 Task: Look for space in Rocky Mount, United States from 10th July, 2023 to 15th July, 2023 for 7 adults in price range Rs.10000 to Rs.15000. Place can be entire place or shared room with 4 bedrooms having 7 beds and 4 bathrooms. Property type can be house, flat, guest house. Amenities needed are: wifi, TV, free parkinig on premises, gym, breakfast. Booking option can be shelf check-in. Required host language is English.
Action: Mouse moved to (595, 140)
Screenshot: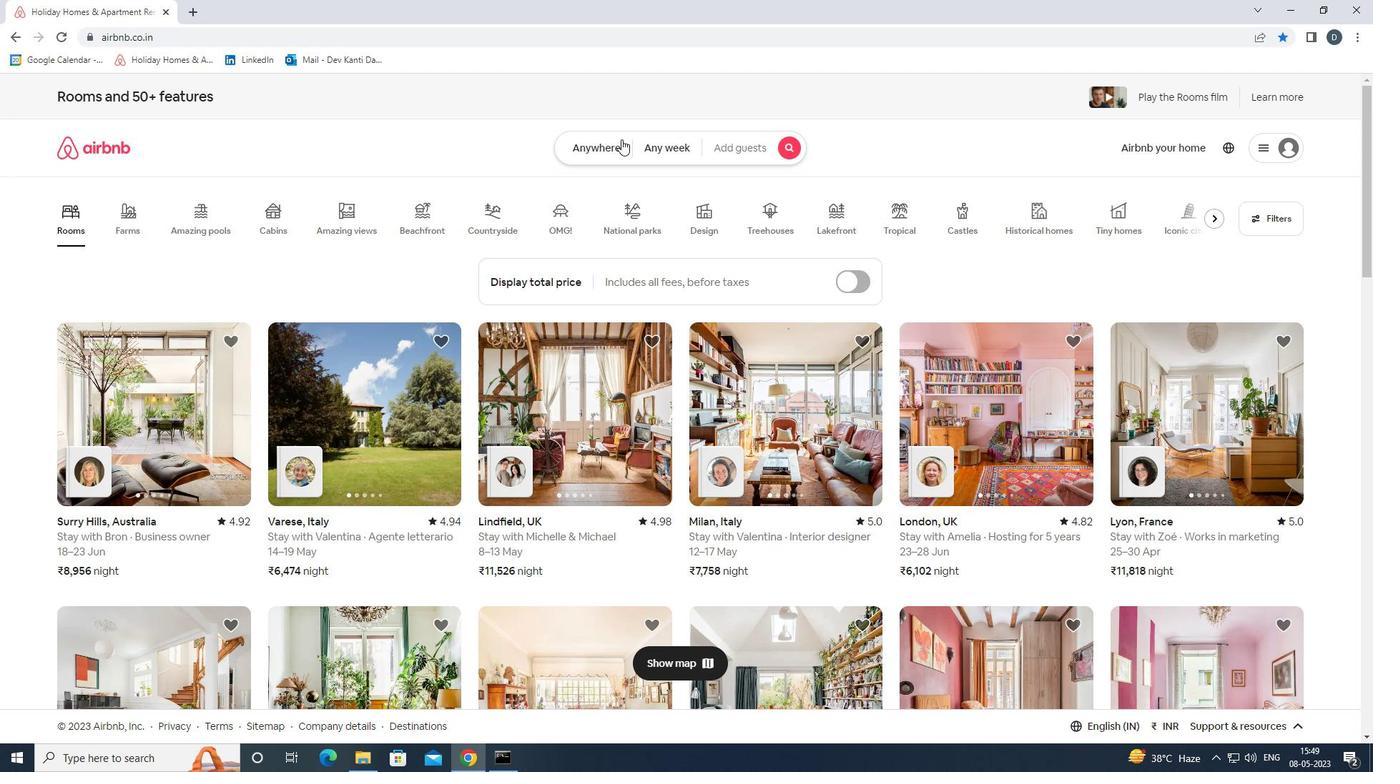 
Action: Mouse pressed left at (595, 140)
Screenshot: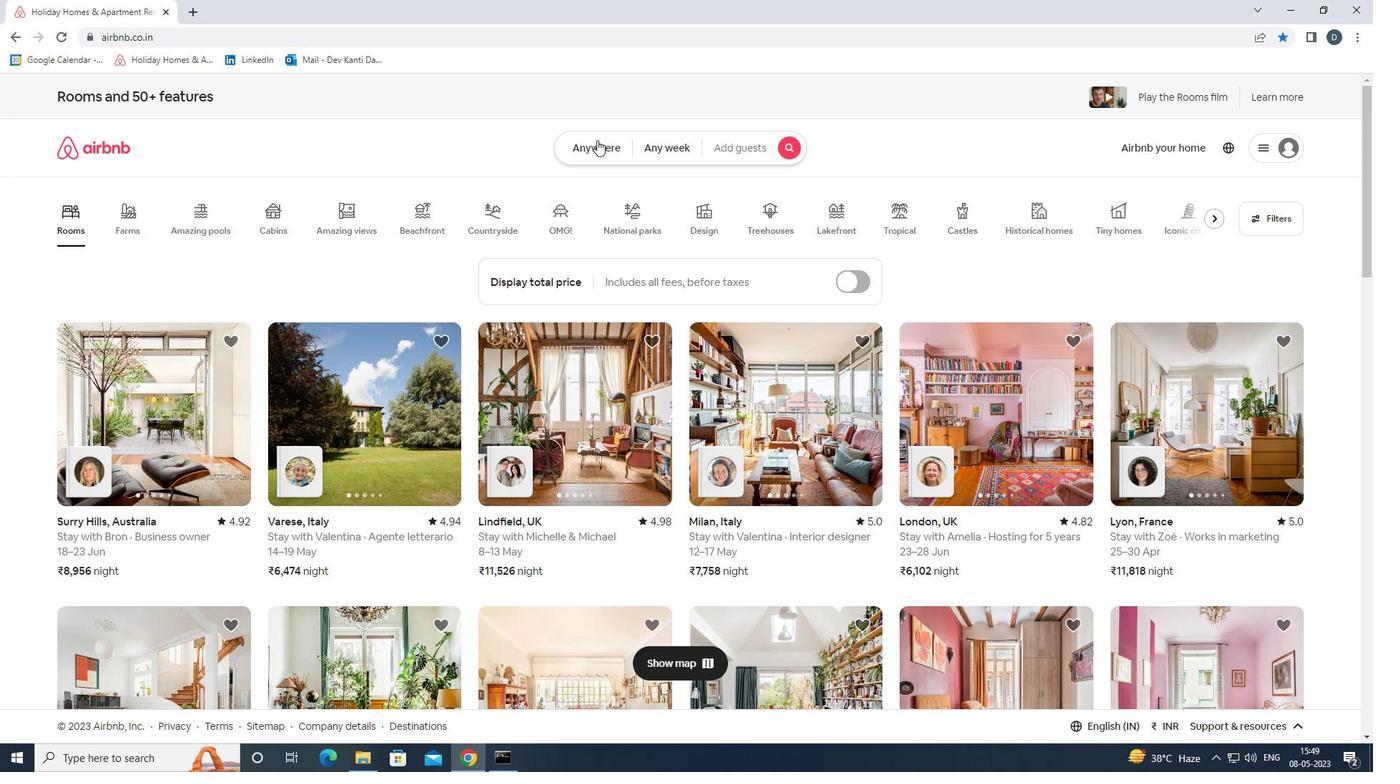 
Action: Mouse moved to (465, 204)
Screenshot: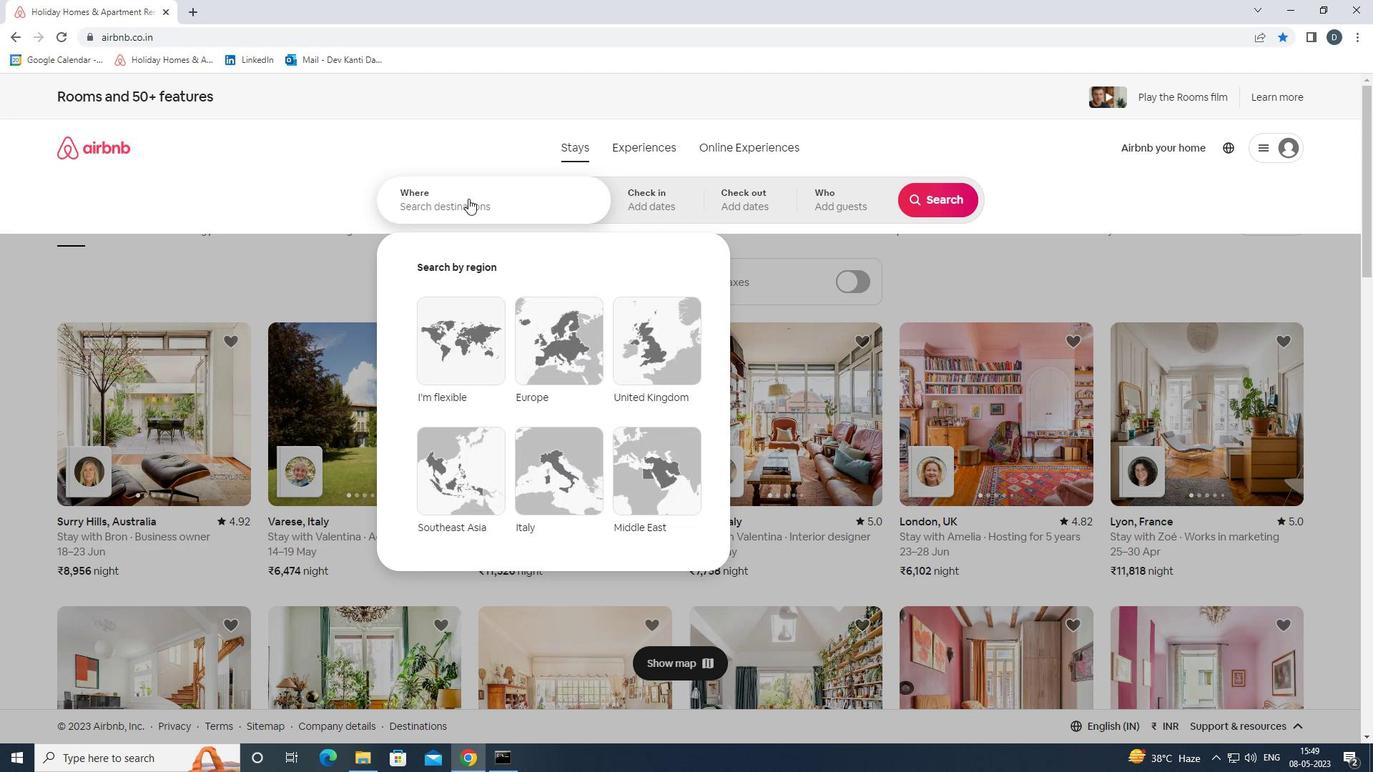 
Action: Mouse pressed left at (465, 204)
Screenshot: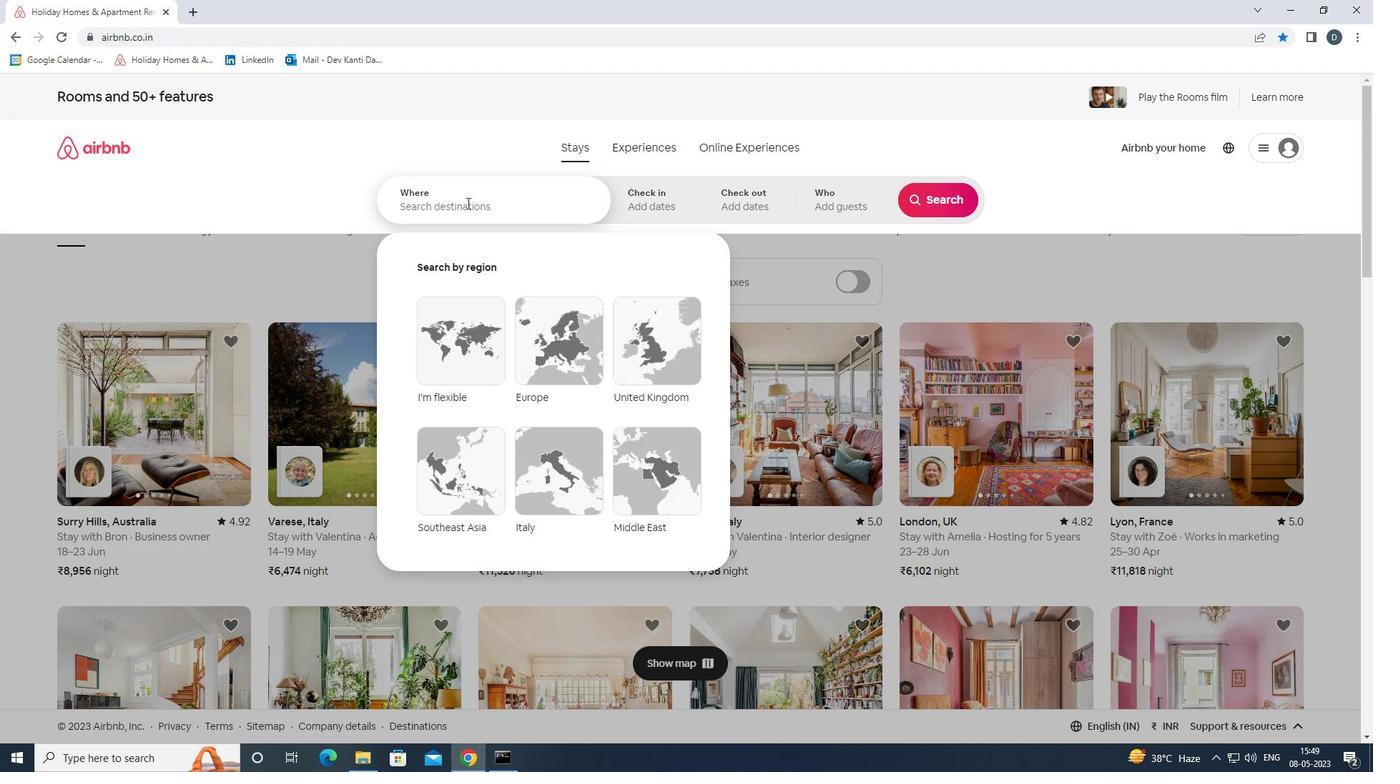 
Action: Mouse moved to (464, 204)
Screenshot: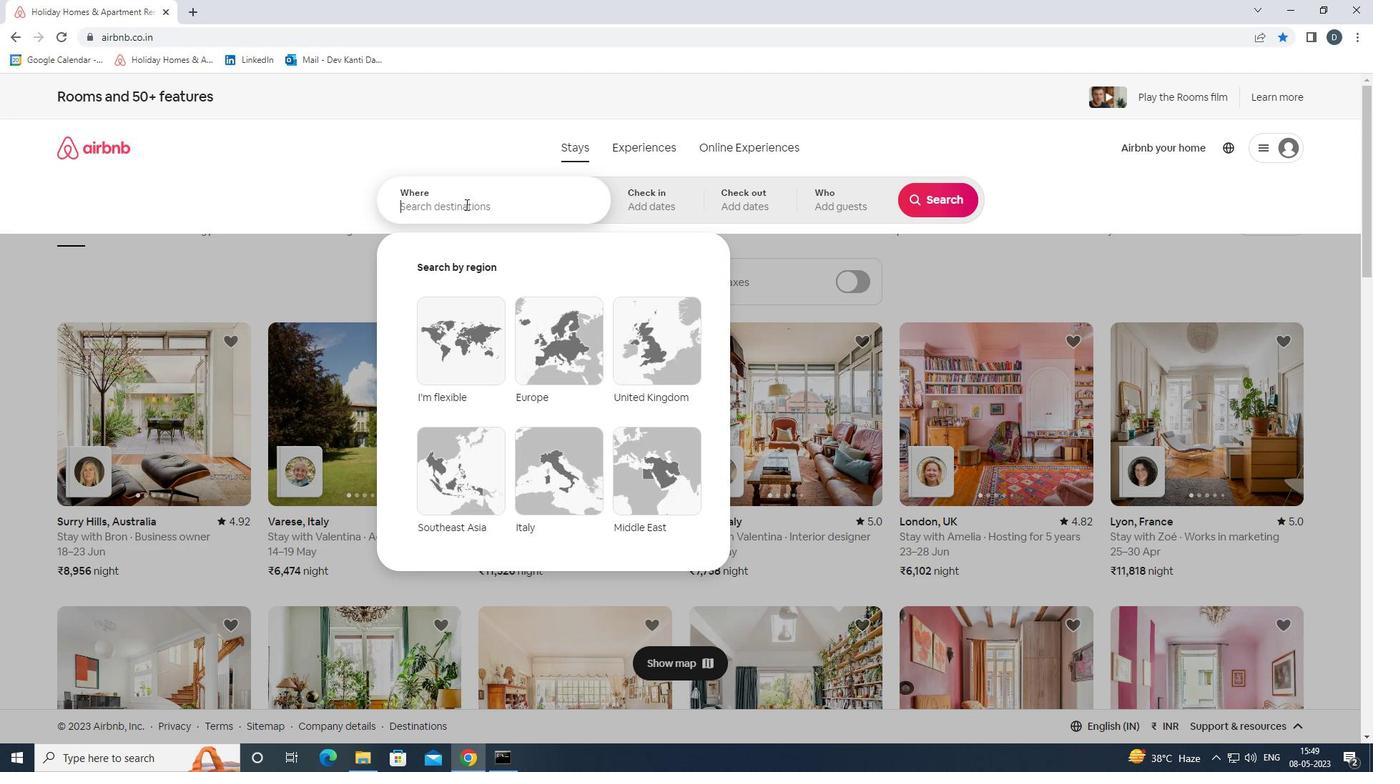 
Action: Key pressed <Key.shift>
Screenshot: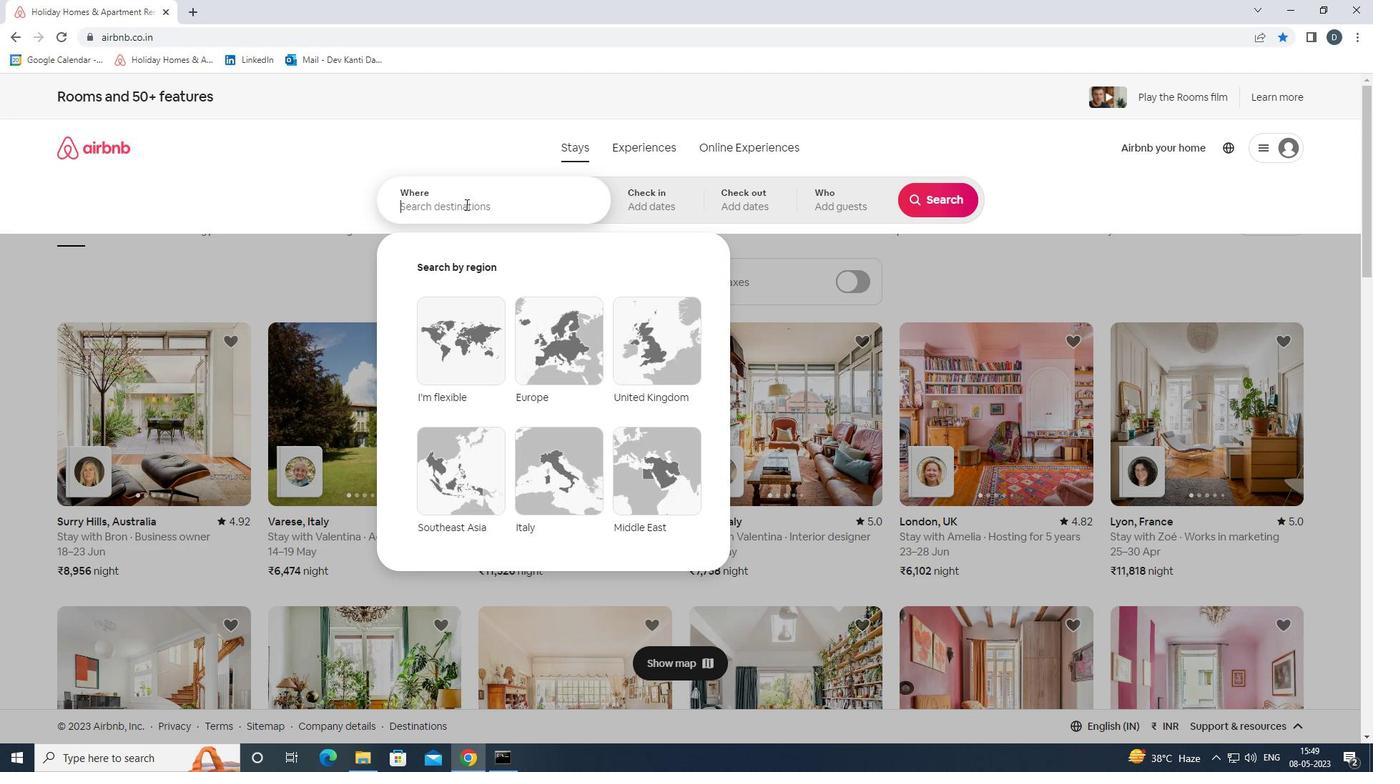 
Action: Mouse moved to (449, 205)
Screenshot: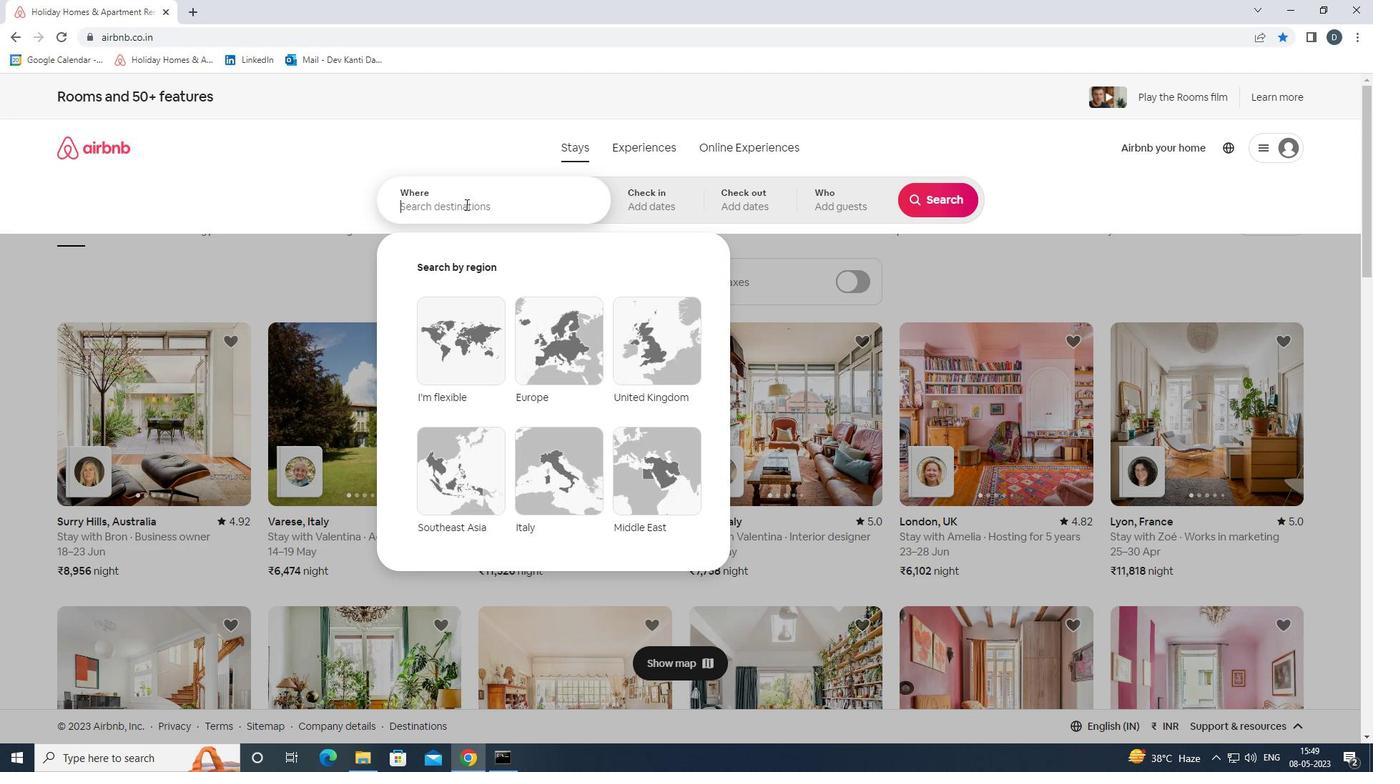 
Action: Key pressed <Key.shift><Key.shift><Key.shift><Key.shift>ROCKY<Key.space><Key.shift><Key.shift><Key.shift><Key.shift><Key.shift><Key.shift><Key.shift><Key.shift><Key.shift><Key.shift><Key.shift><Key.shift><Key.shift><Key.shift><Key.shift><Key.shift><Key.shift><Key.shift><Key.shift>MOUNT,<Key.shift>UNITED<Key.space><Key.shift>STATES<Key.enter>
Screenshot: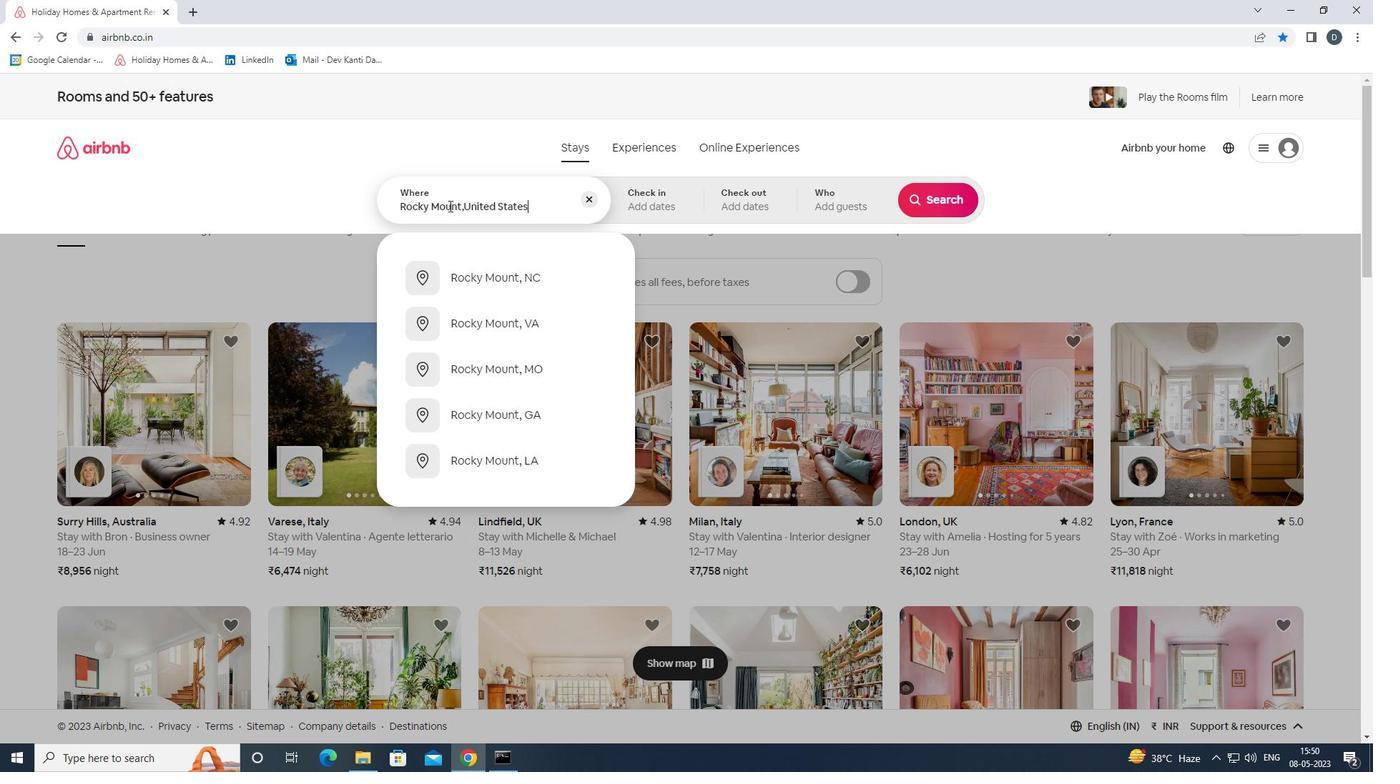 
Action: Mouse moved to (941, 316)
Screenshot: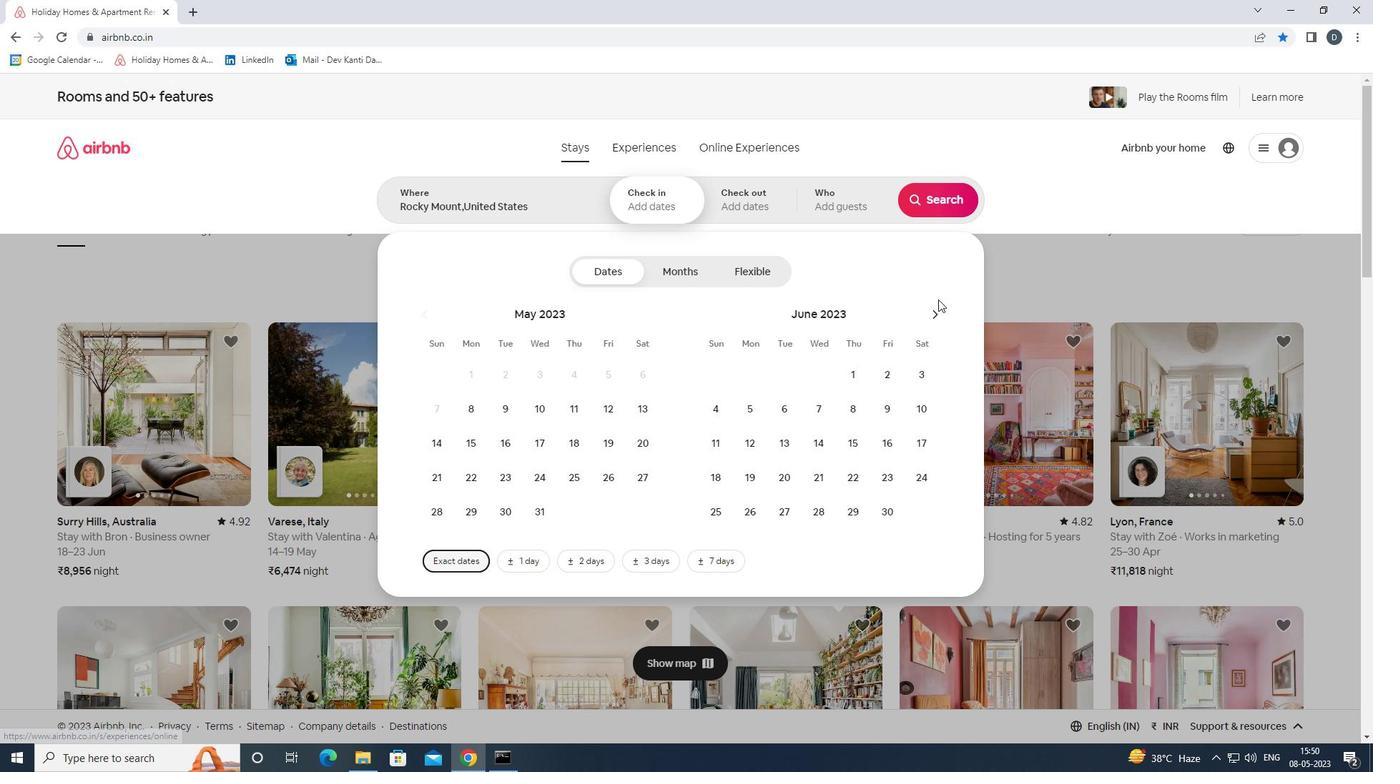 
Action: Mouse pressed left at (941, 316)
Screenshot: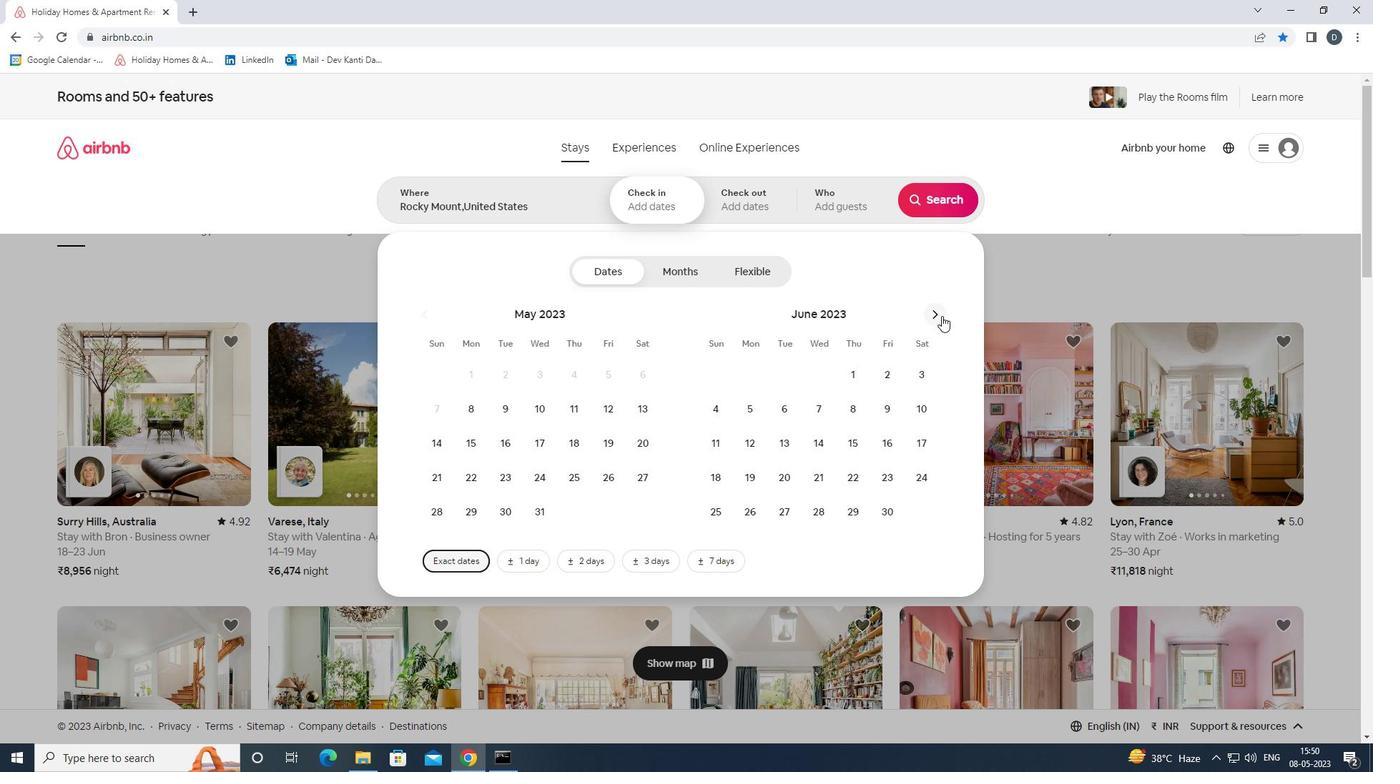 
Action: Mouse moved to (753, 446)
Screenshot: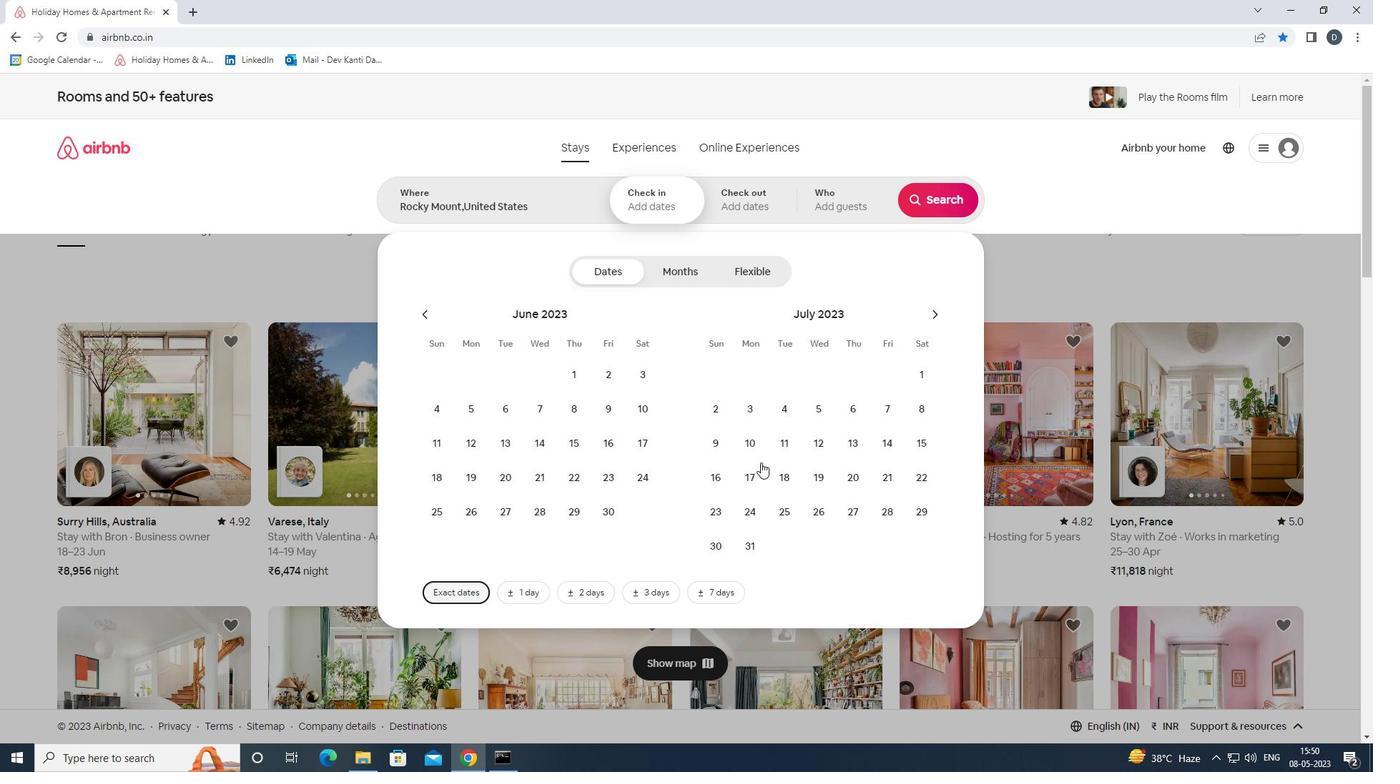 
Action: Mouse pressed left at (753, 446)
Screenshot: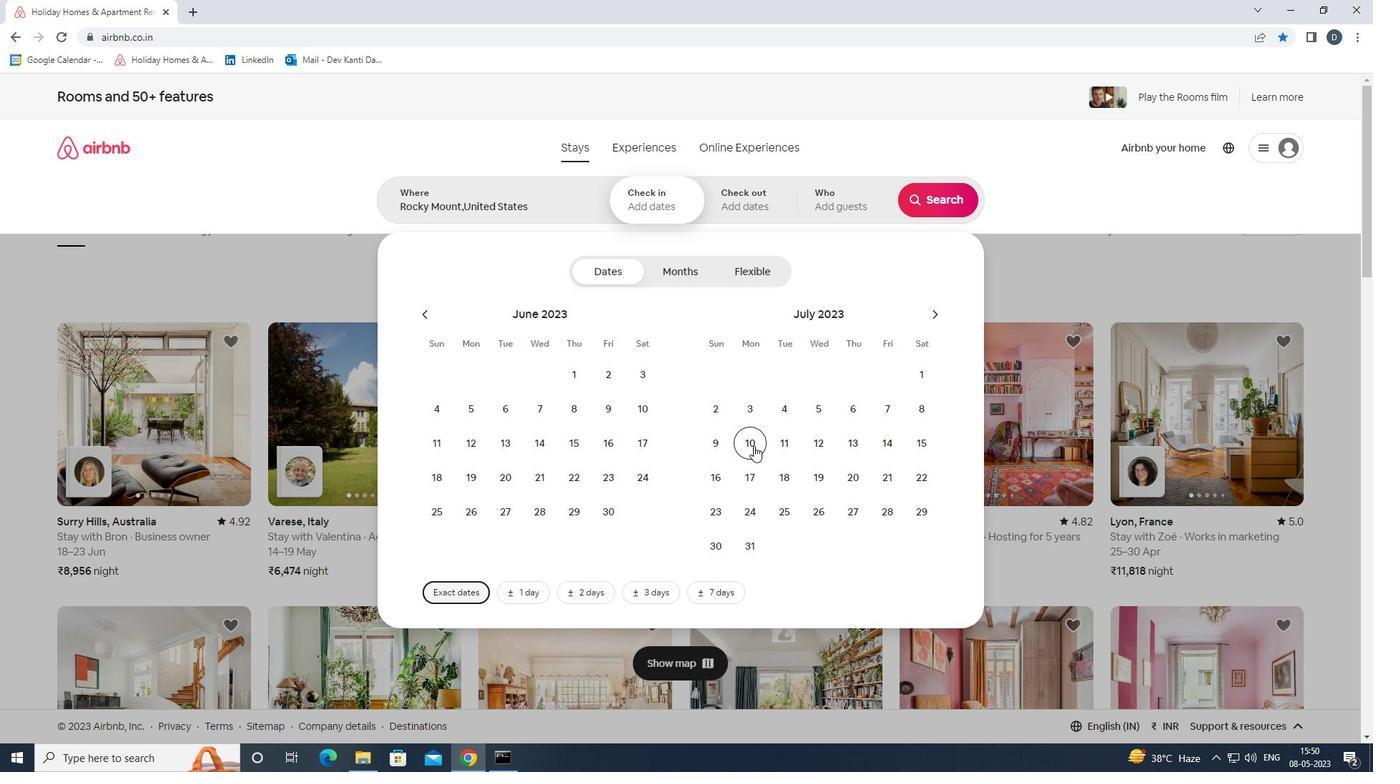 
Action: Mouse moved to (916, 451)
Screenshot: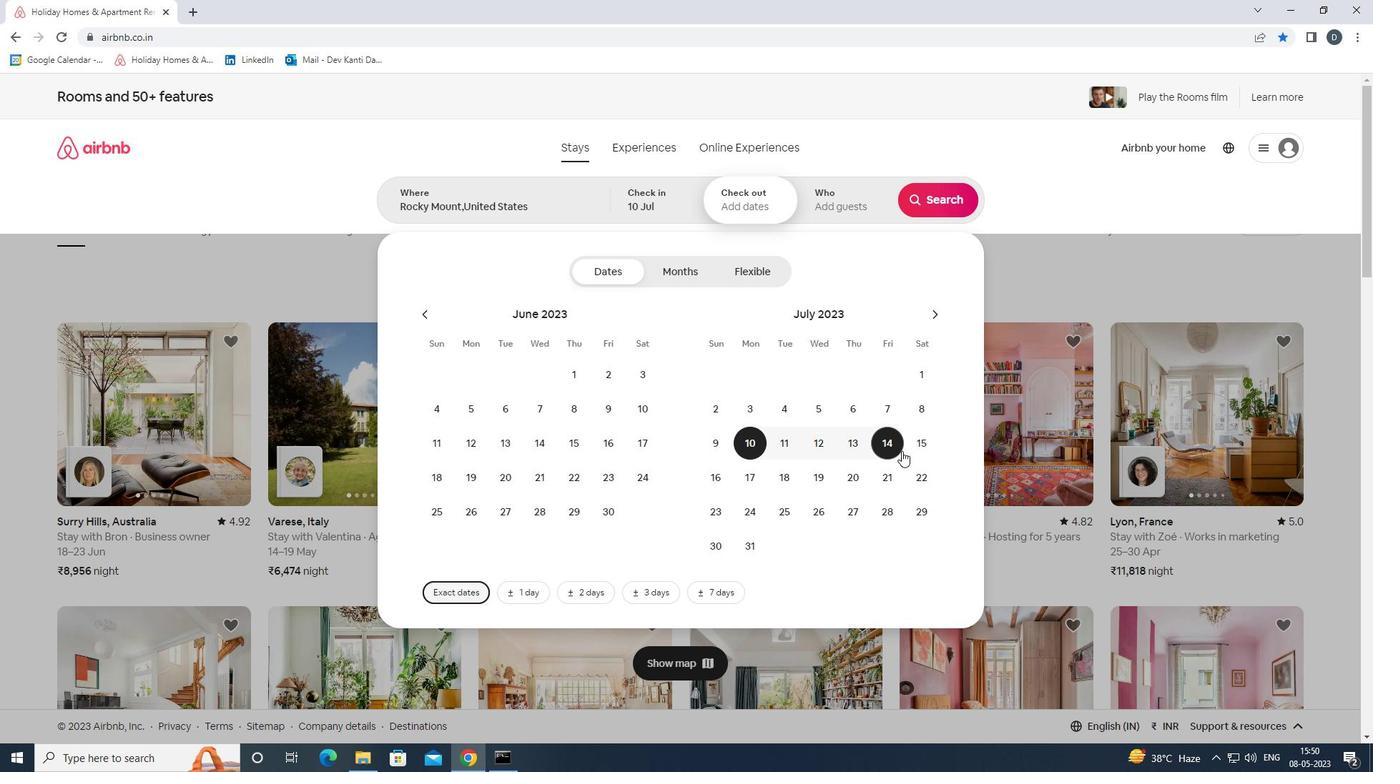 
Action: Mouse pressed left at (916, 451)
Screenshot: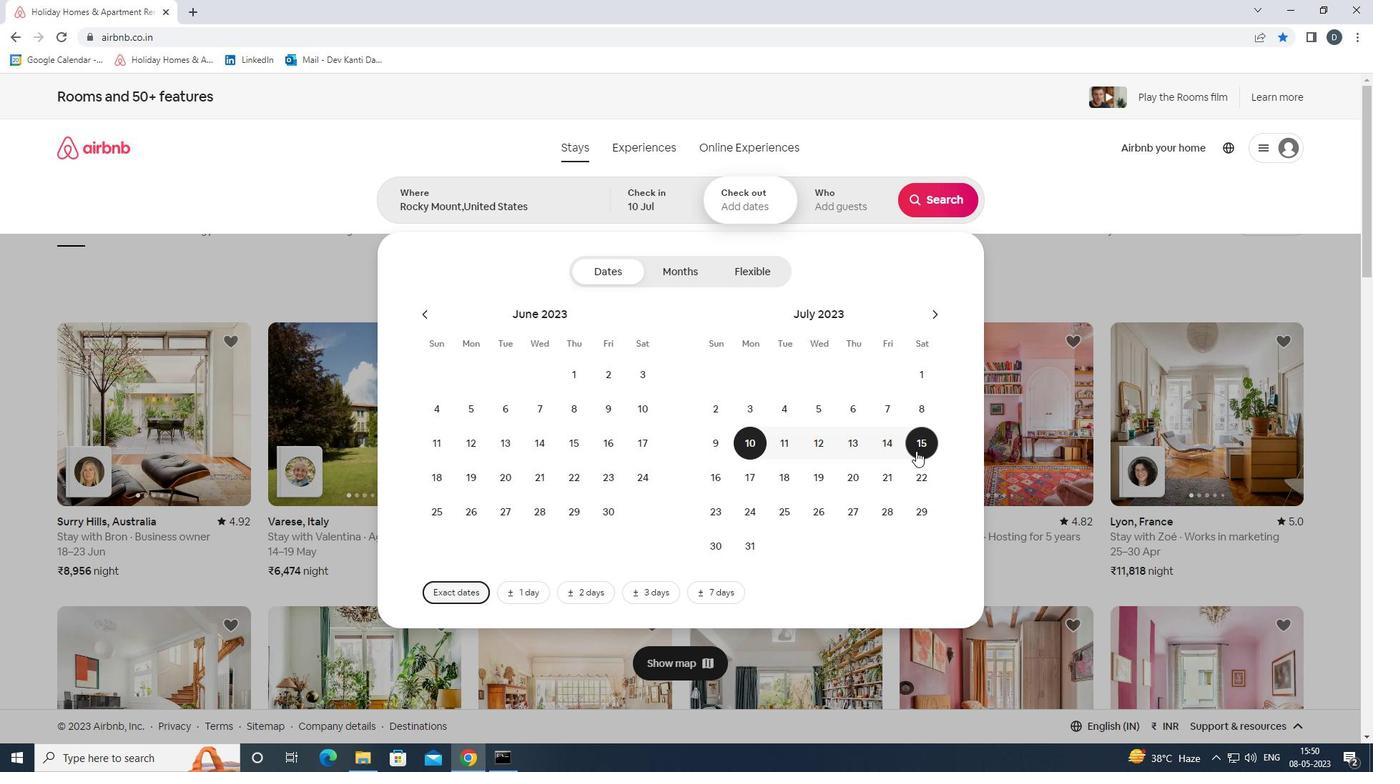 
Action: Mouse moved to (865, 220)
Screenshot: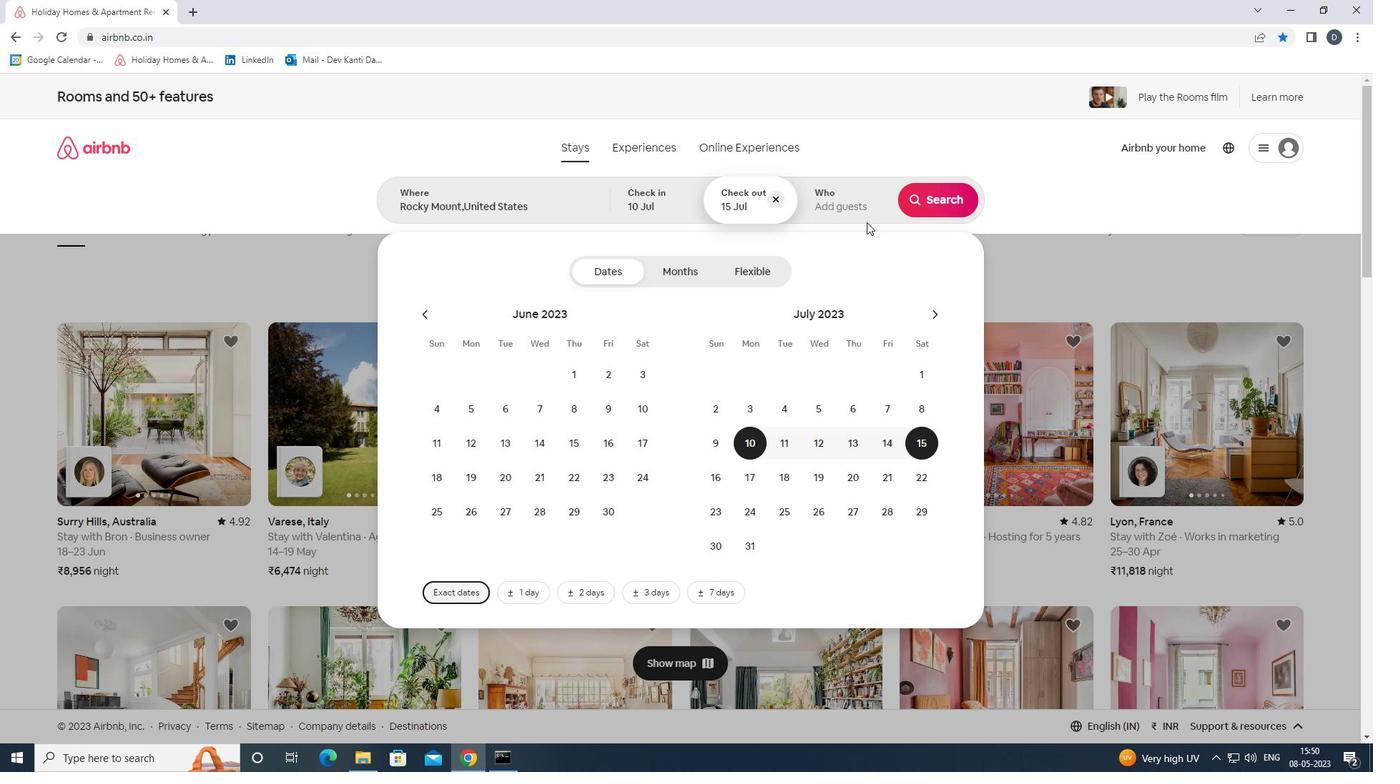 
Action: Mouse pressed left at (865, 220)
Screenshot: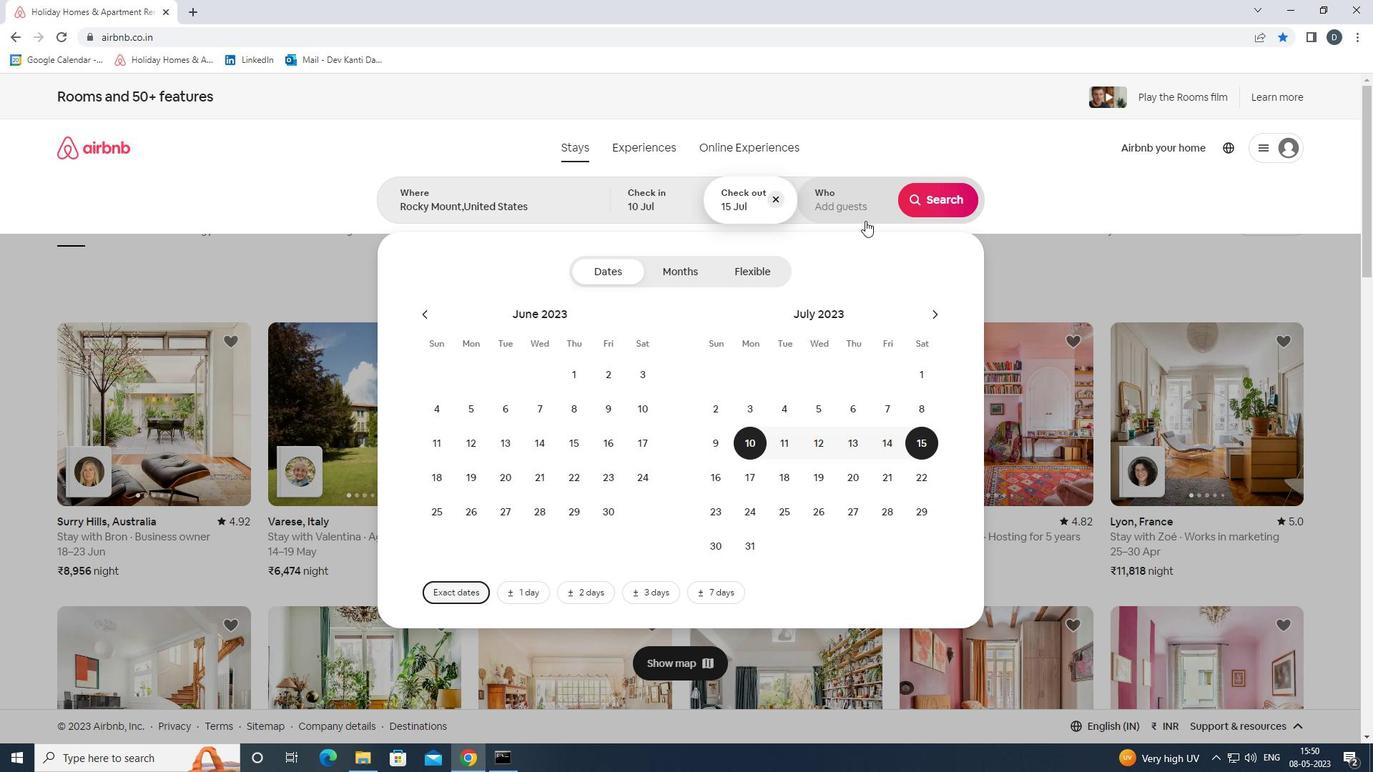 
Action: Mouse moved to (938, 276)
Screenshot: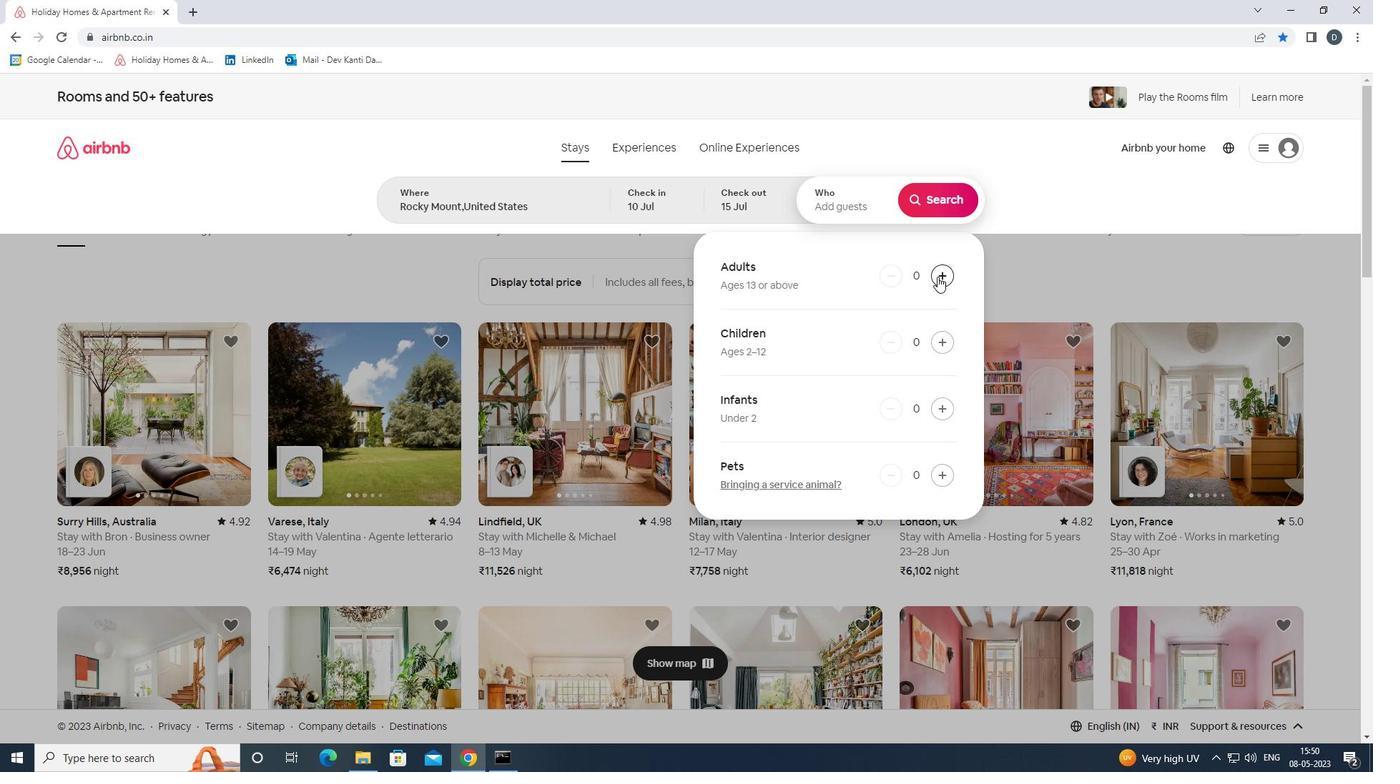 
Action: Mouse pressed left at (938, 276)
Screenshot: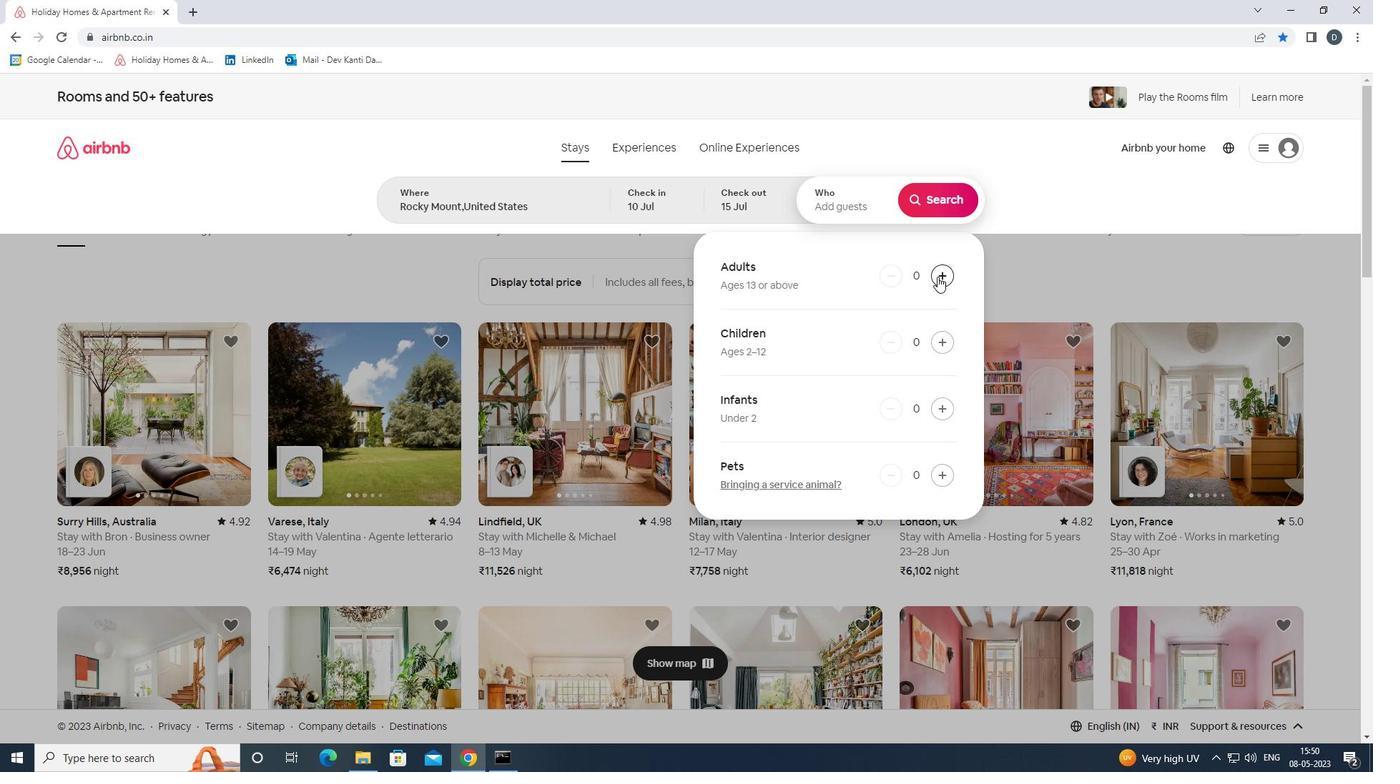 
Action: Mouse moved to (936, 276)
Screenshot: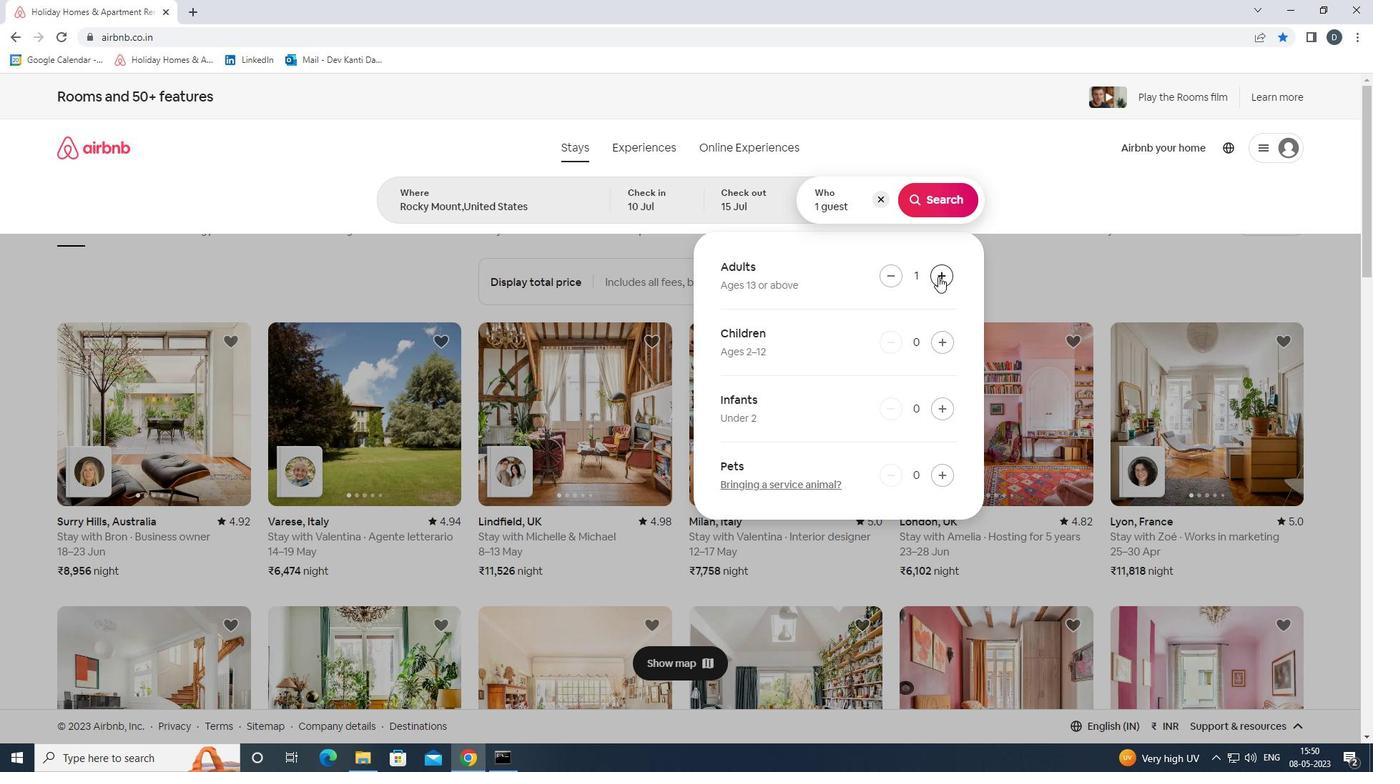 
Action: Mouse pressed left at (936, 276)
Screenshot: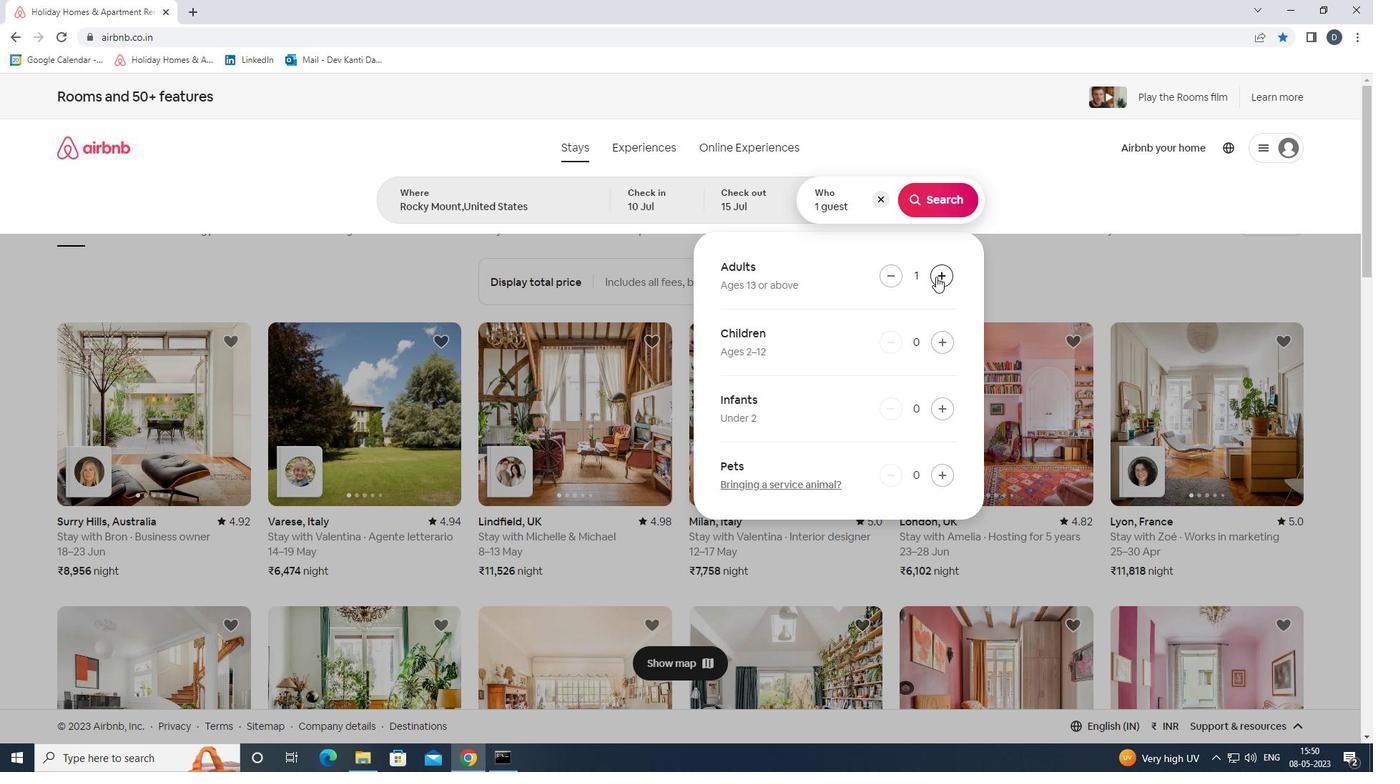 
Action: Mouse pressed left at (936, 276)
Screenshot: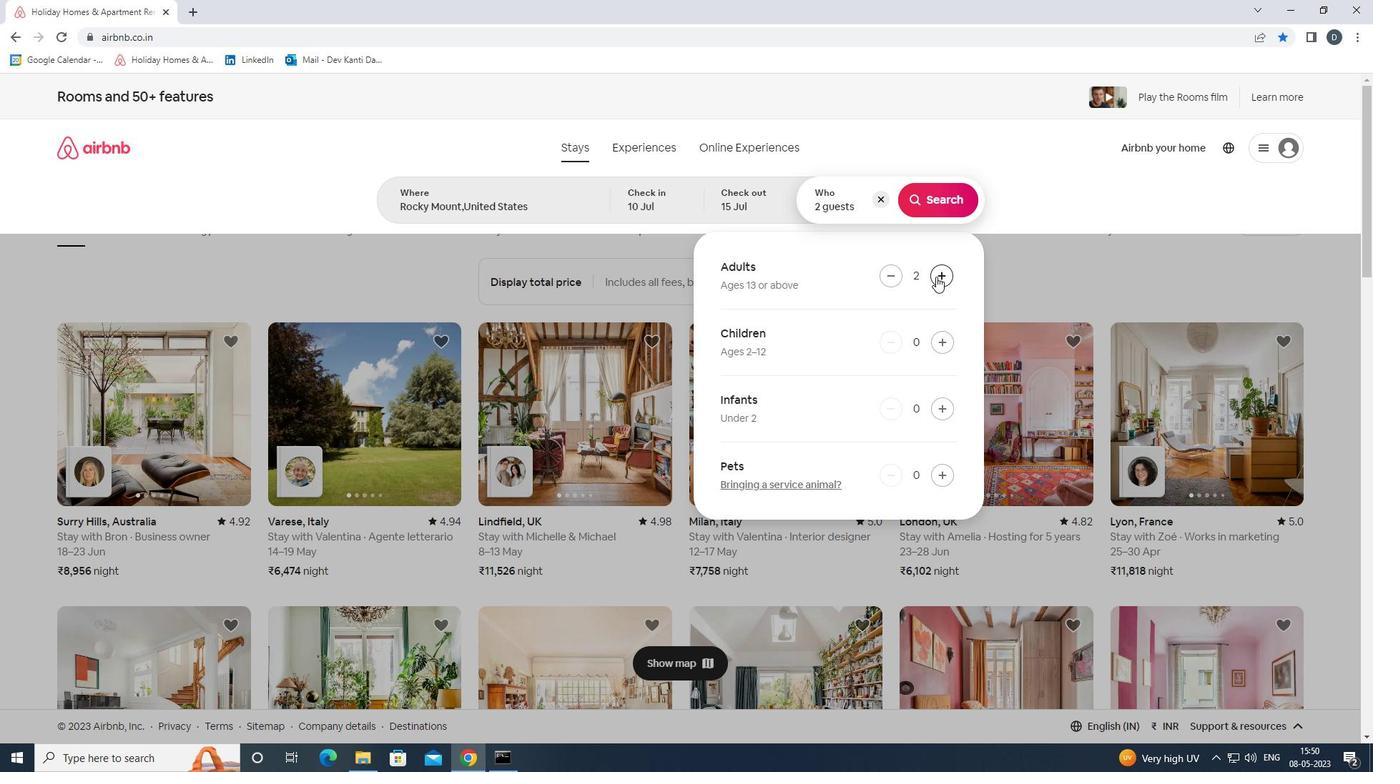
Action: Mouse moved to (939, 278)
Screenshot: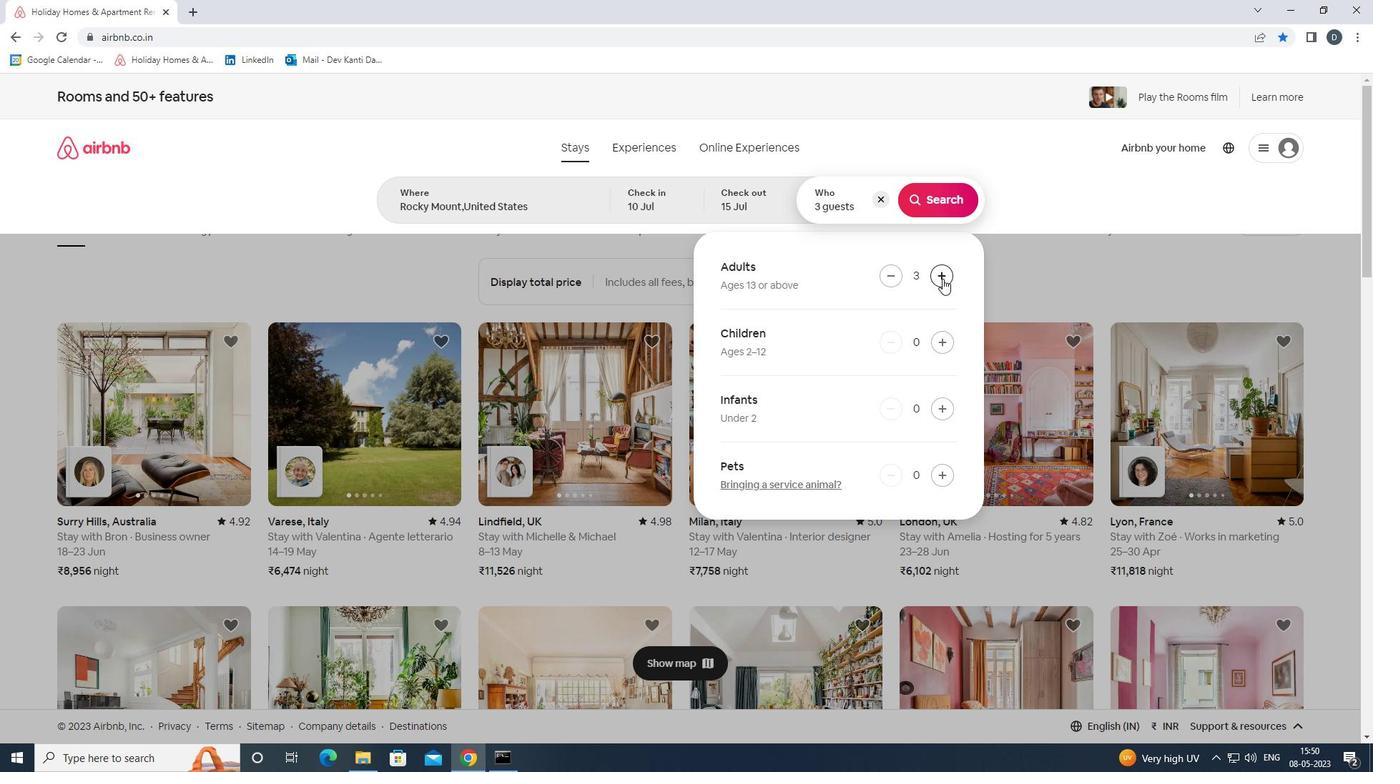 
Action: Mouse pressed left at (939, 278)
Screenshot: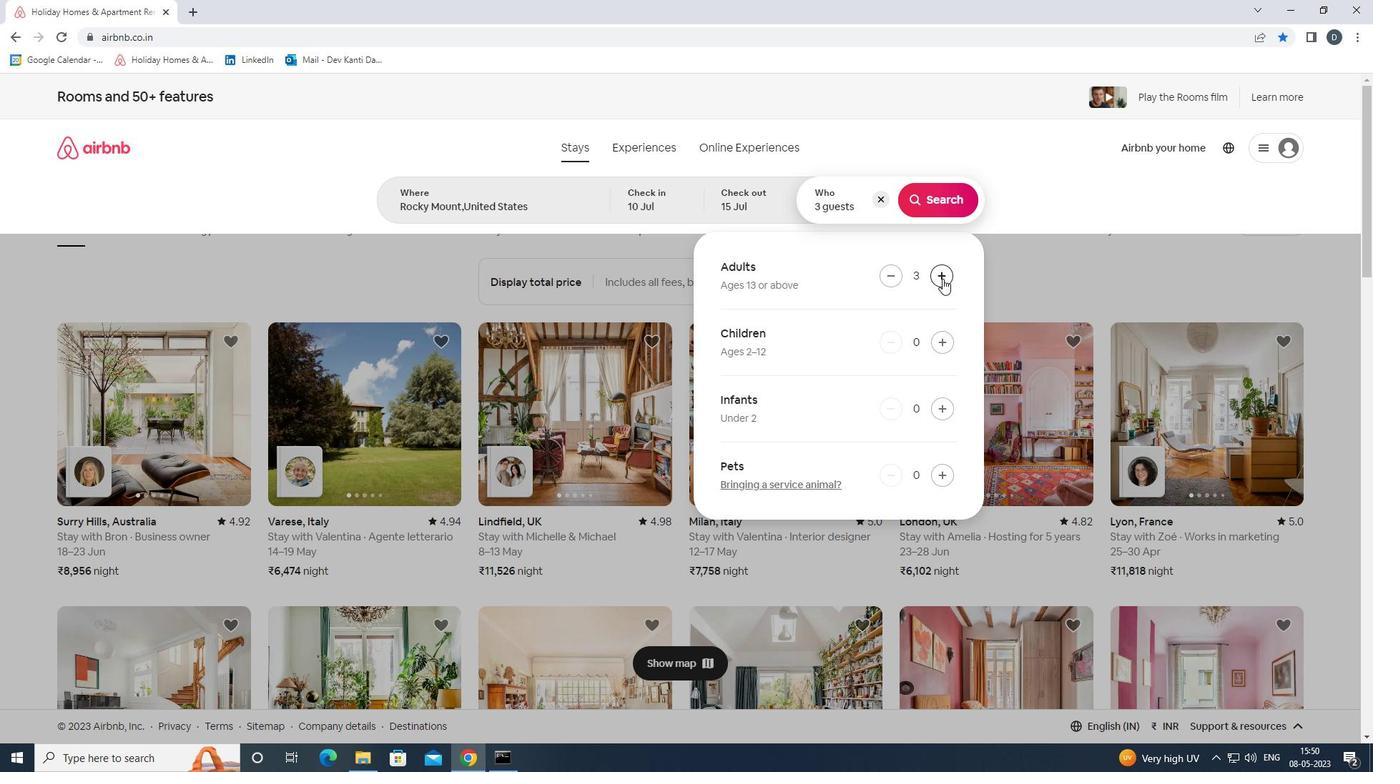 
Action: Mouse moved to (951, 276)
Screenshot: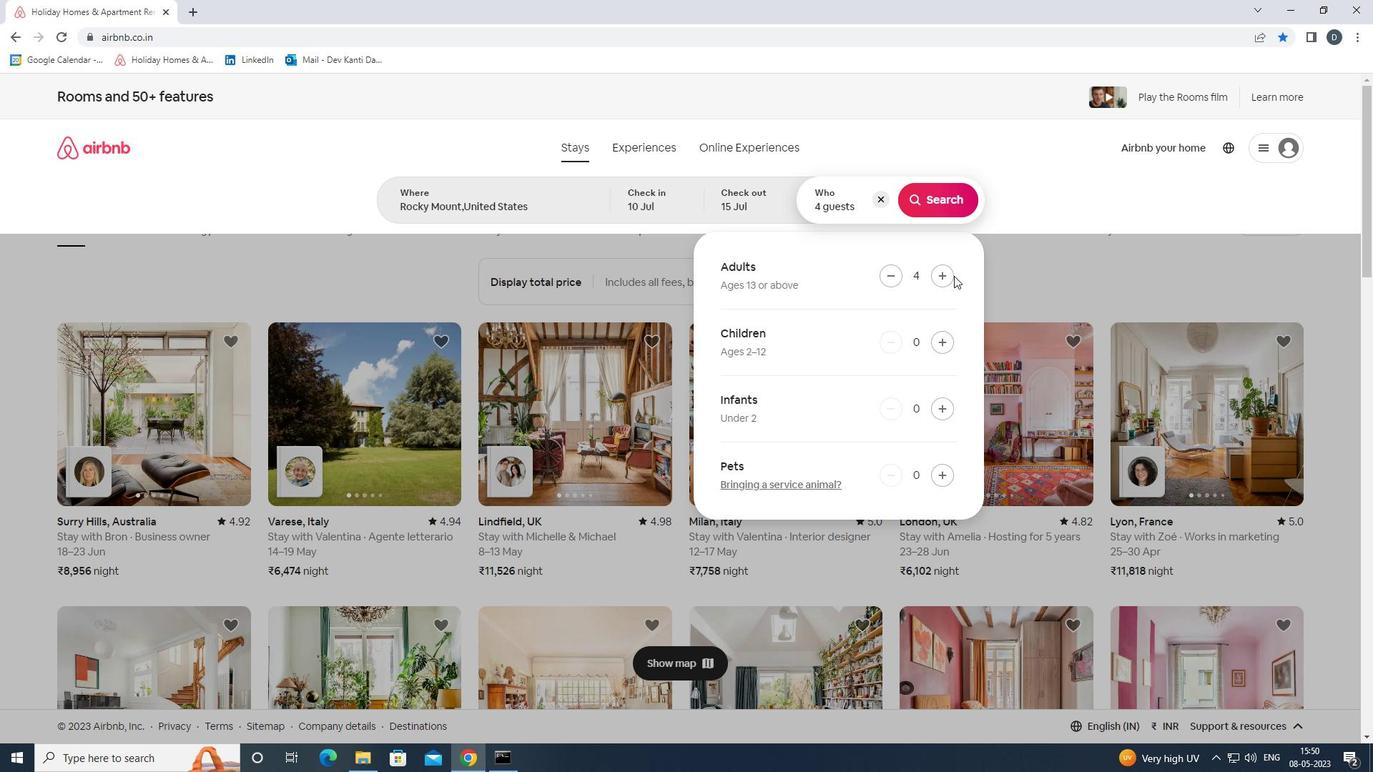 
Action: Mouse pressed left at (951, 276)
Screenshot: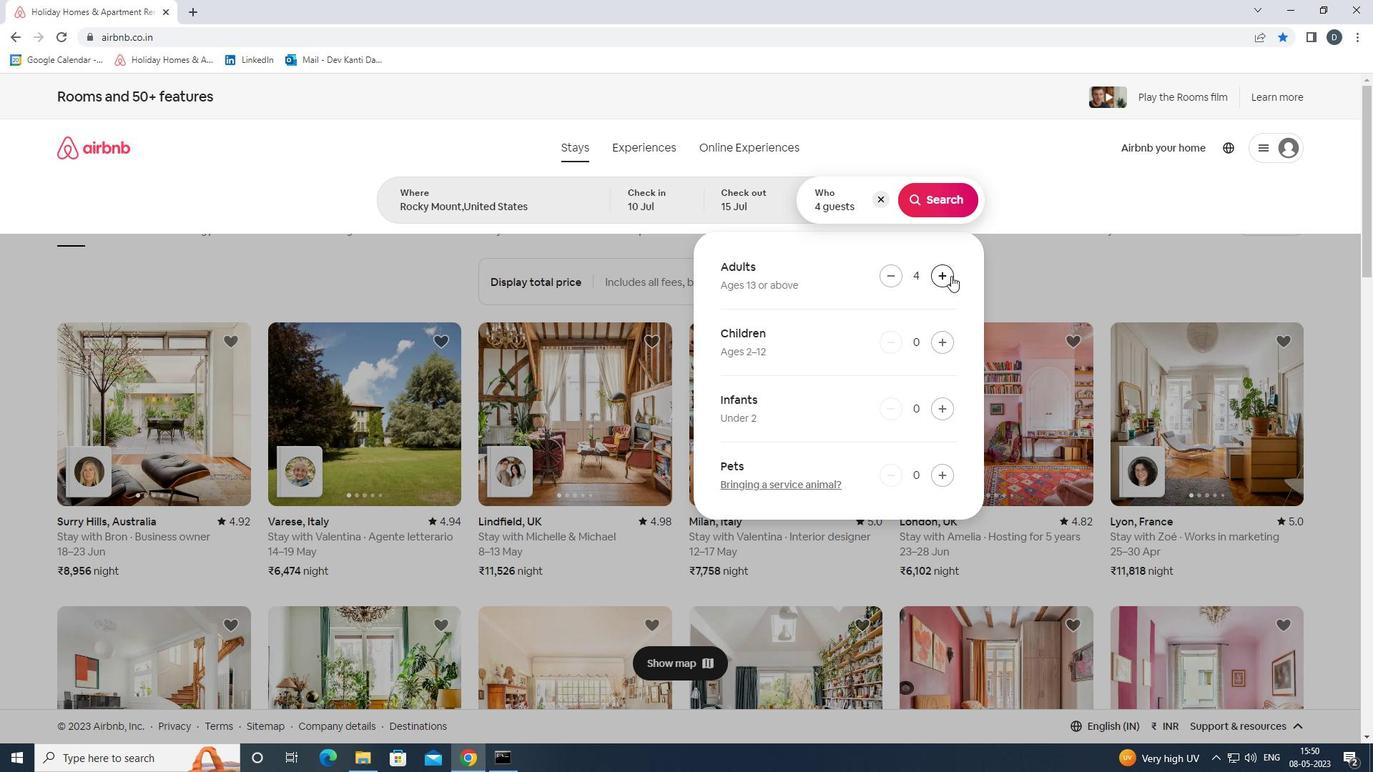 
Action: Mouse moved to (948, 269)
Screenshot: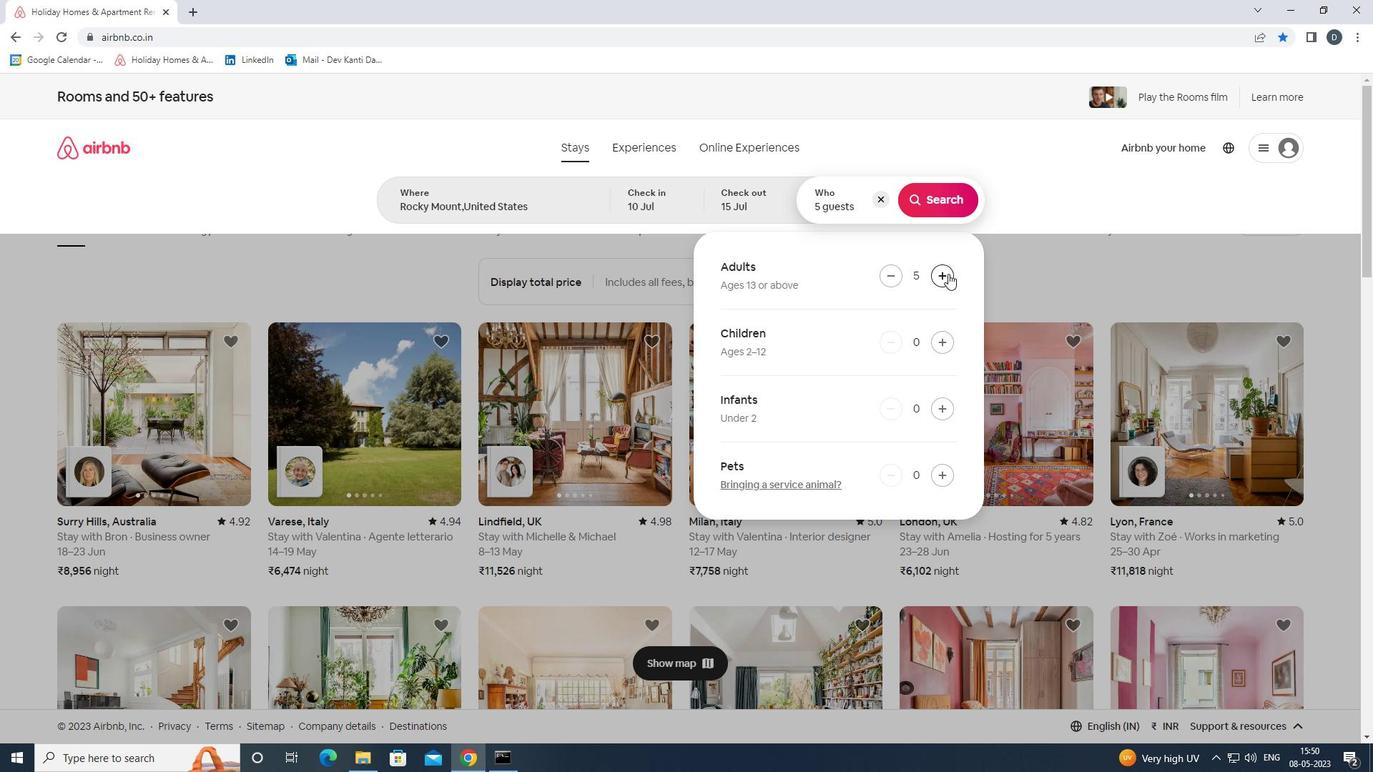 
Action: Mouse pressed left at (948, 269)
Screenshot: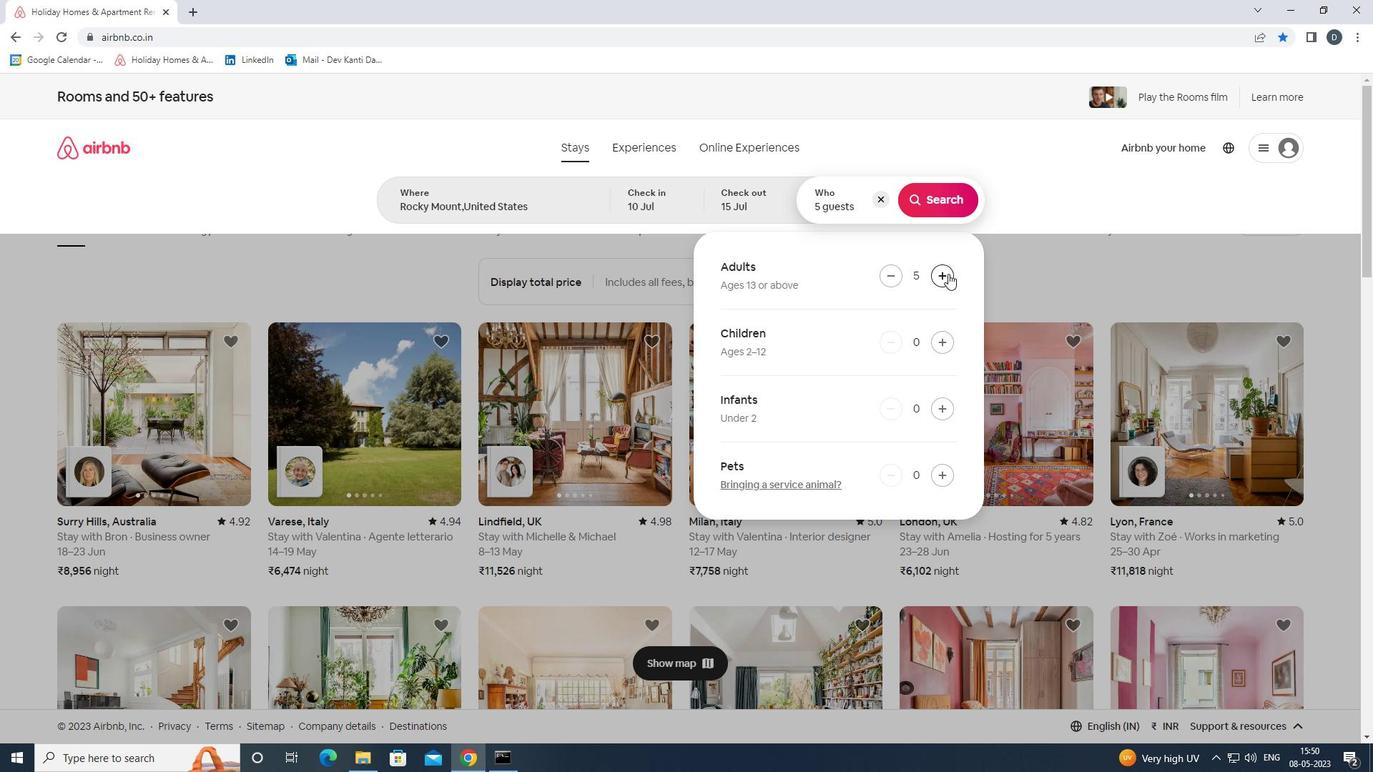 
Action: Mouse moved to (941, 267)
Screenshot: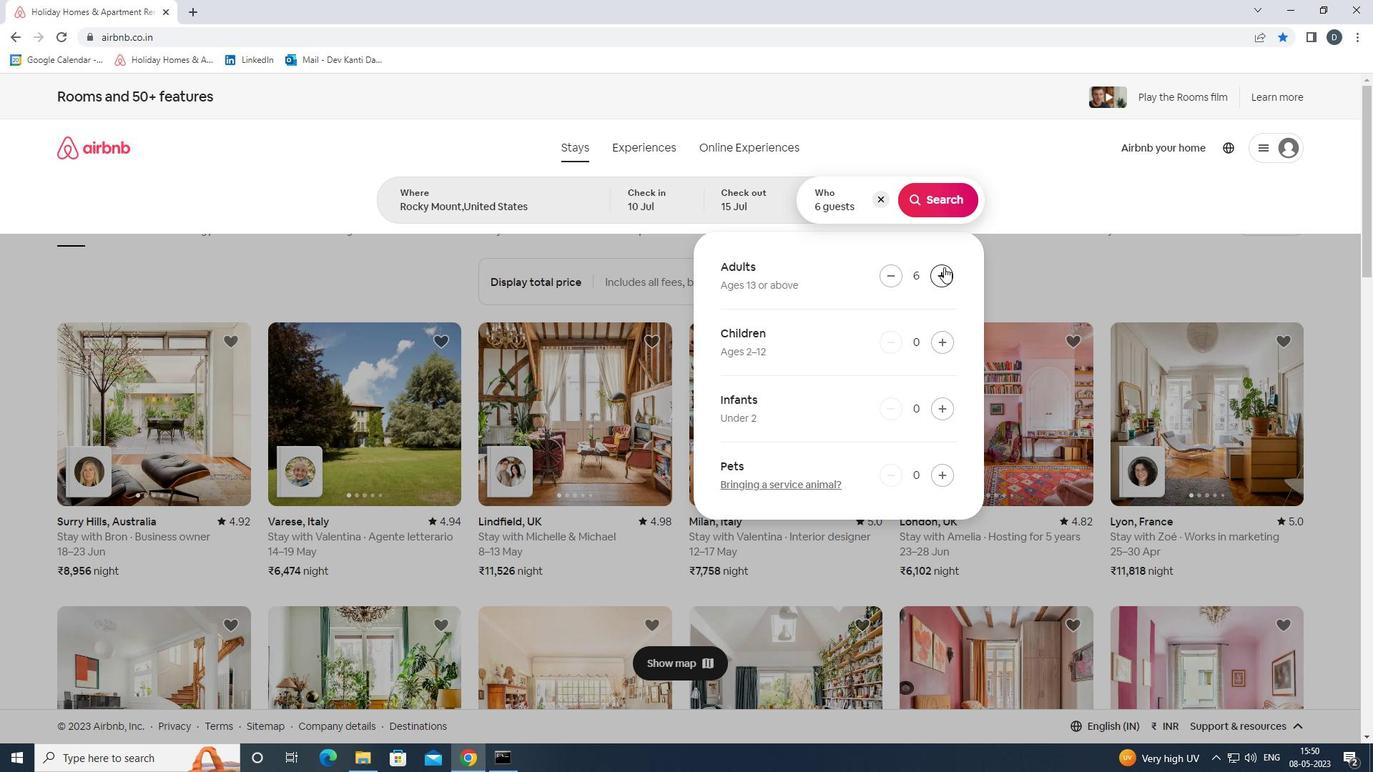 
Action: Mouse pressed left at (941, 267)
Screenshot: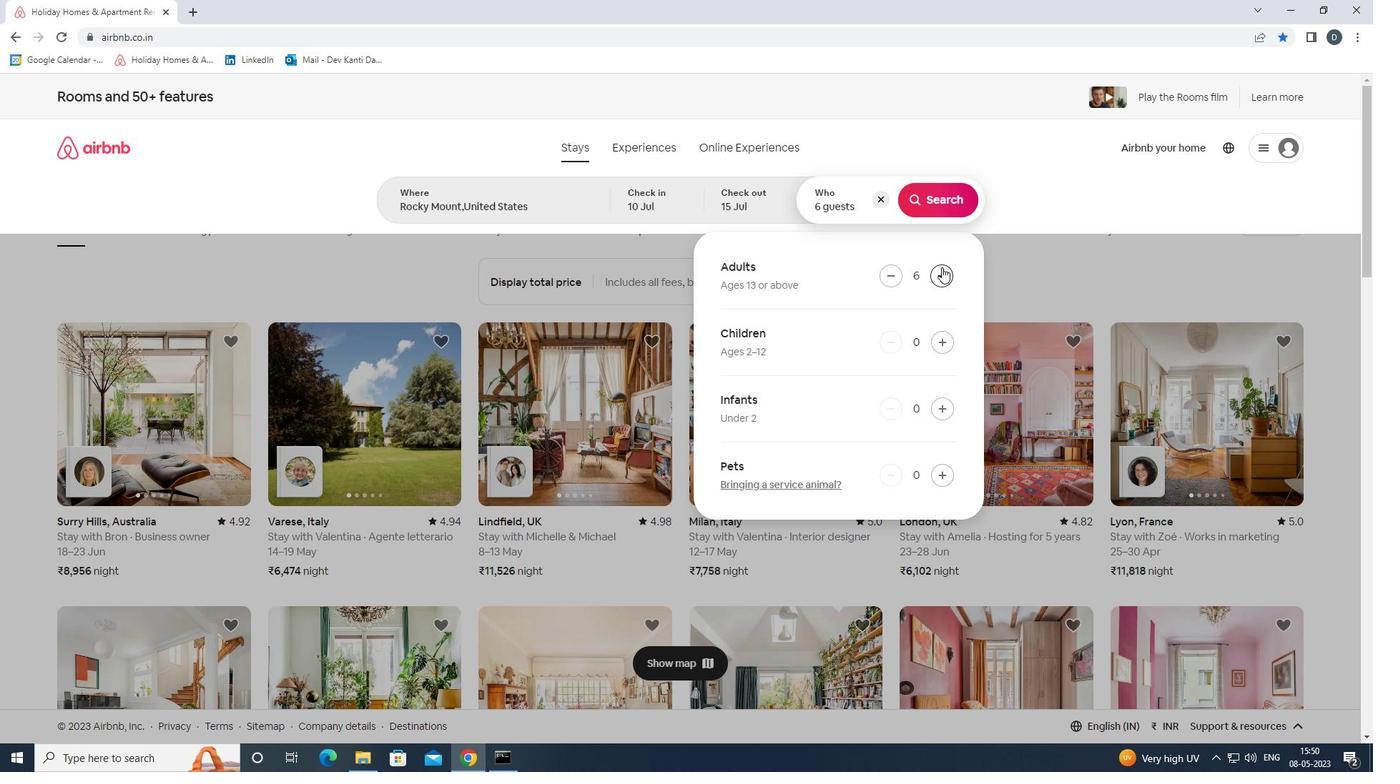 
Action: Mouse moved to (945, 210)
Screenshot: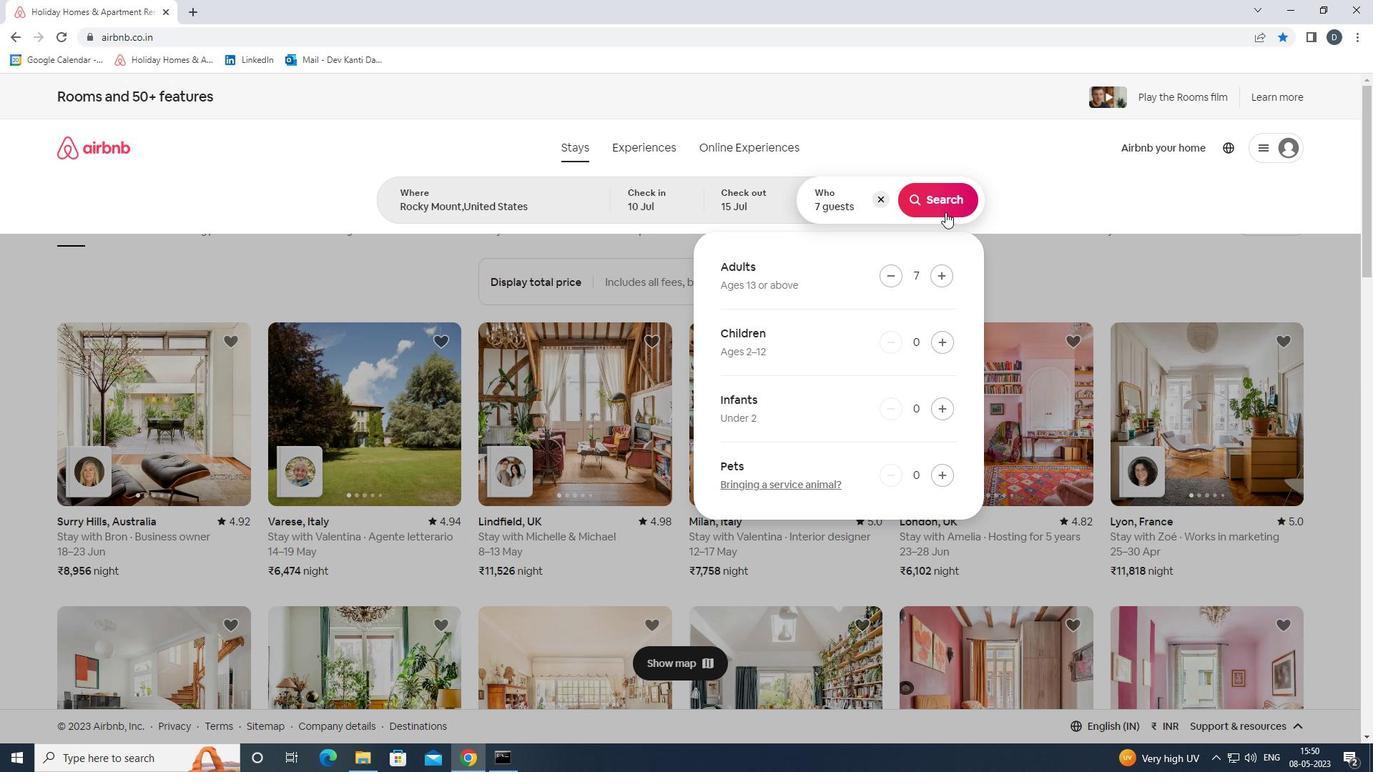 
Action: Mouse pressed left at (945, 210)
Screenshot: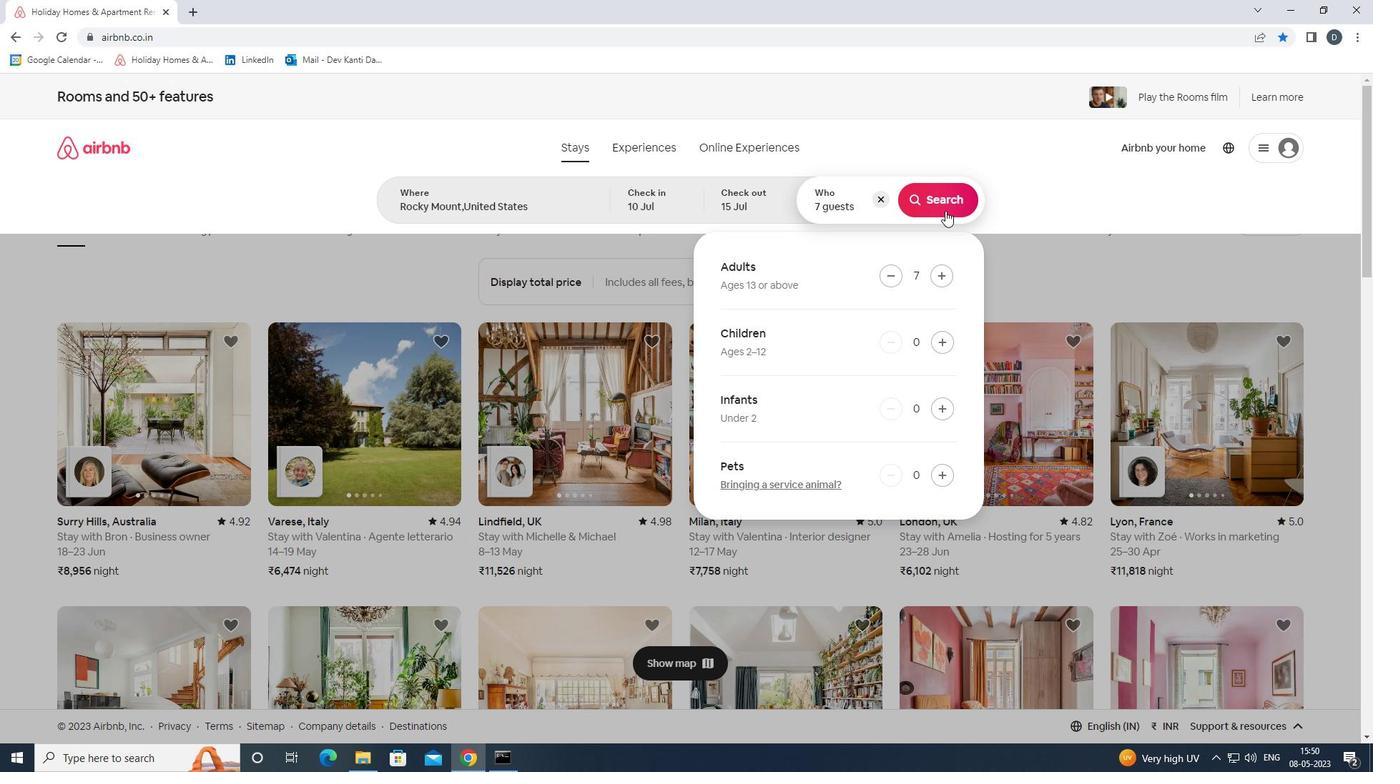
Action: Mouse moved to (1294, 165)
Screenshot: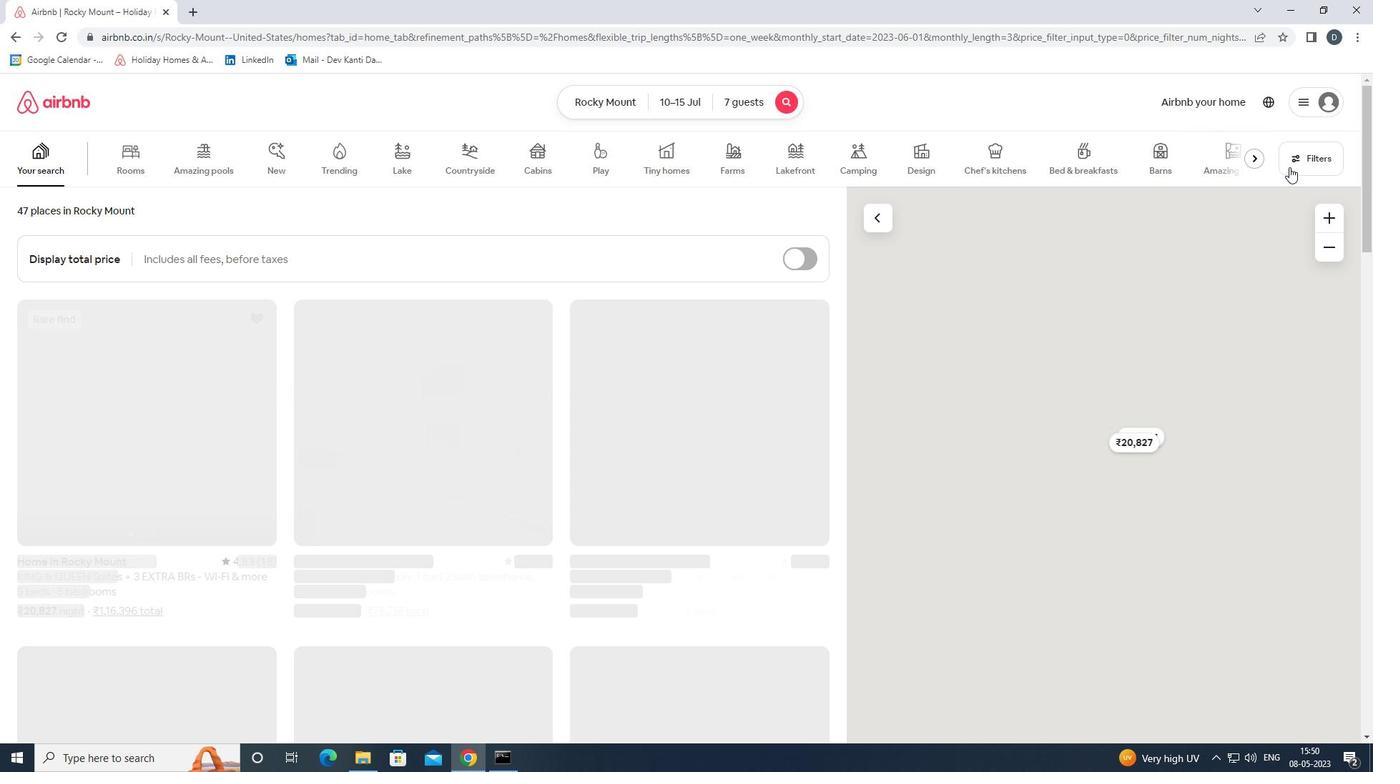 
Action: Mouse pressed left at (1294, 165)
Screenshot: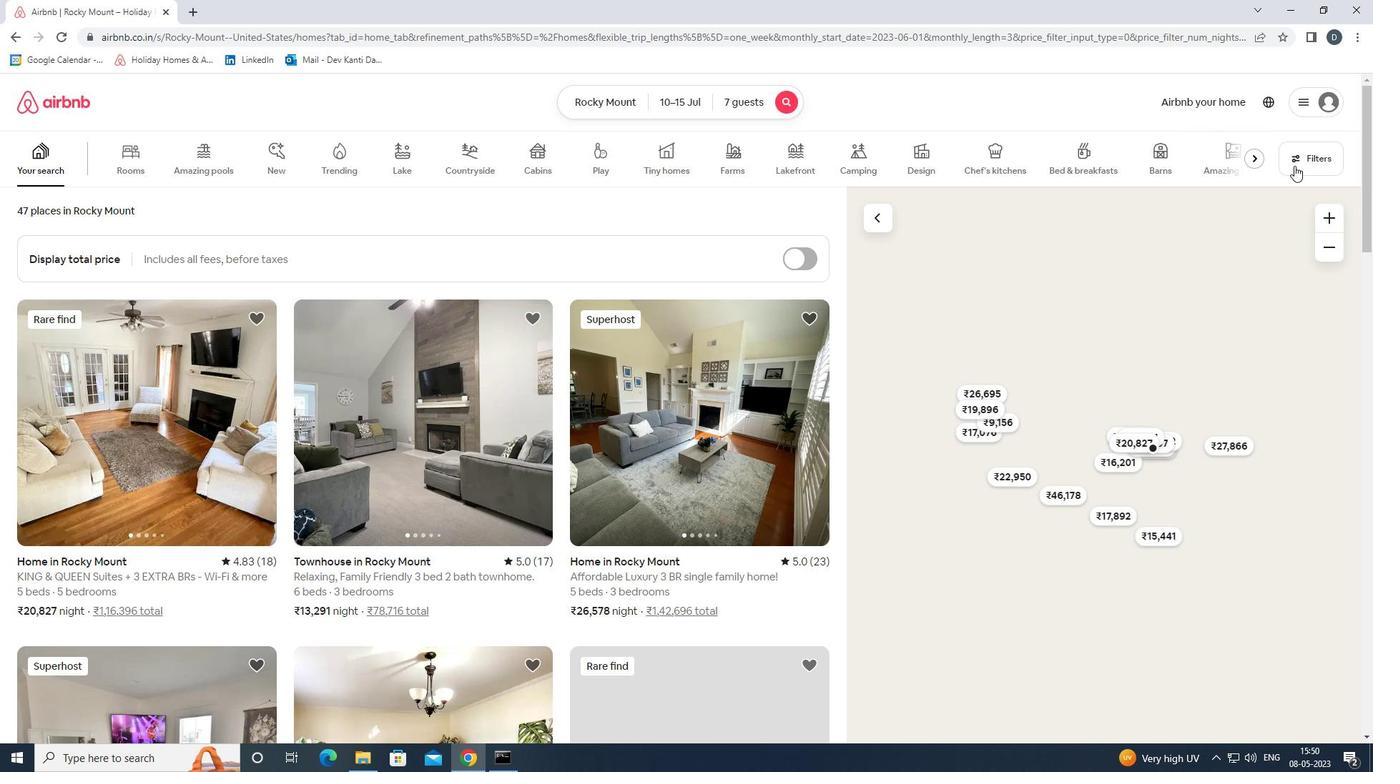 
Action: Mouse moved to (631, 516)
Screenshot: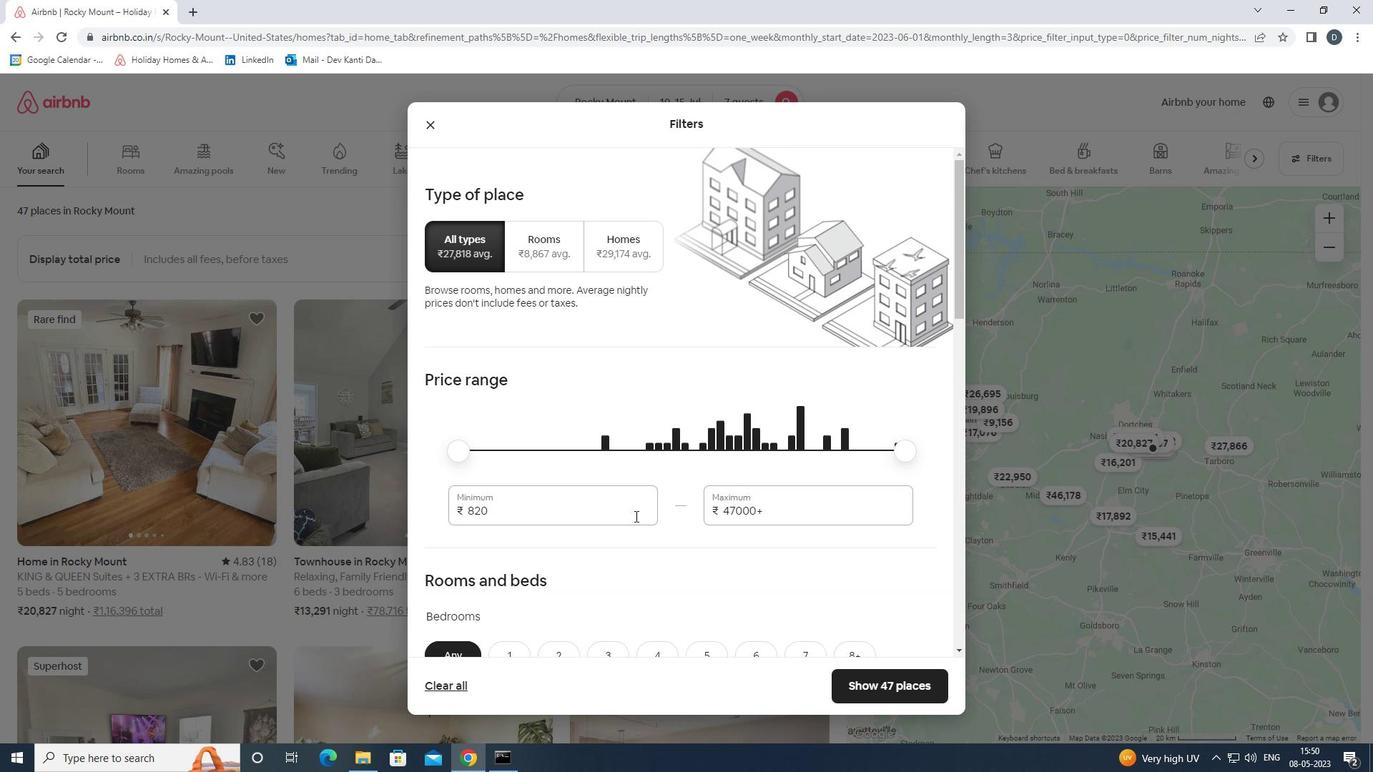 
Action: Mouse pressed left at (631, 516)
Screenshot: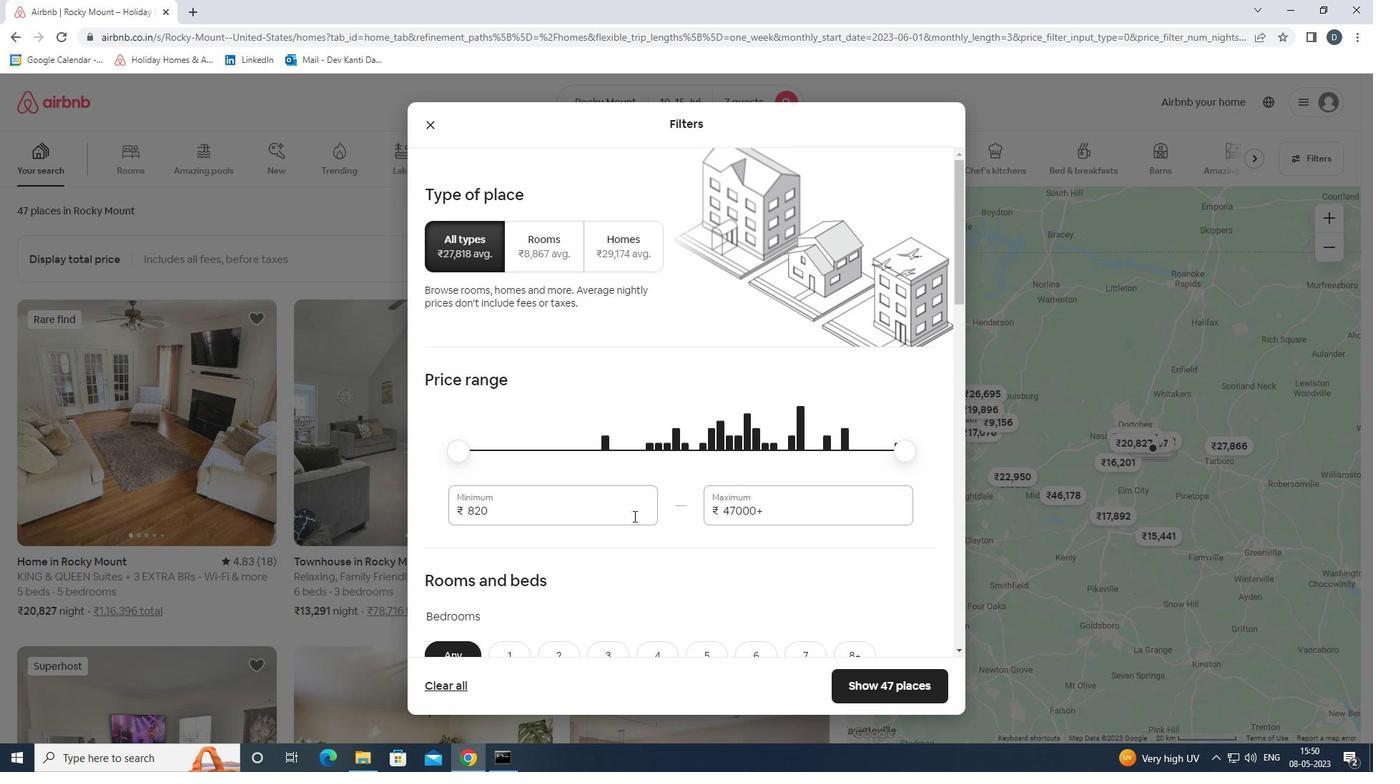 
Action: Mouse pressed left at (631, 516)
Screenshot: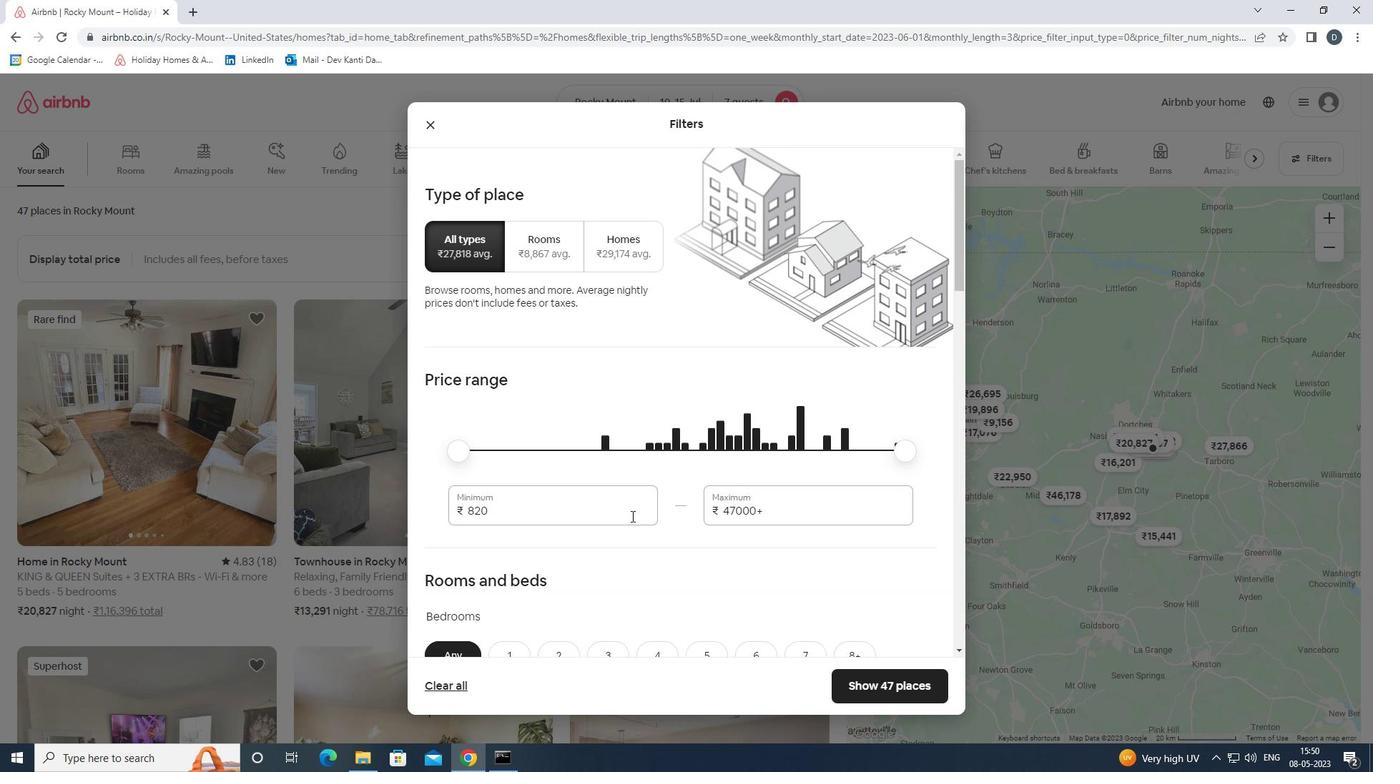 
Action: Mouse moved to (632, 485)
Screenshot: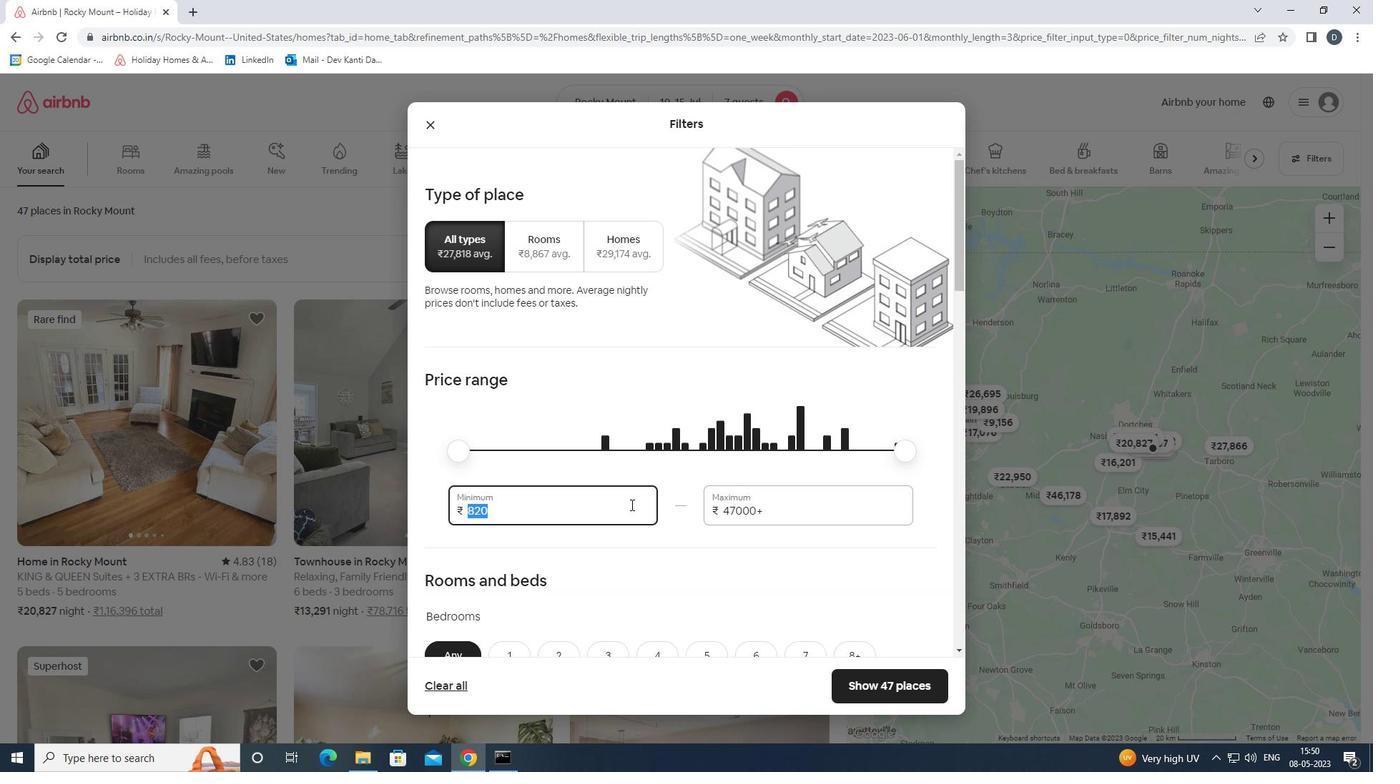 
Action: Key pressed 10000<Key.tab>15000
Screenshot: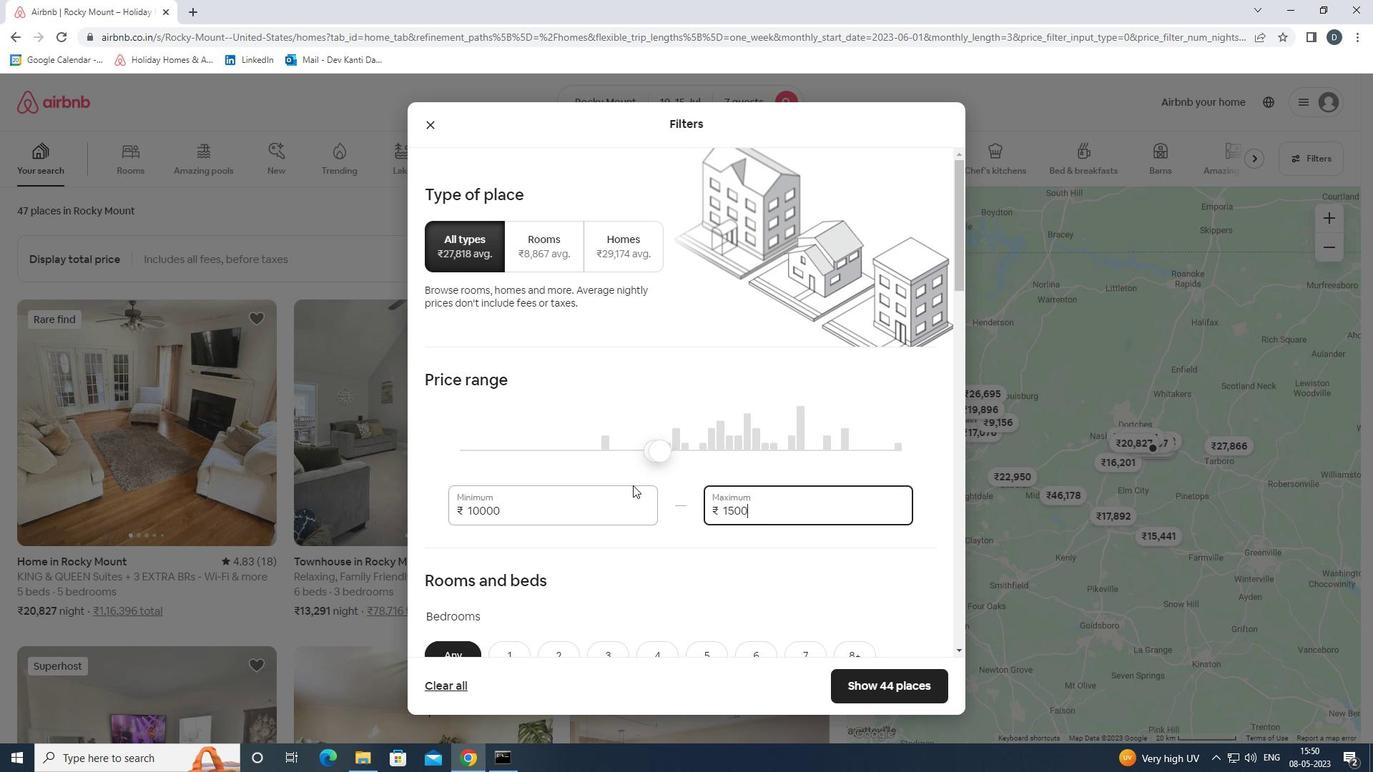 
Action: Mouse scrolled (632, 484) with delta (0, 0)
Screenshot: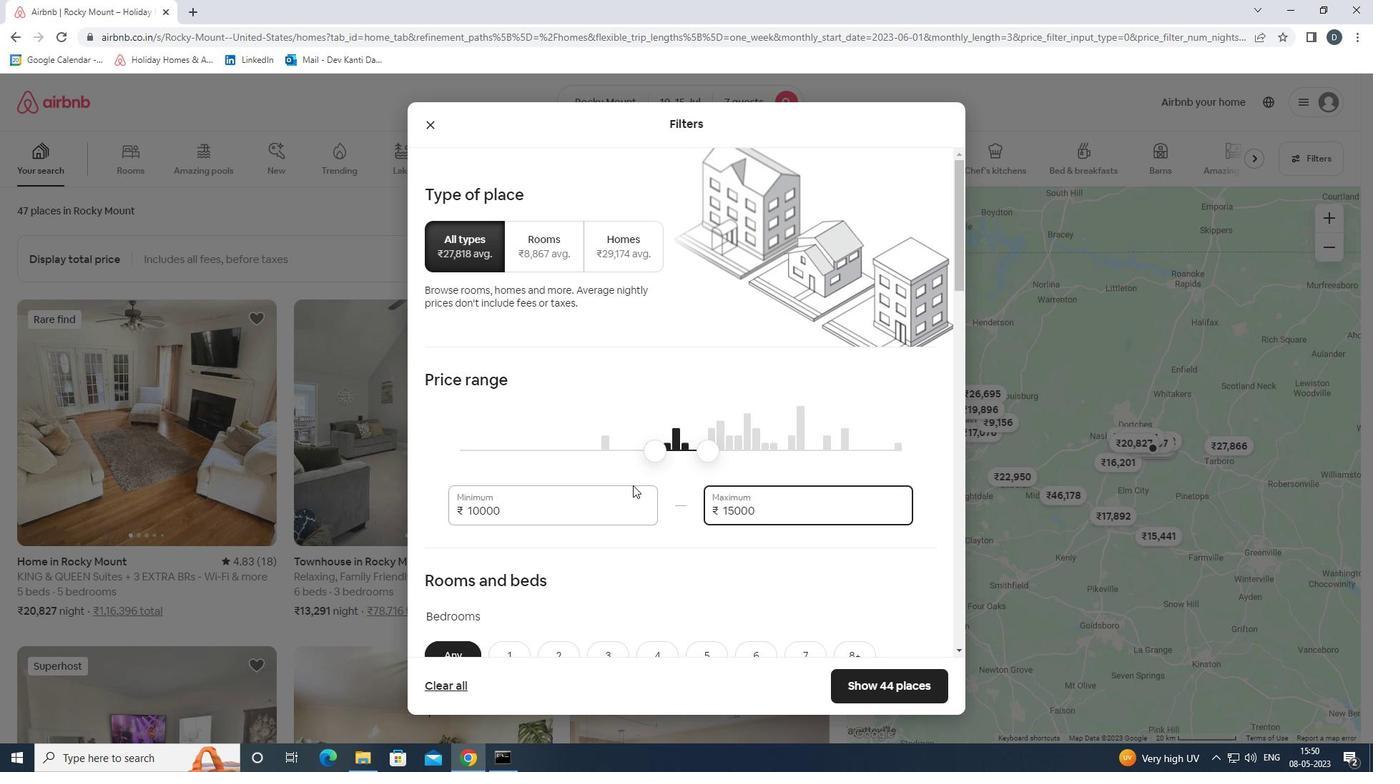 
Action: Mouse scrolled (632, 484) with delta (0, 0)
Screenshot: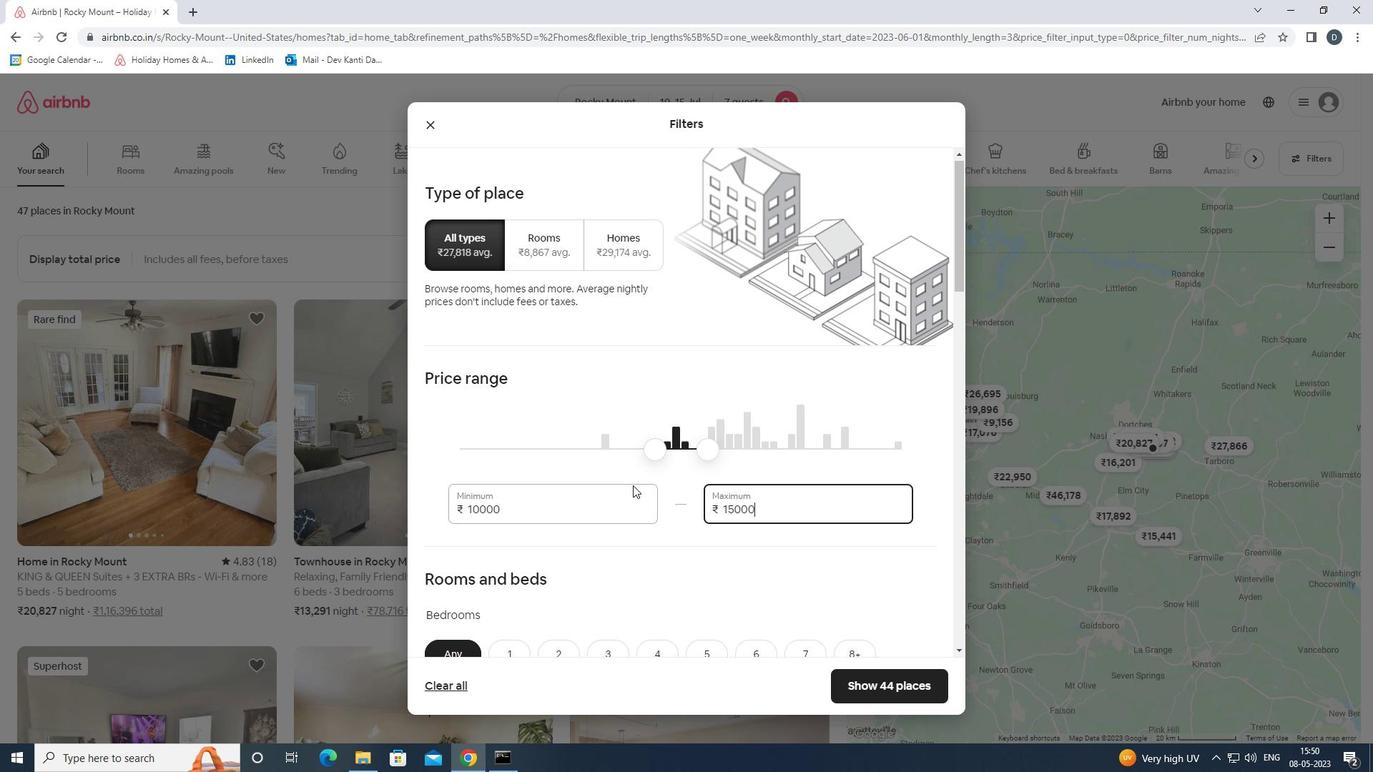 
Action: Mouse moved to (635, 485)
Screenshot: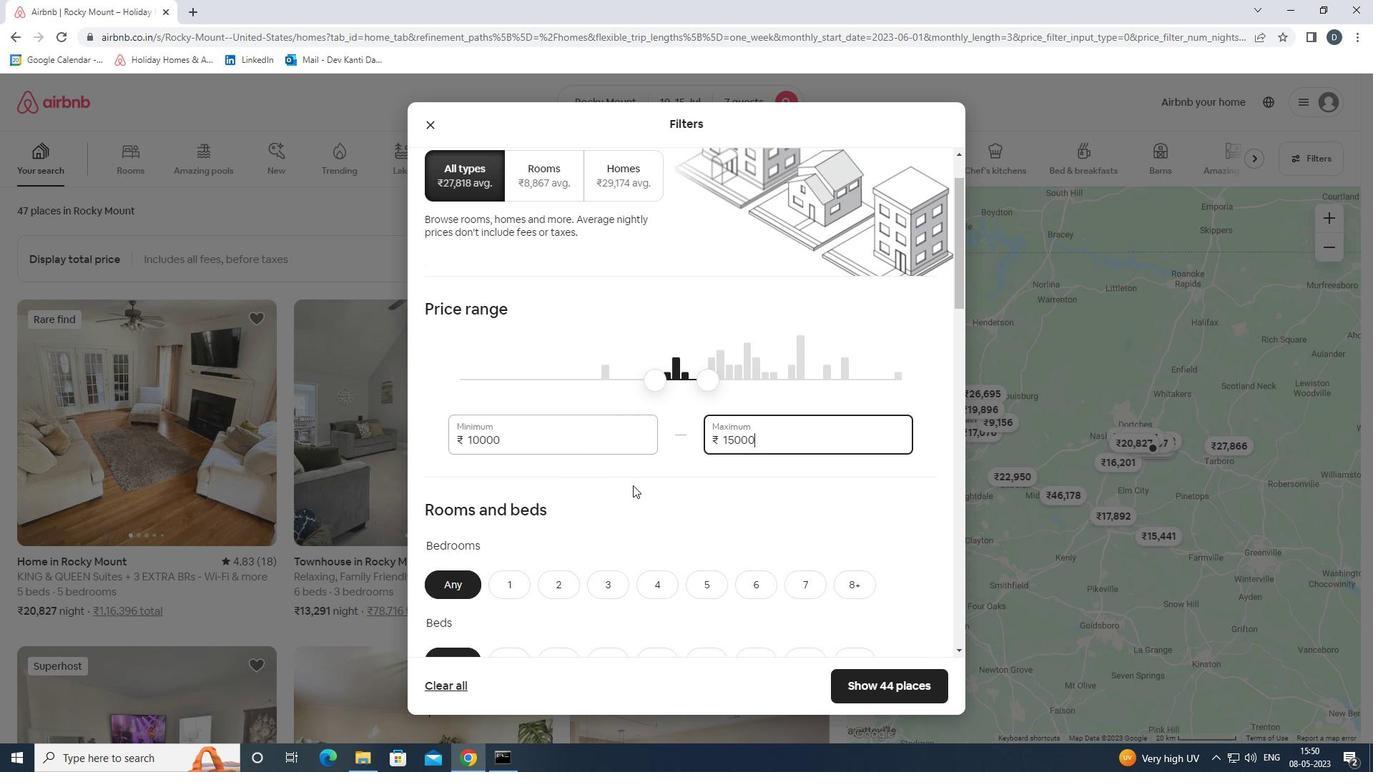 
Action: Mouse scrolled (635, 484) with delta (0, 0)
Screenshot: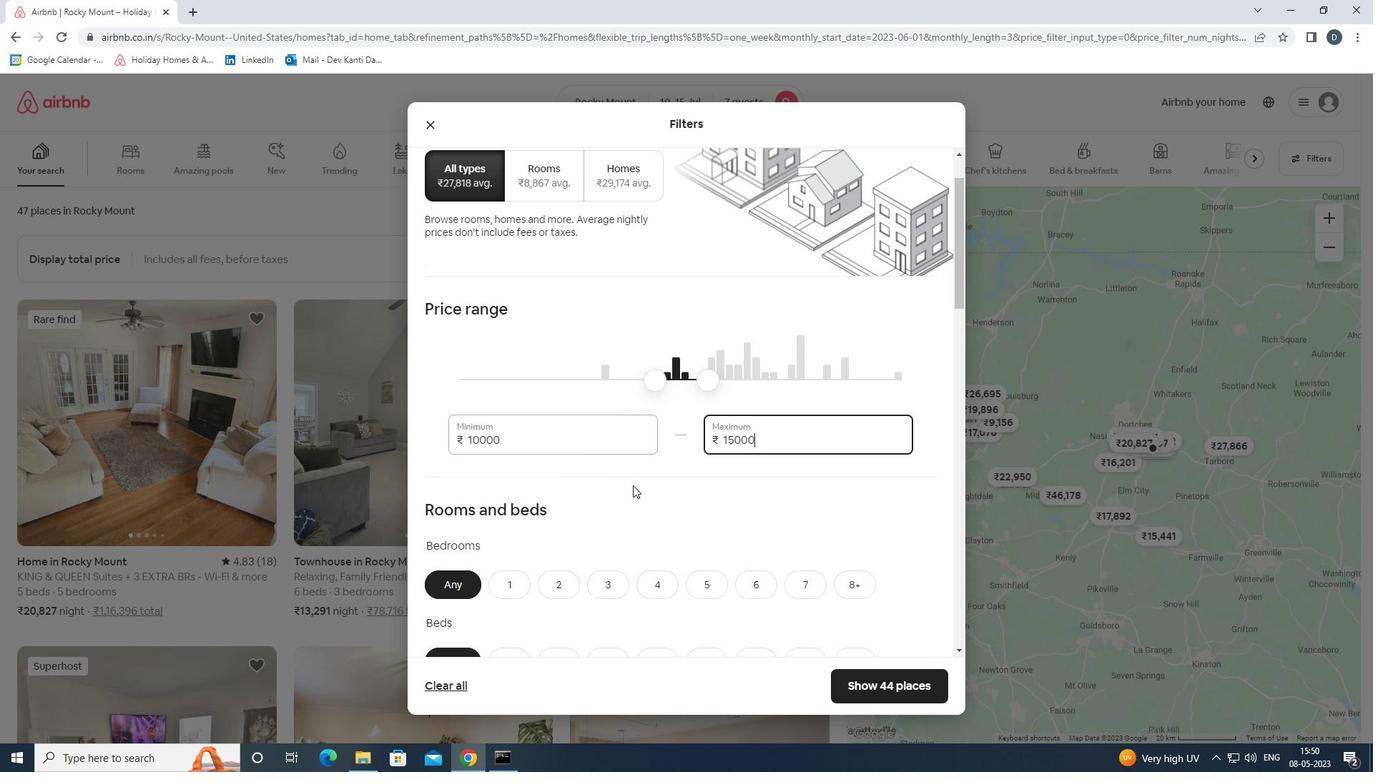 
Action: Mouse moved to (635, 486)
Screenshot: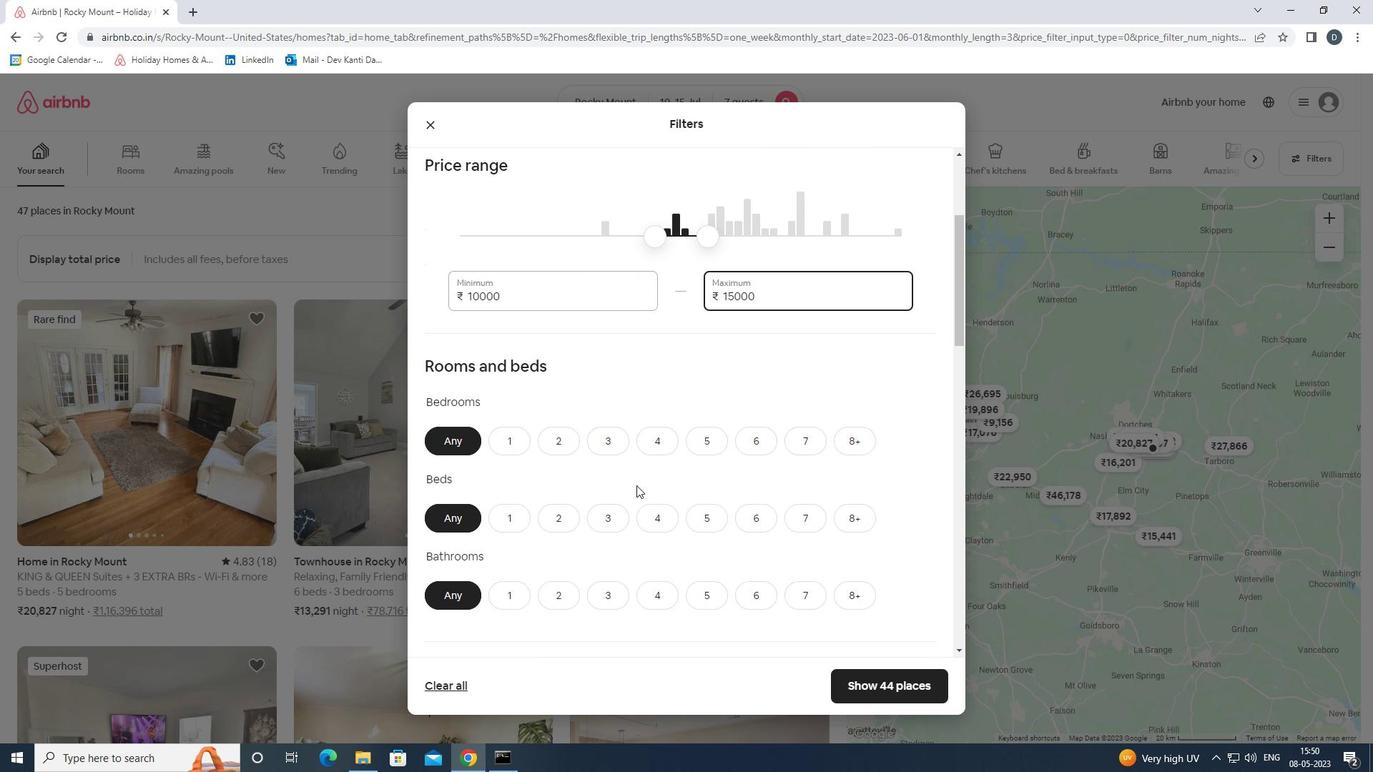 
Action: Mouse scrolled (635, 485) with delta (0, 0)
Screenshot: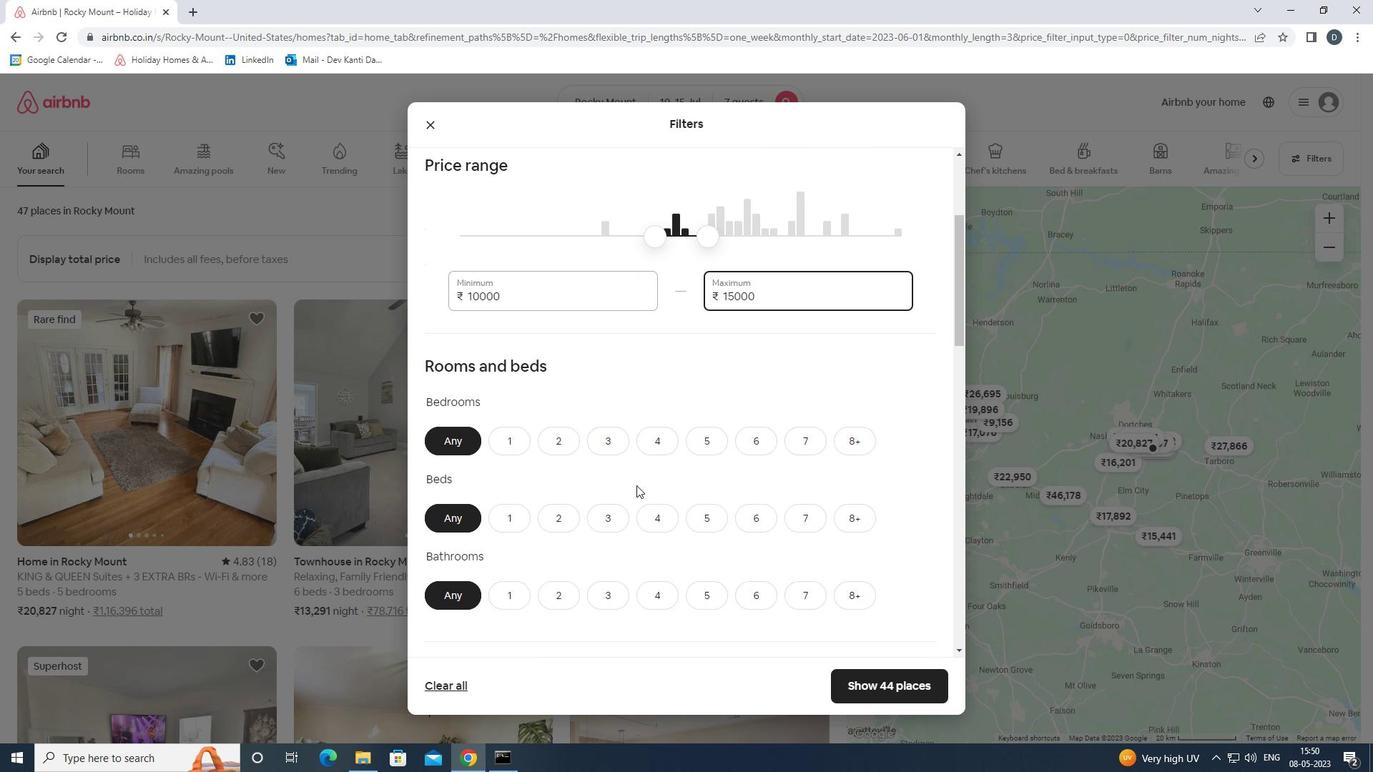 
Action: Mouse moved to (665, 372)
Screenshot: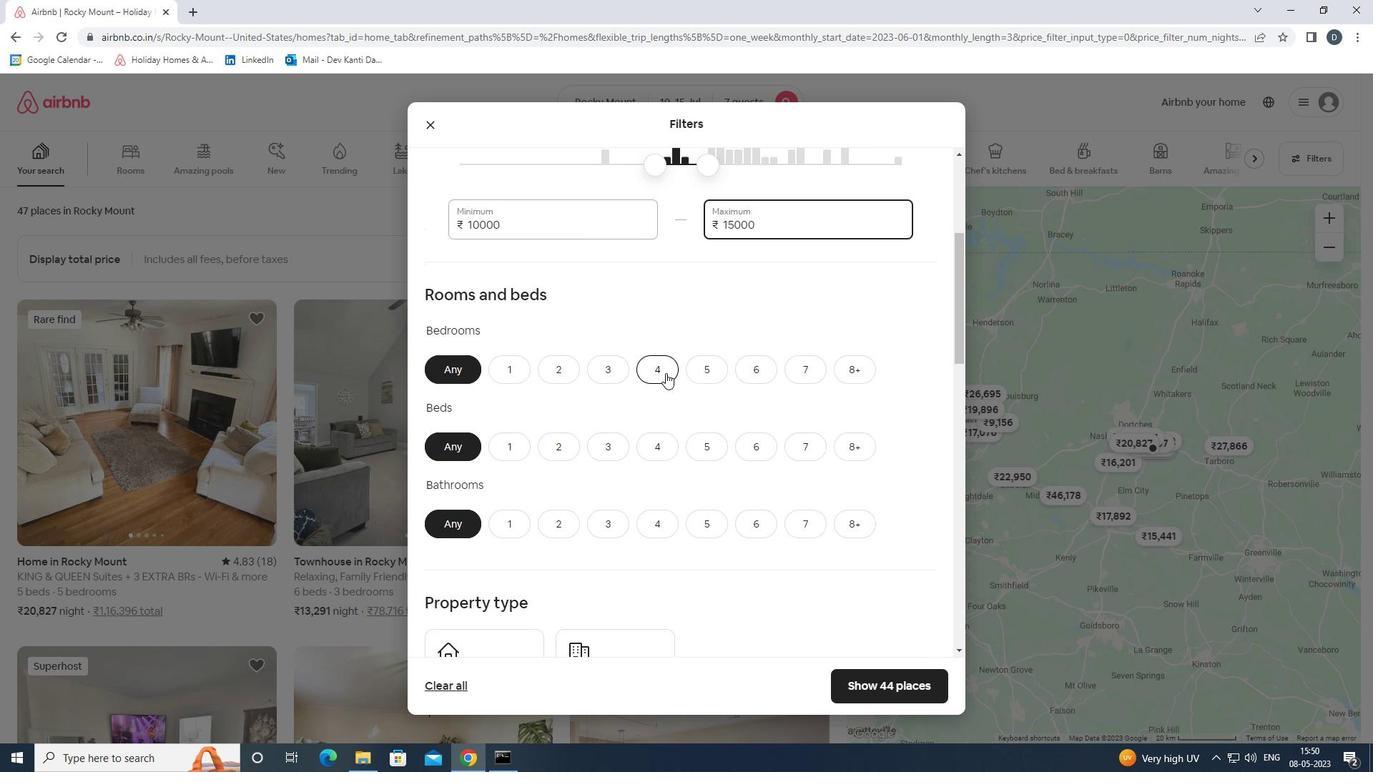 
Action: Mouse pressed left at (665, 372)
Screenshot: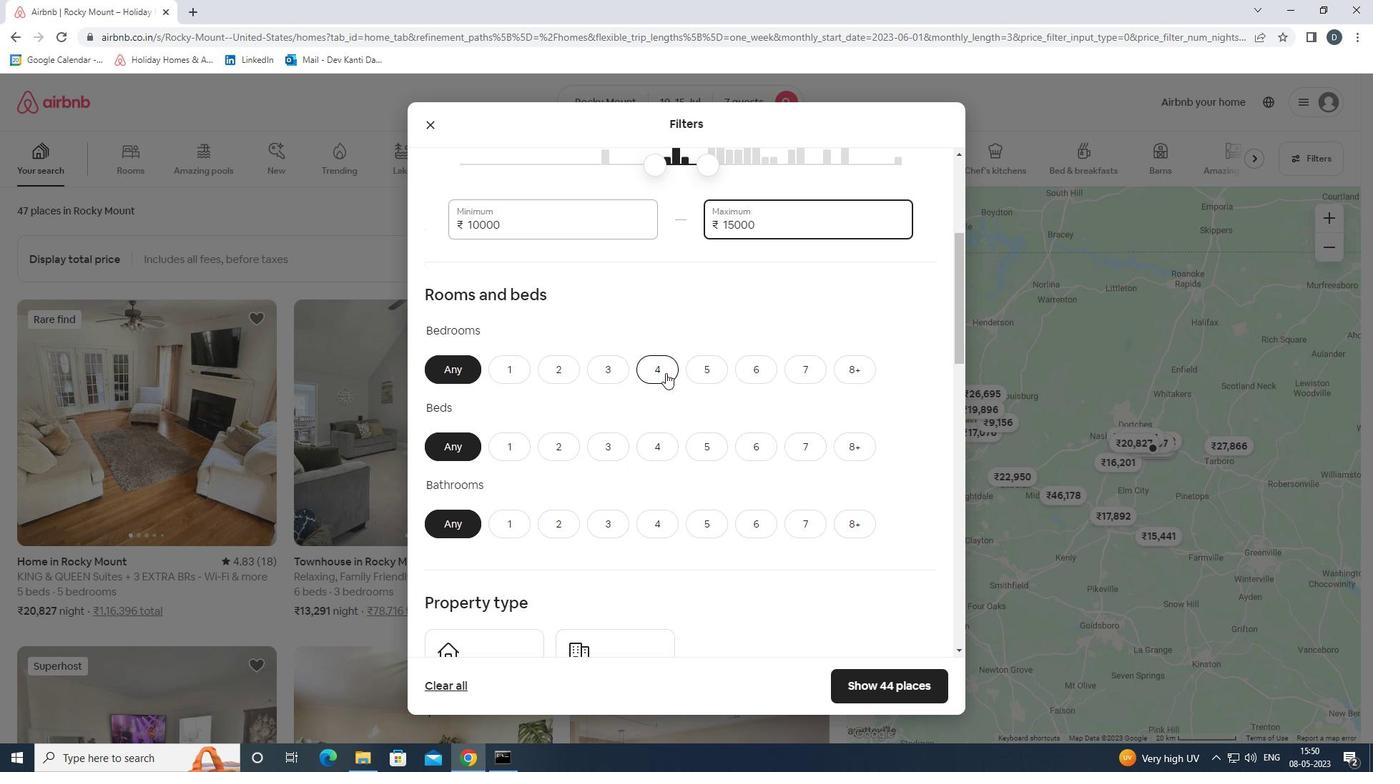 
Action: Mouse moved to (824, 450)
Screenshot: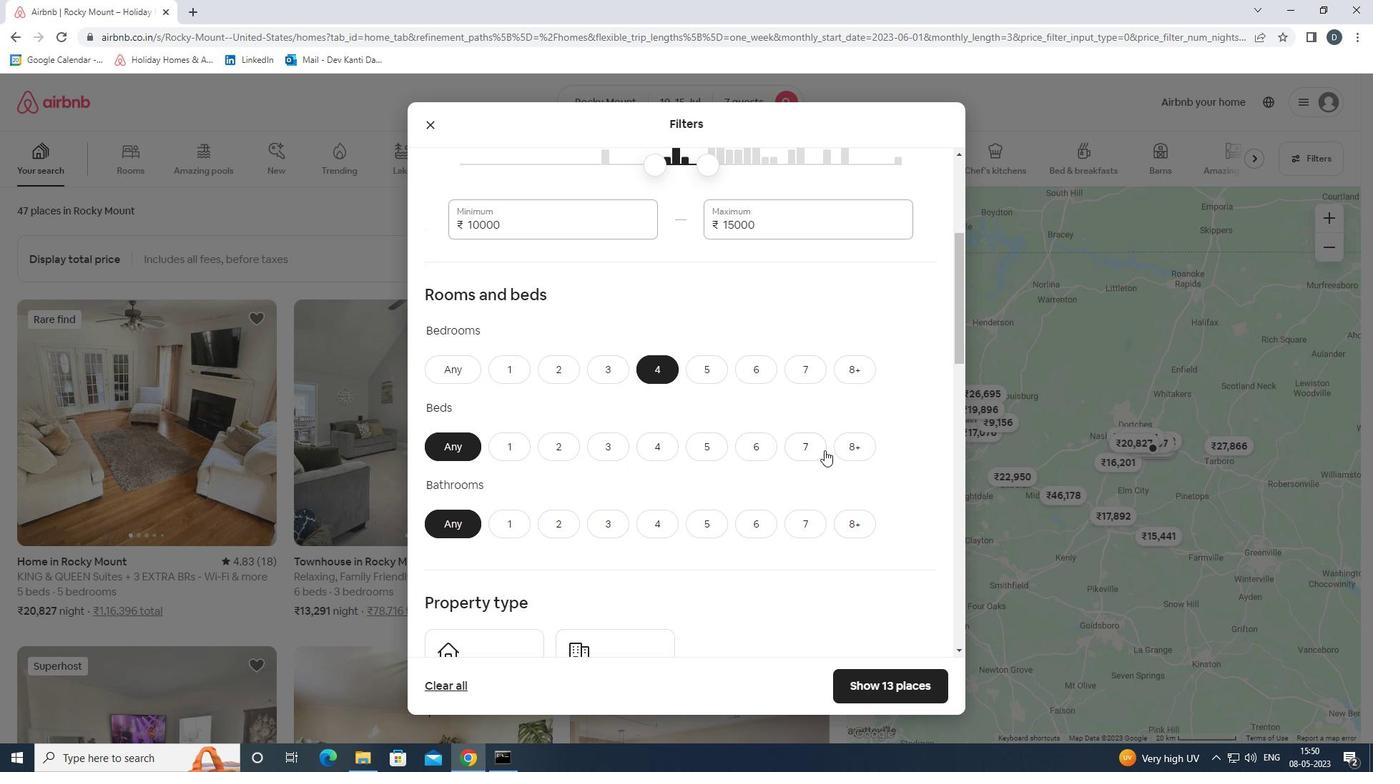 
Action: Mouse pressed left at (824, 450)
Screenshot: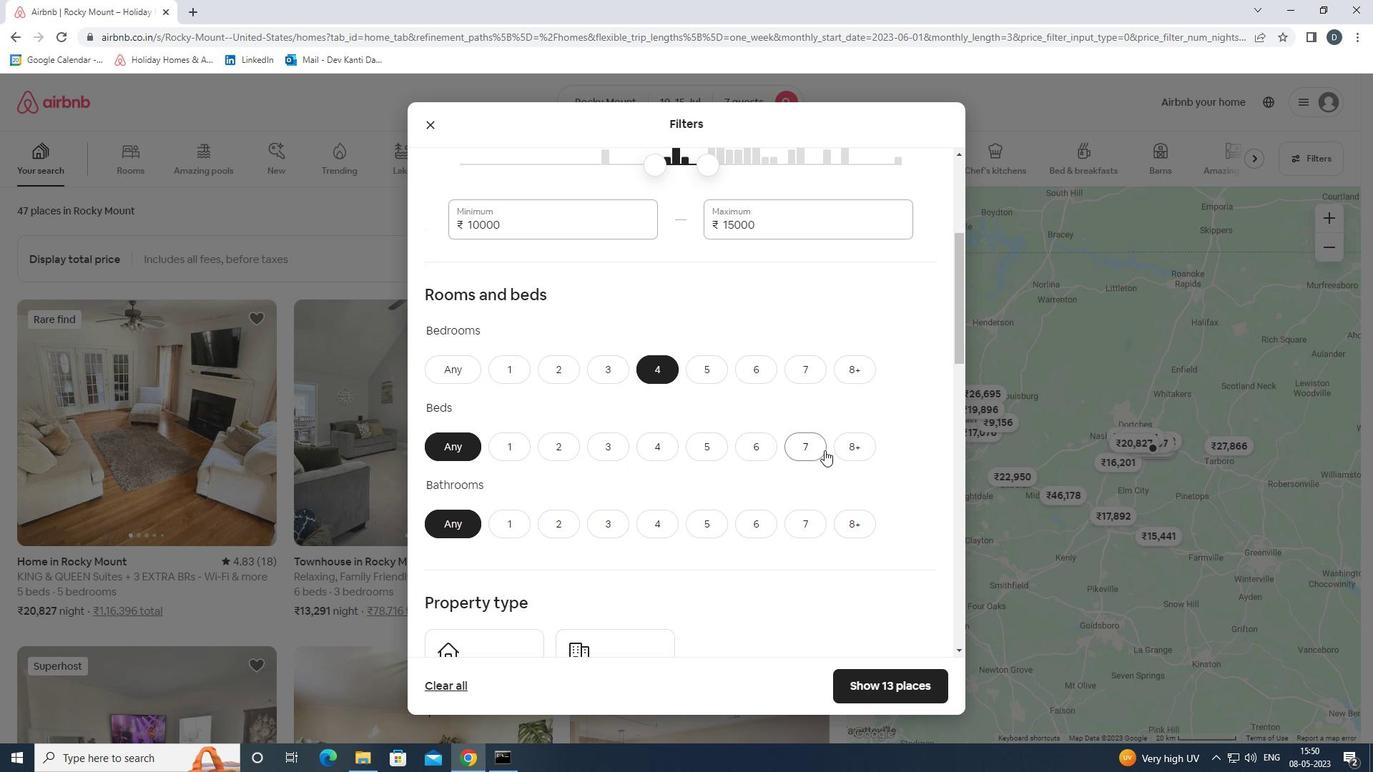 
Action: Mouse moved to (659, 515)
Screenshot: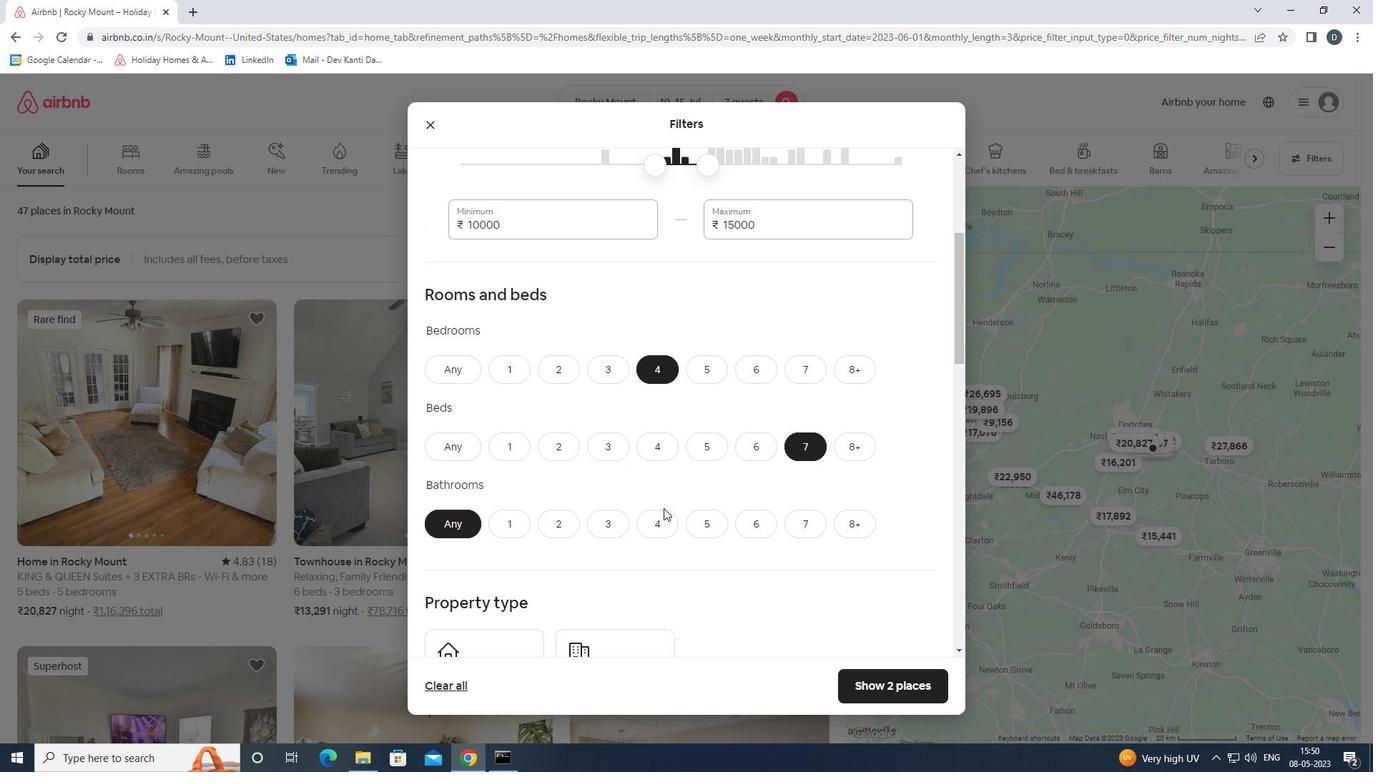 
Action: Mouse pressed left at (659, 515)
Screenshot: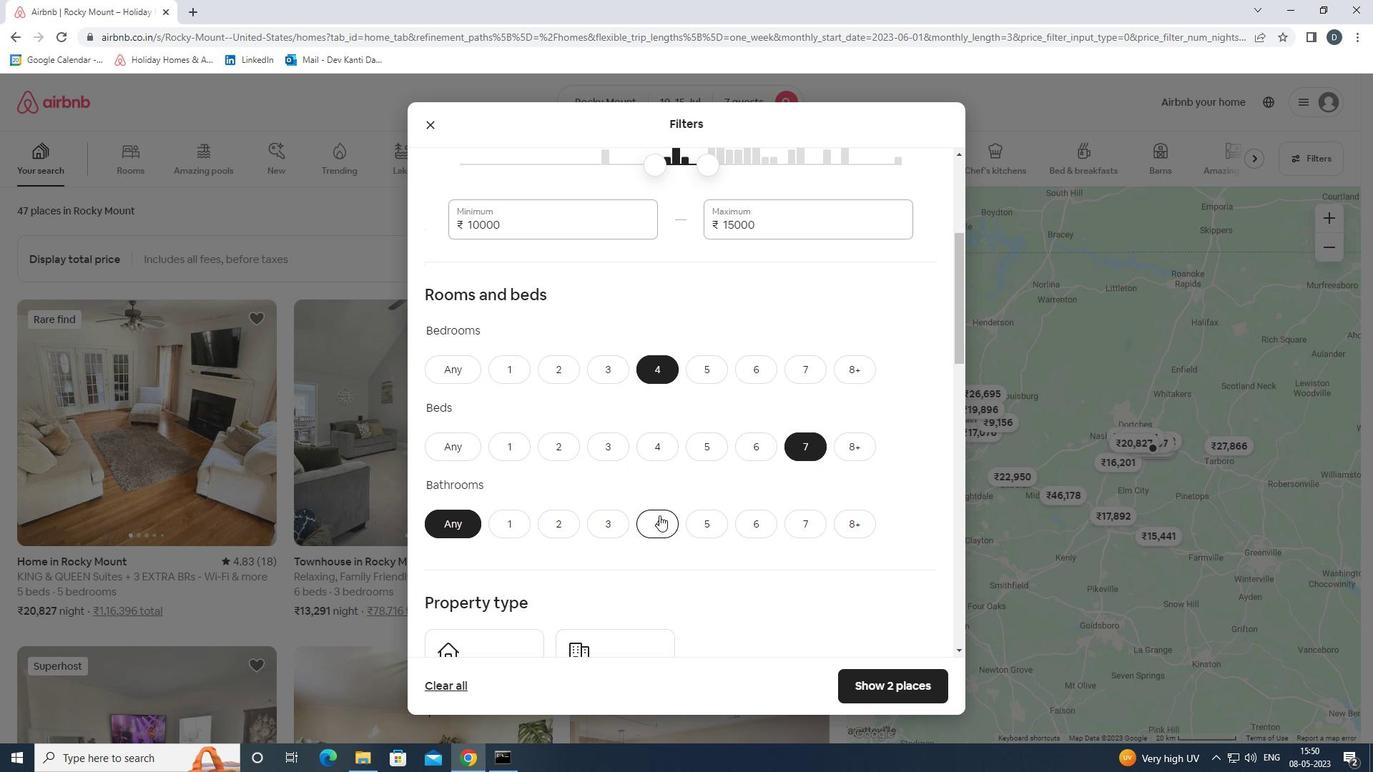 
Action: Mouse moved to (657, 516)
Screenshot: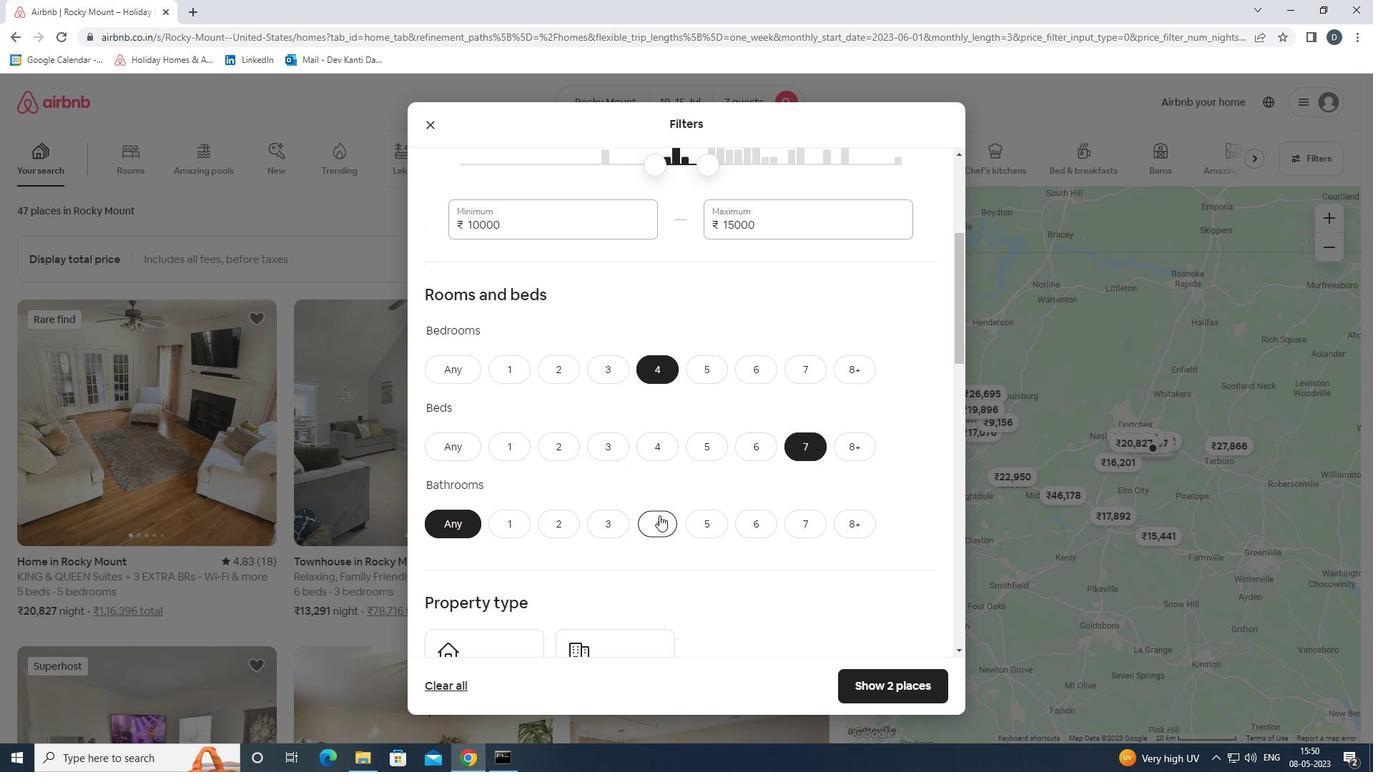 
Action: Mouse scrolled (657, 515) with delta (0, 0)
Screenshot: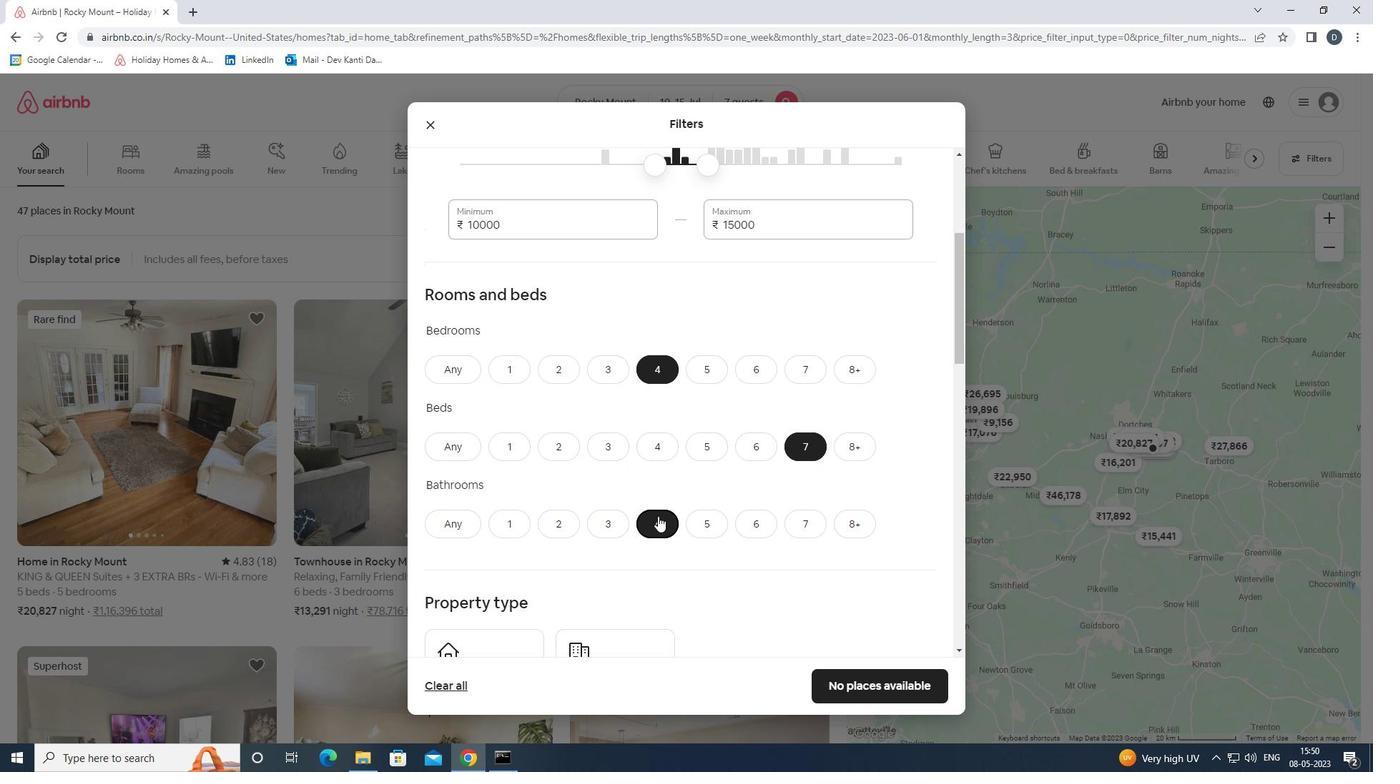 
Action: Mouse scrolled (657, 515) with delta (0, 0)
Screenshot: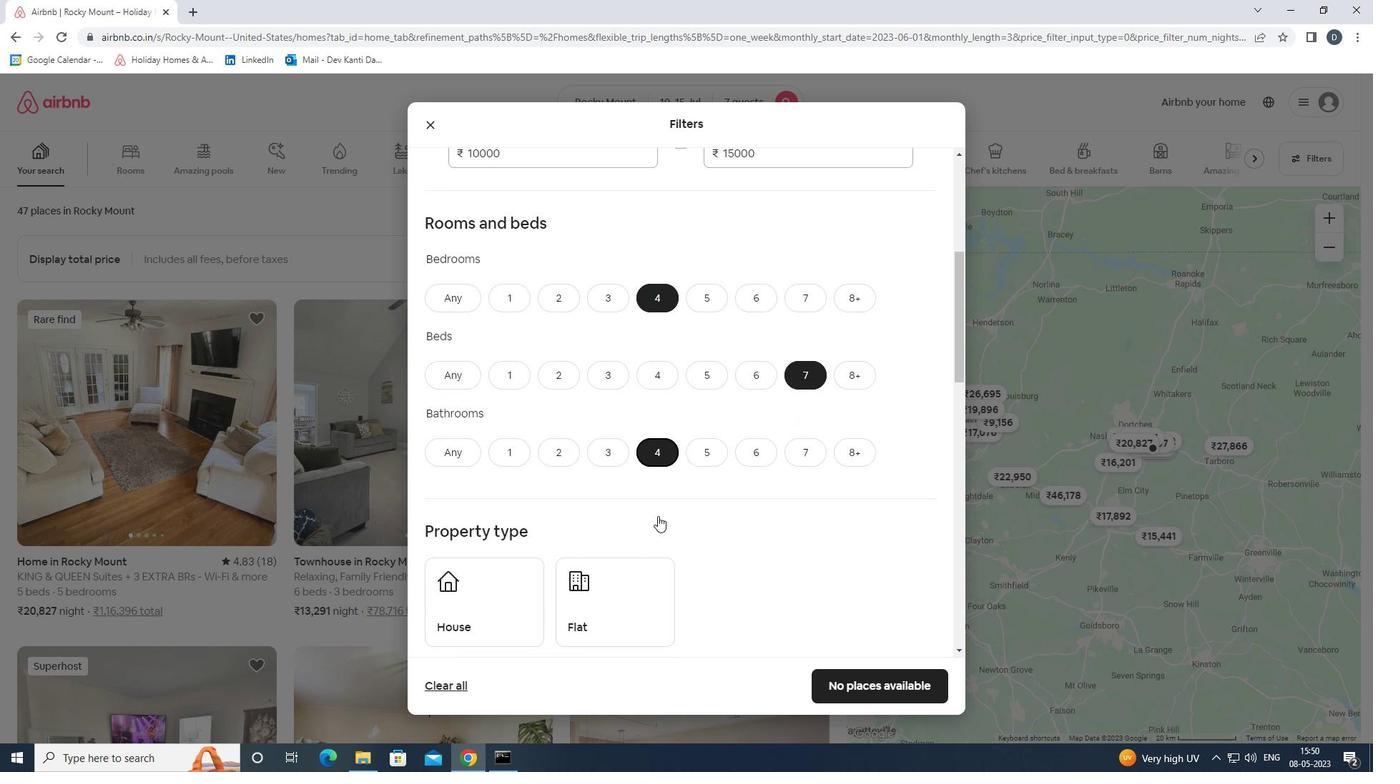 
Action: Mouse moved to (508, 522)
Screenshot: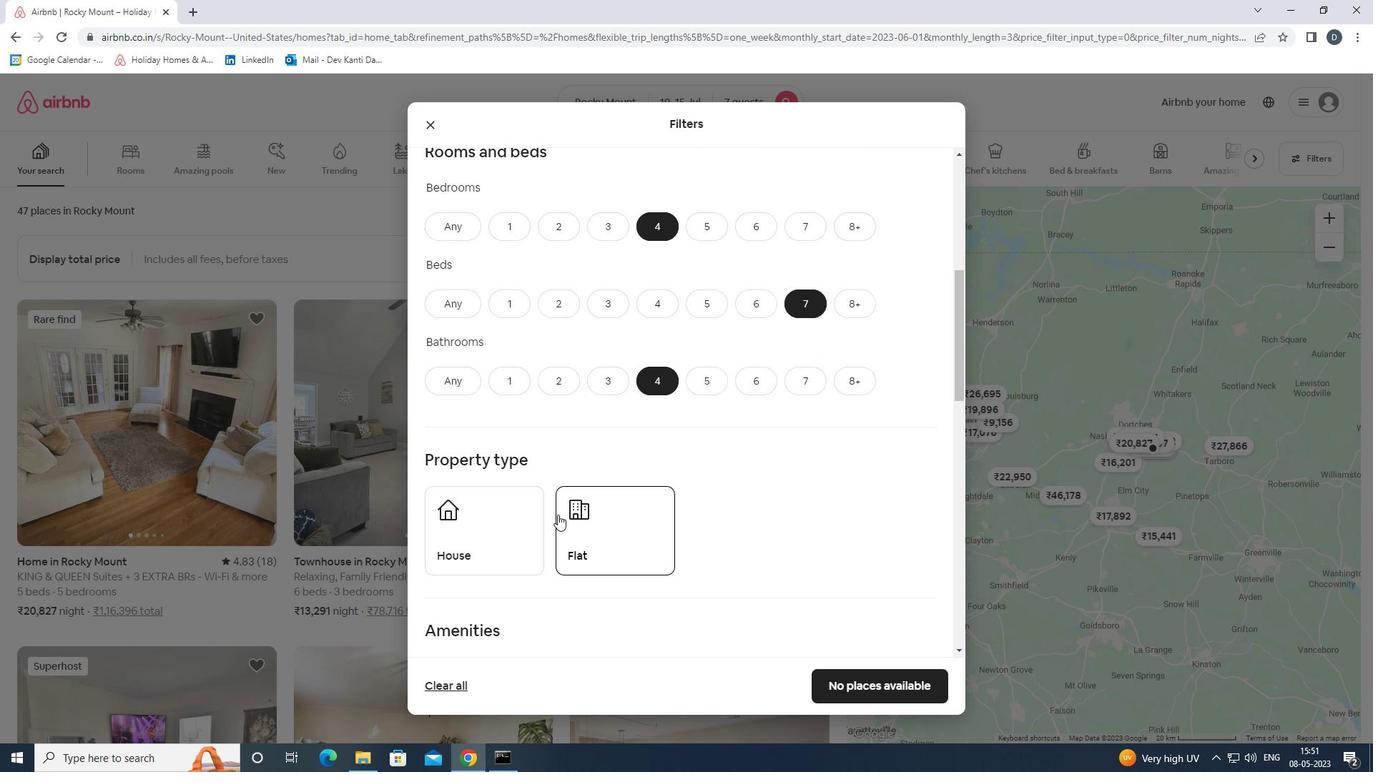 
Action: Mouse pressed left at (508, 522)
Screenshot: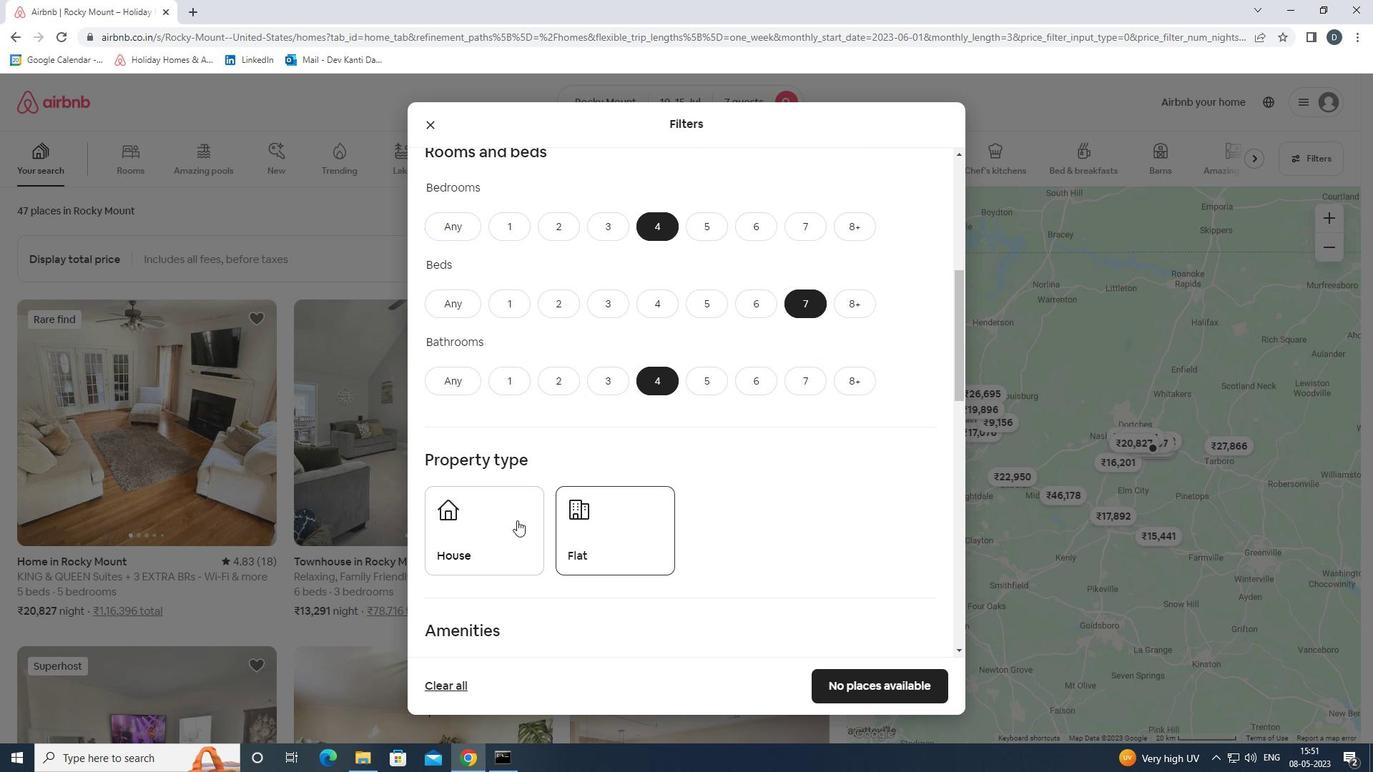 
Action: Mouse moved to (596, 519)
Screenshot: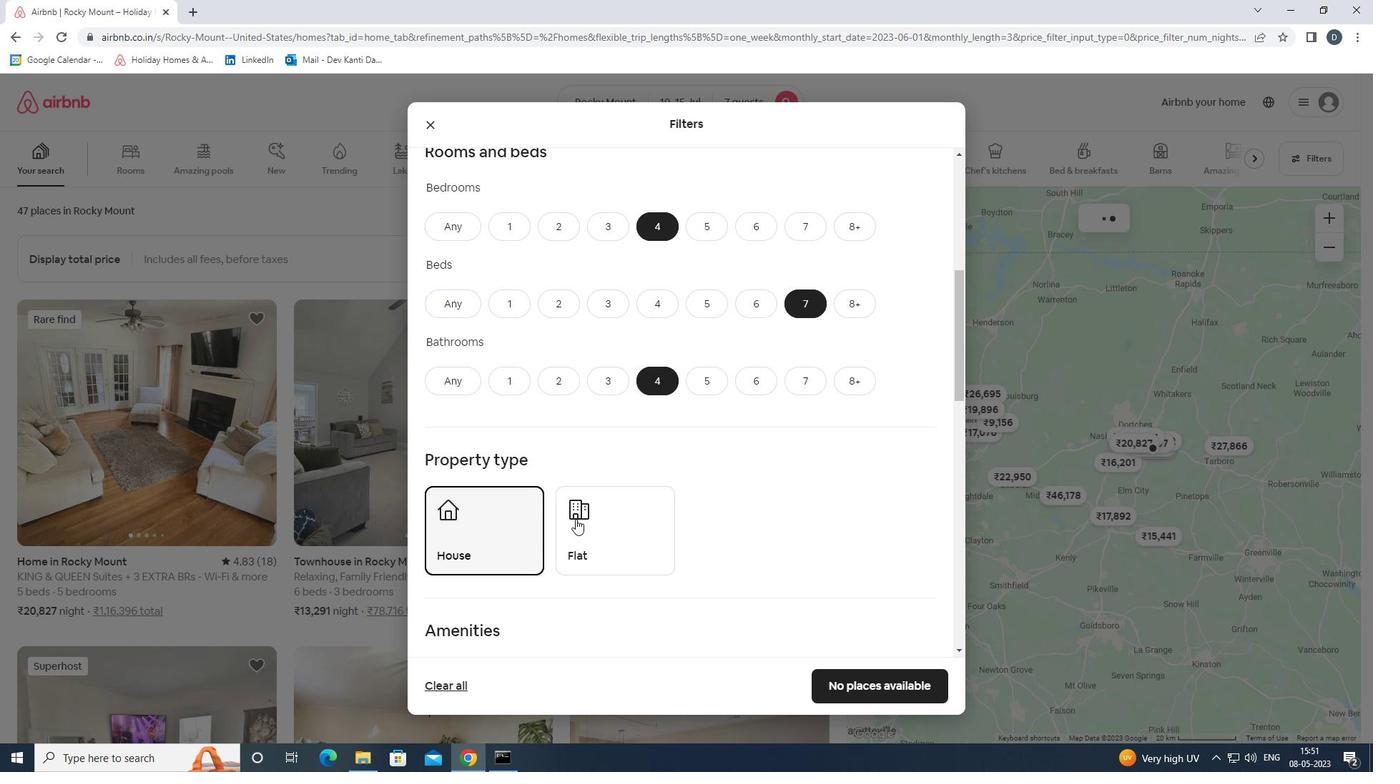 
Action: Mouse pressed left at (596, 519)
Screenshot: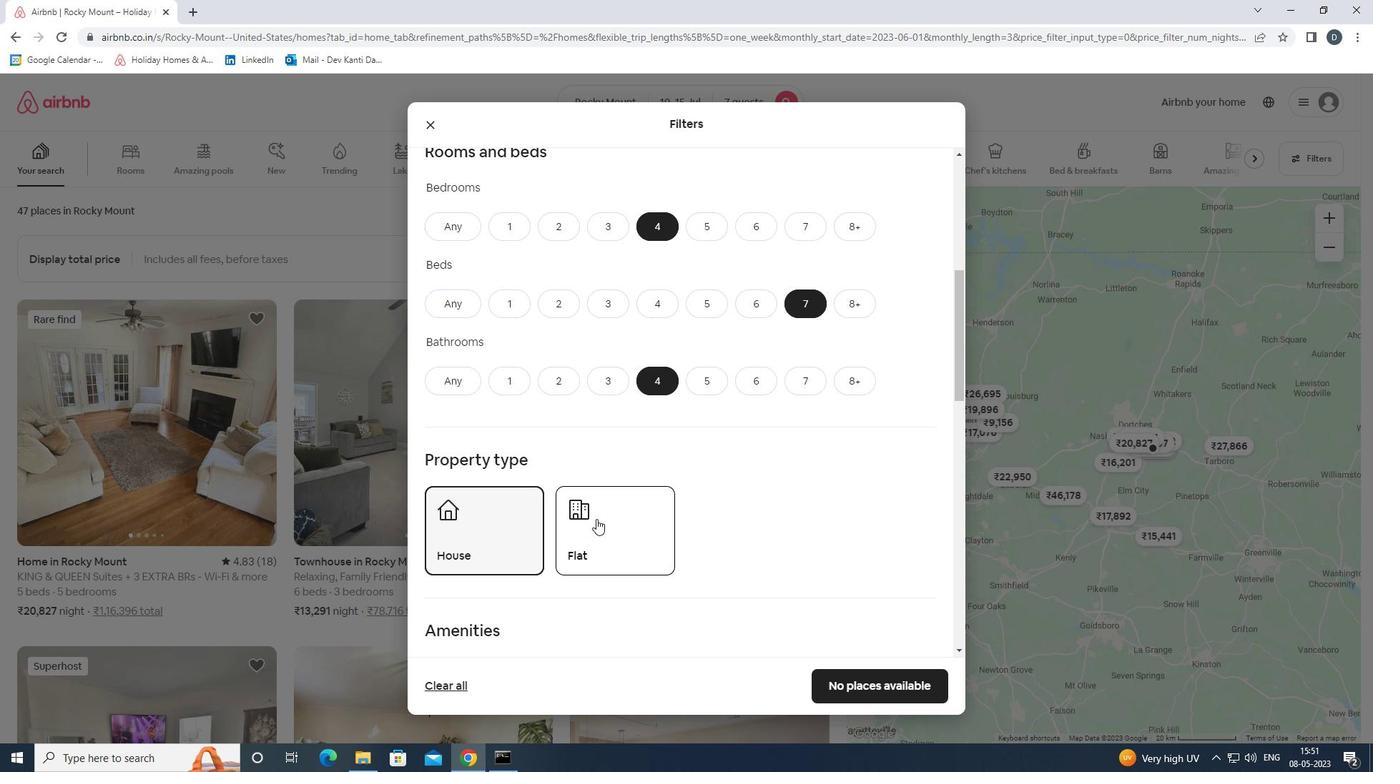 
Action: Mouse scrolled (596, 518) with delta (0, 0)
Screenshot: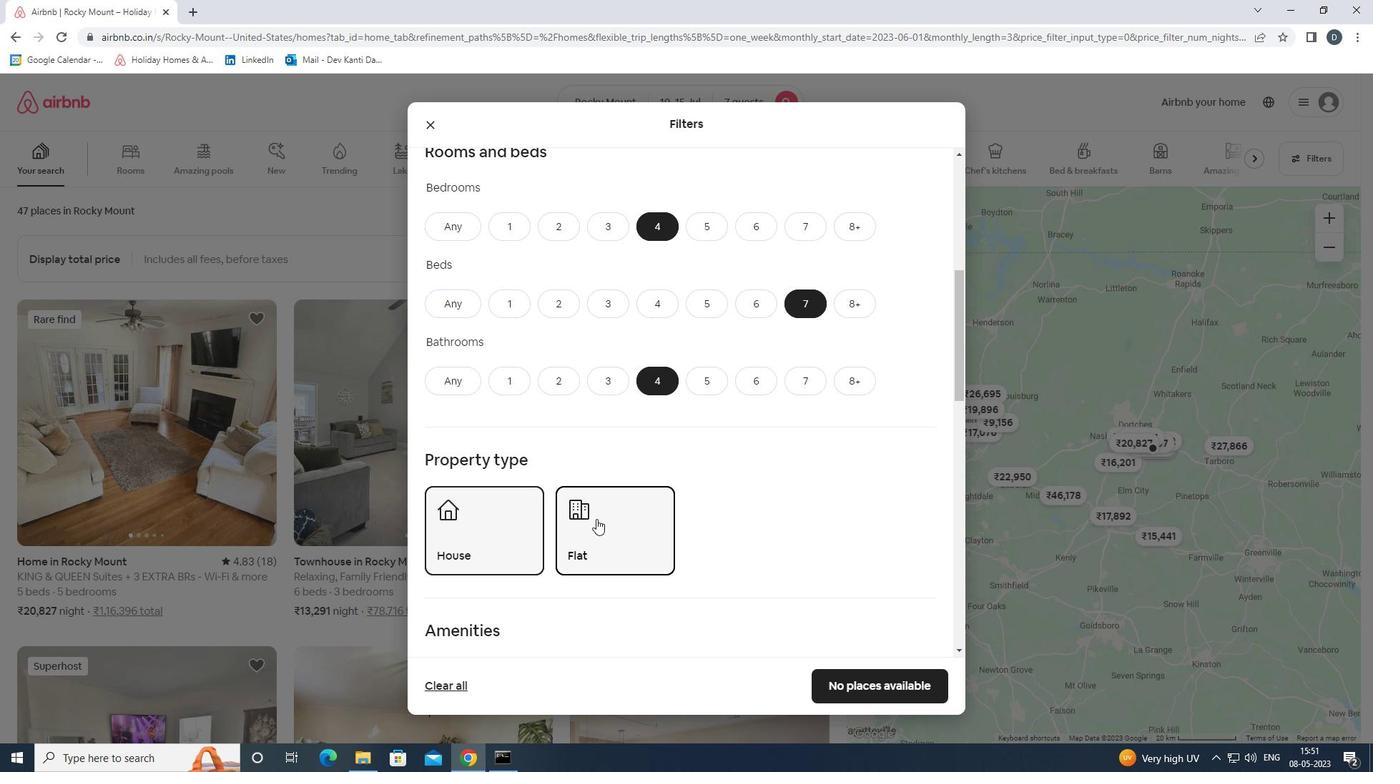 
Action: Mouse scrolled (596, 518) with delta (0, 0)
Screenshot: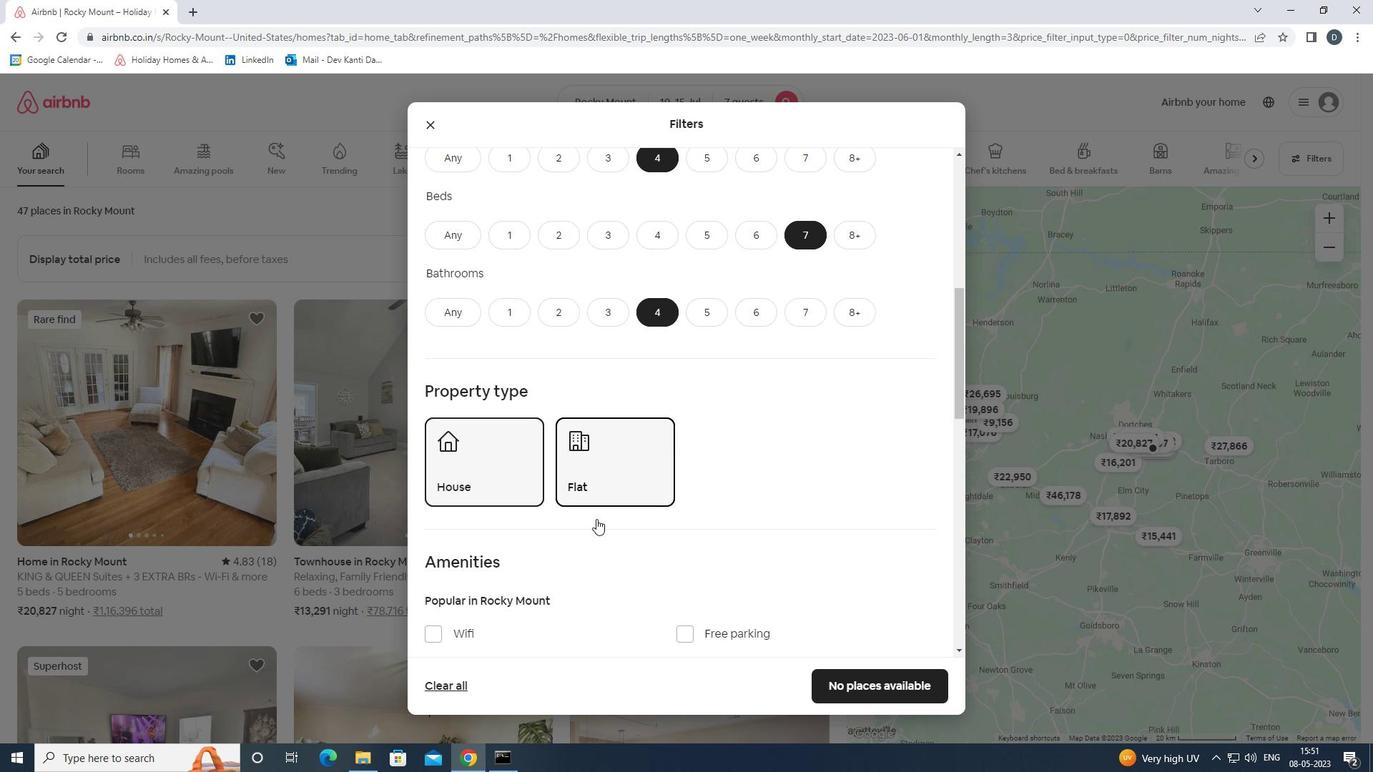 
Action: Mouse scrolled (596, 518) with delta (0, 0)
Screenshot: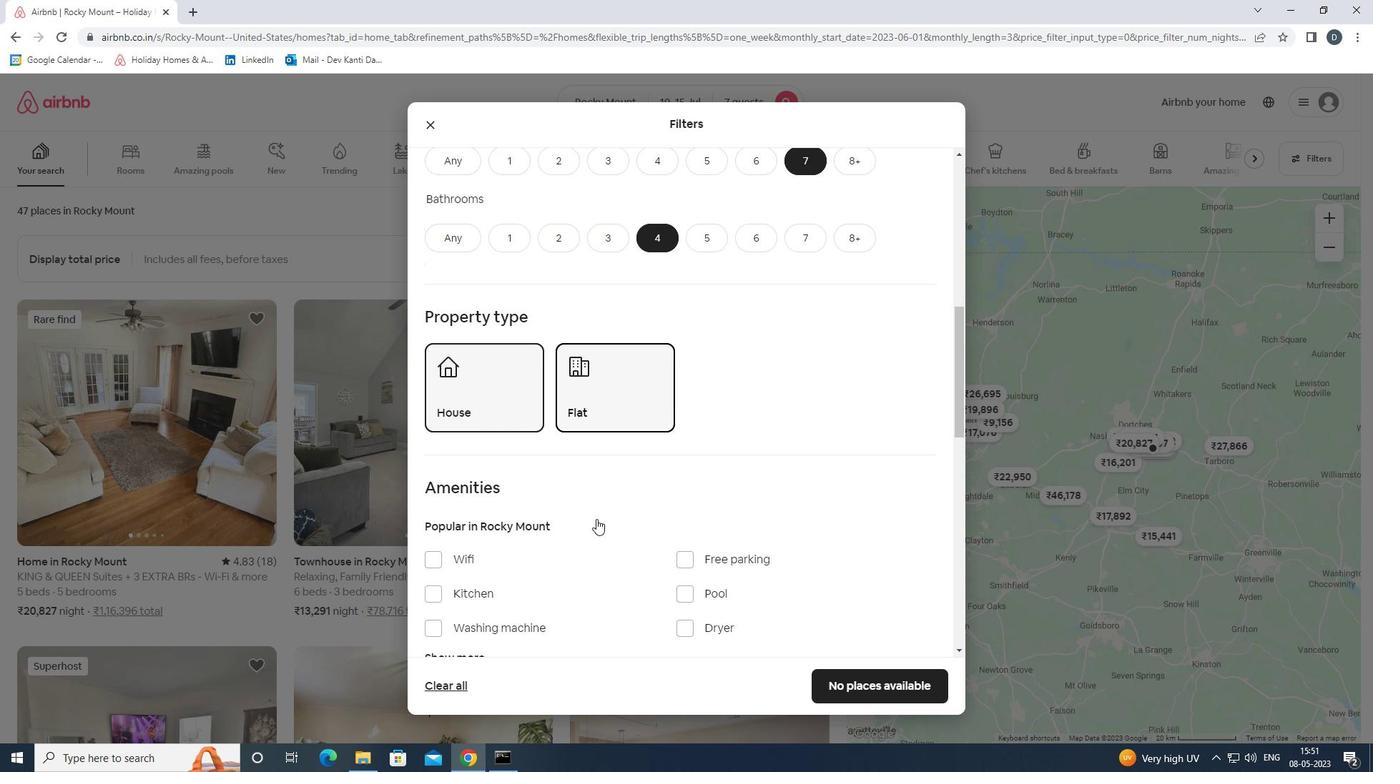 
Action: Mouse scrolled (596, 518) with delta (0, 0)
Screenshot: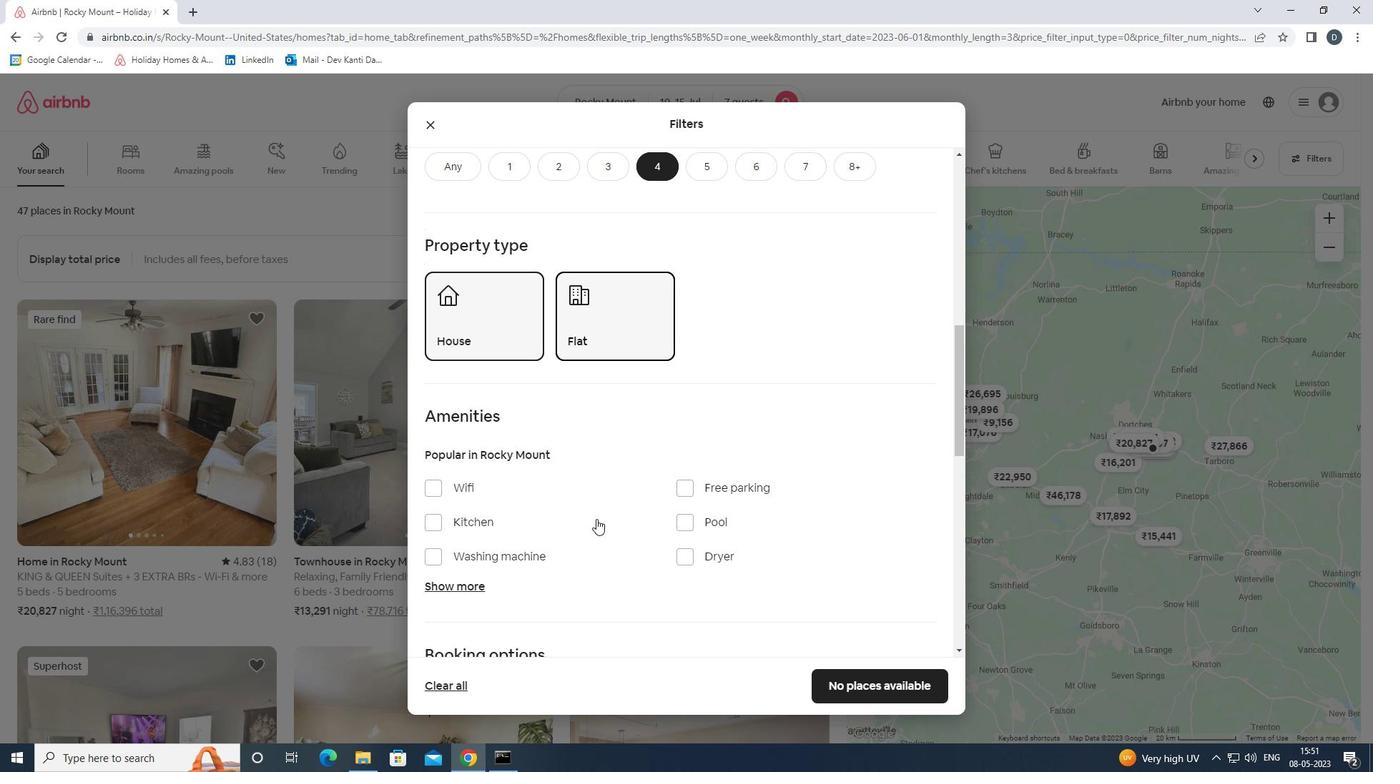 
Action: Mouse moved to (462, 409)
Screenshot: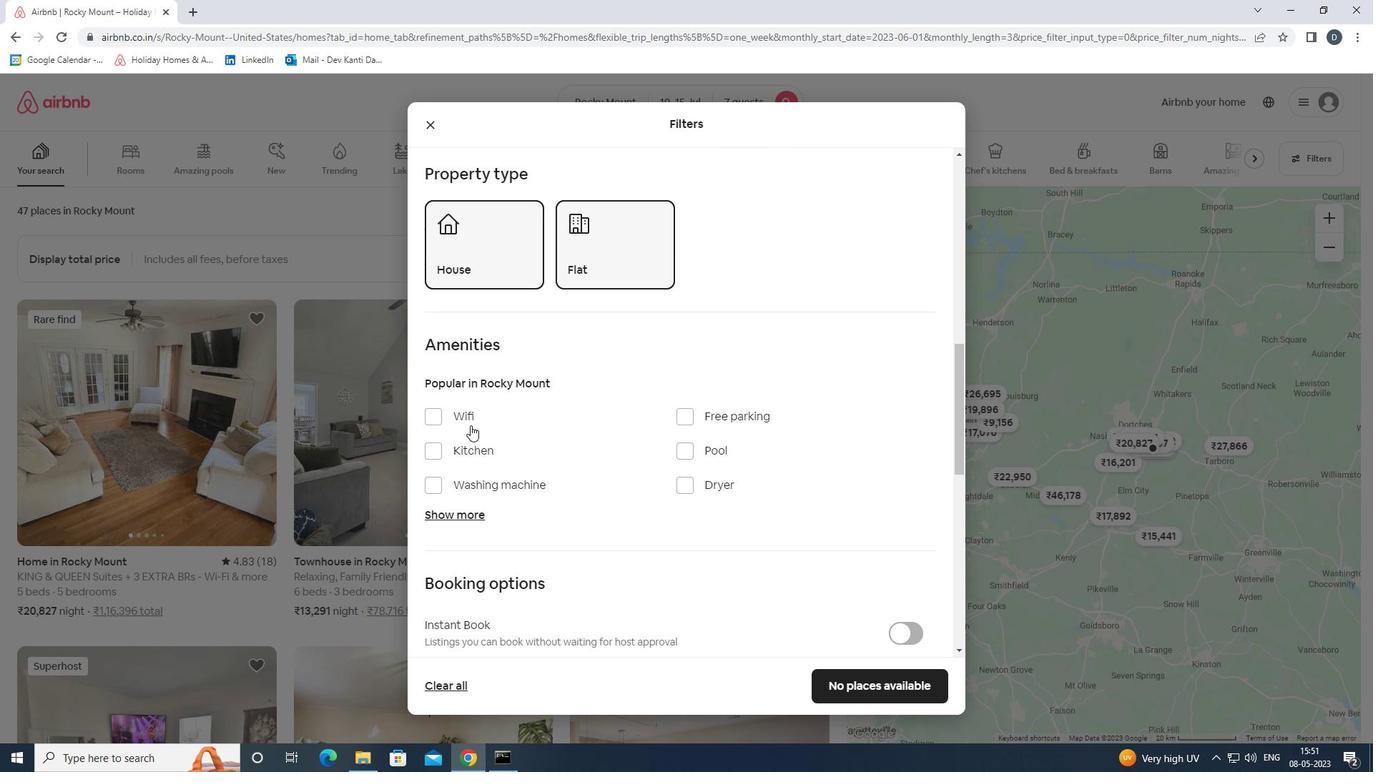 
Action: Mouse pressed left at (462, 409)
Screenshot: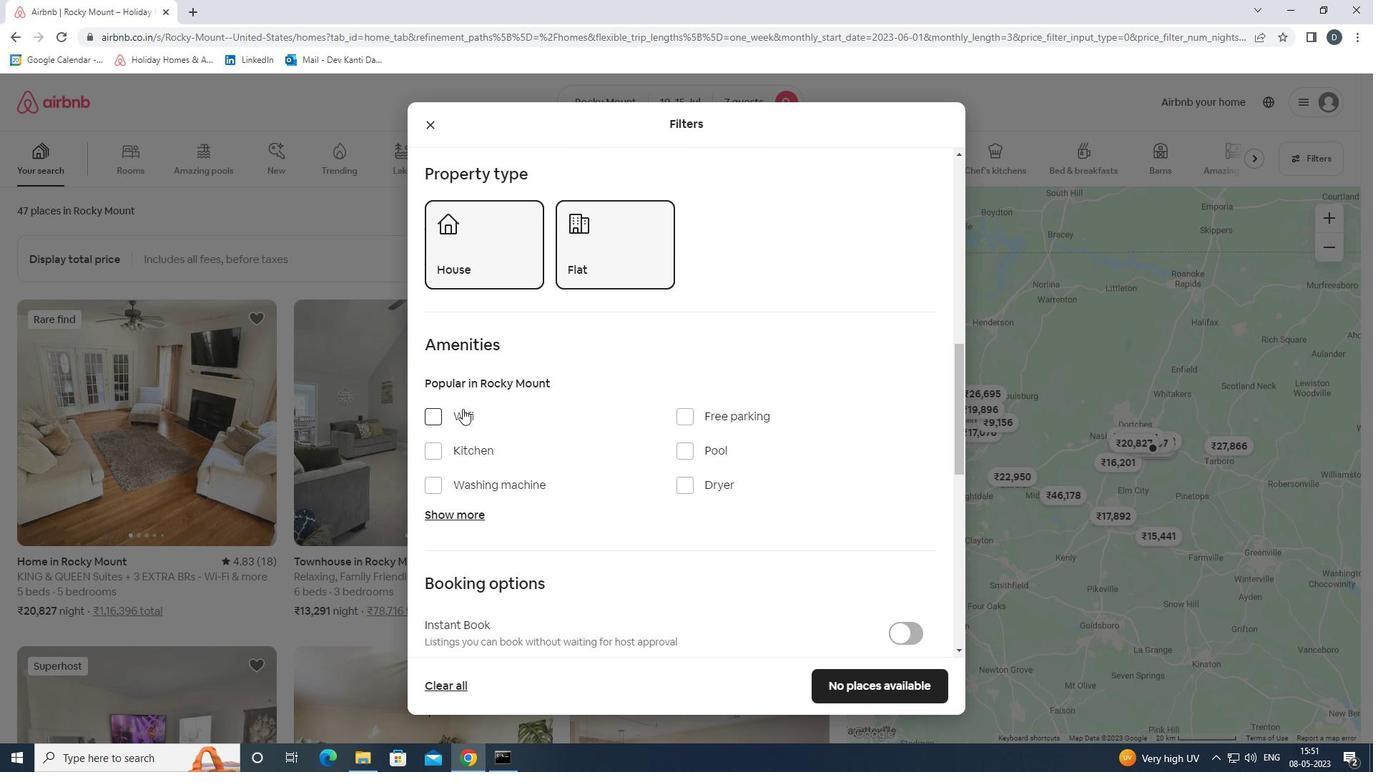 
Action: Mouse moved to (704, 423)
Screenshot: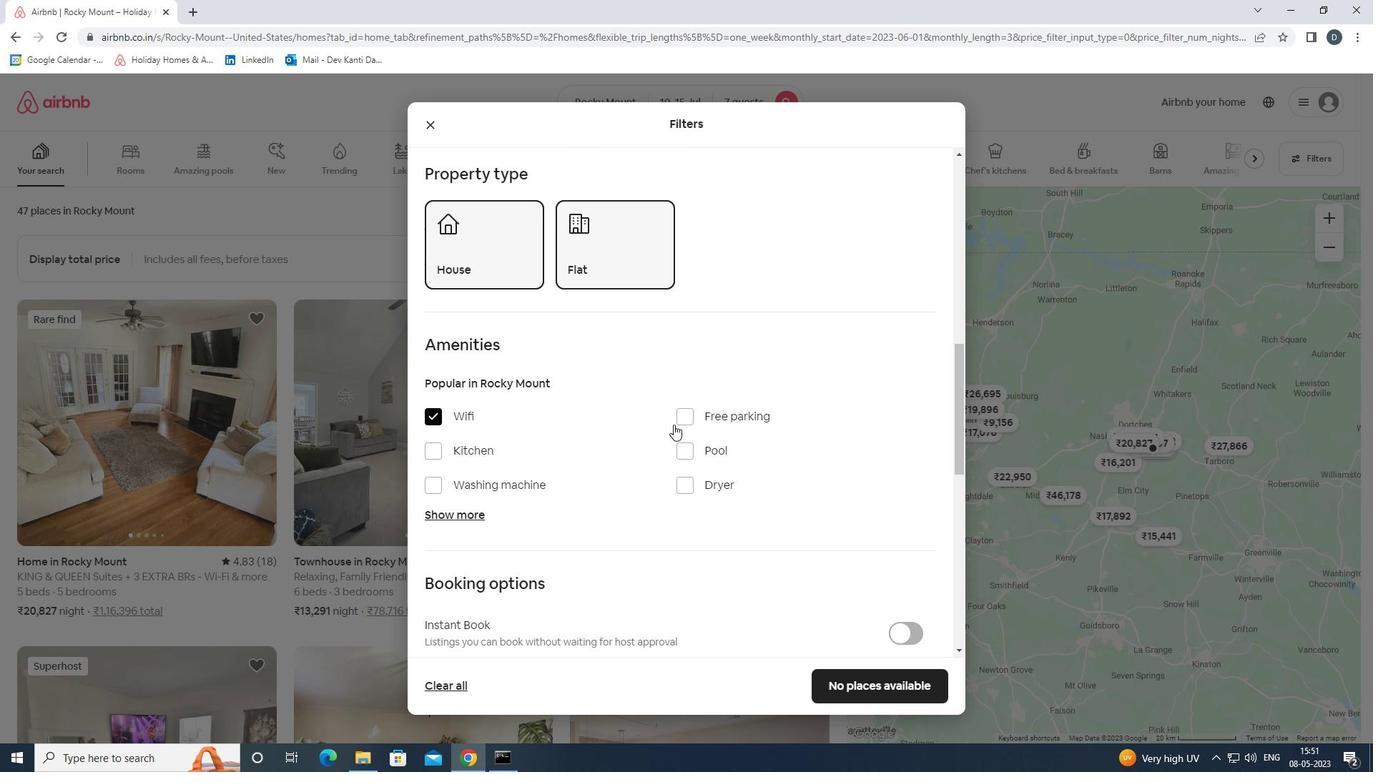 
Action: Mouse pressed left at (704, 423)
Screenshot: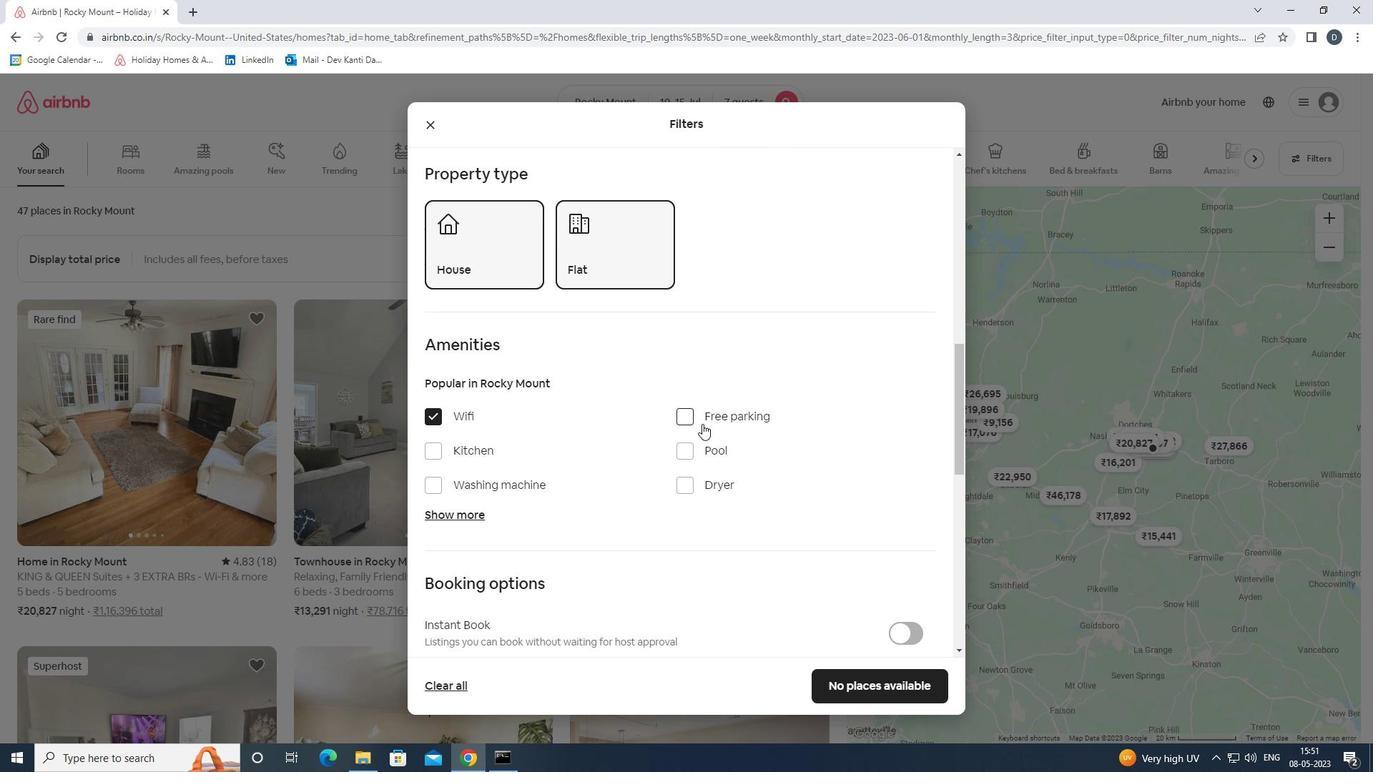 
Action: Mouse moved to (479, 512)
Screenshot: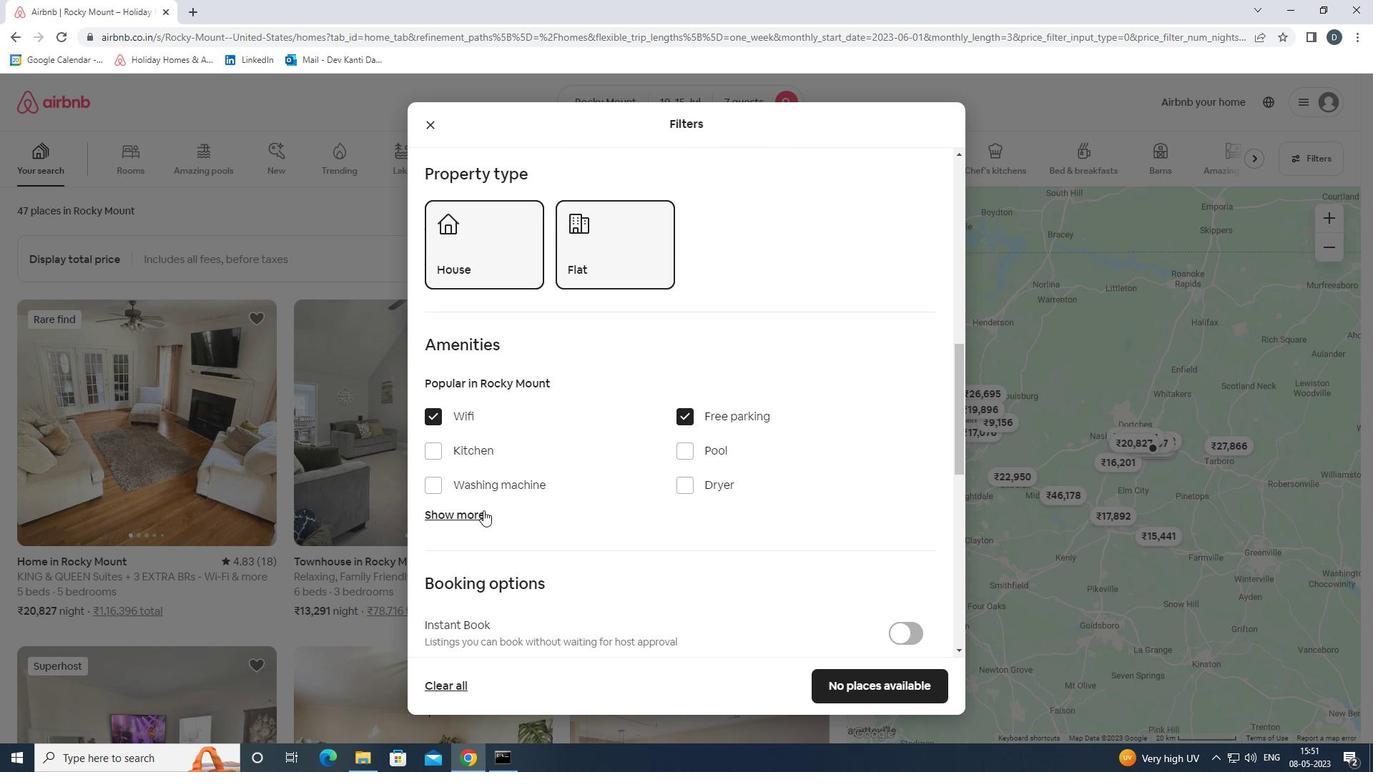 
Action: Mouse pressed left at (479, 512)
Screenshot: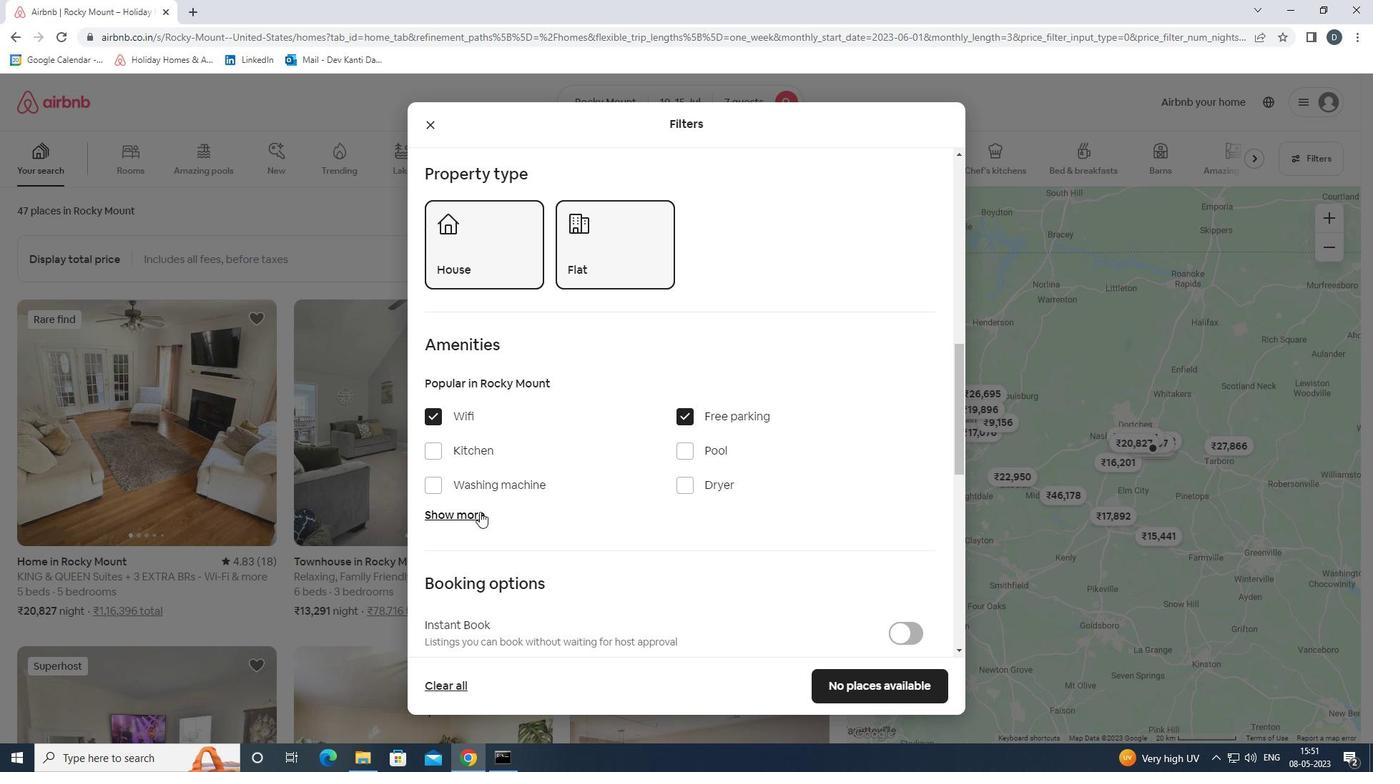 
Action: Mouse scrolled (479, 512) with delta (0, 0)
Screenshot: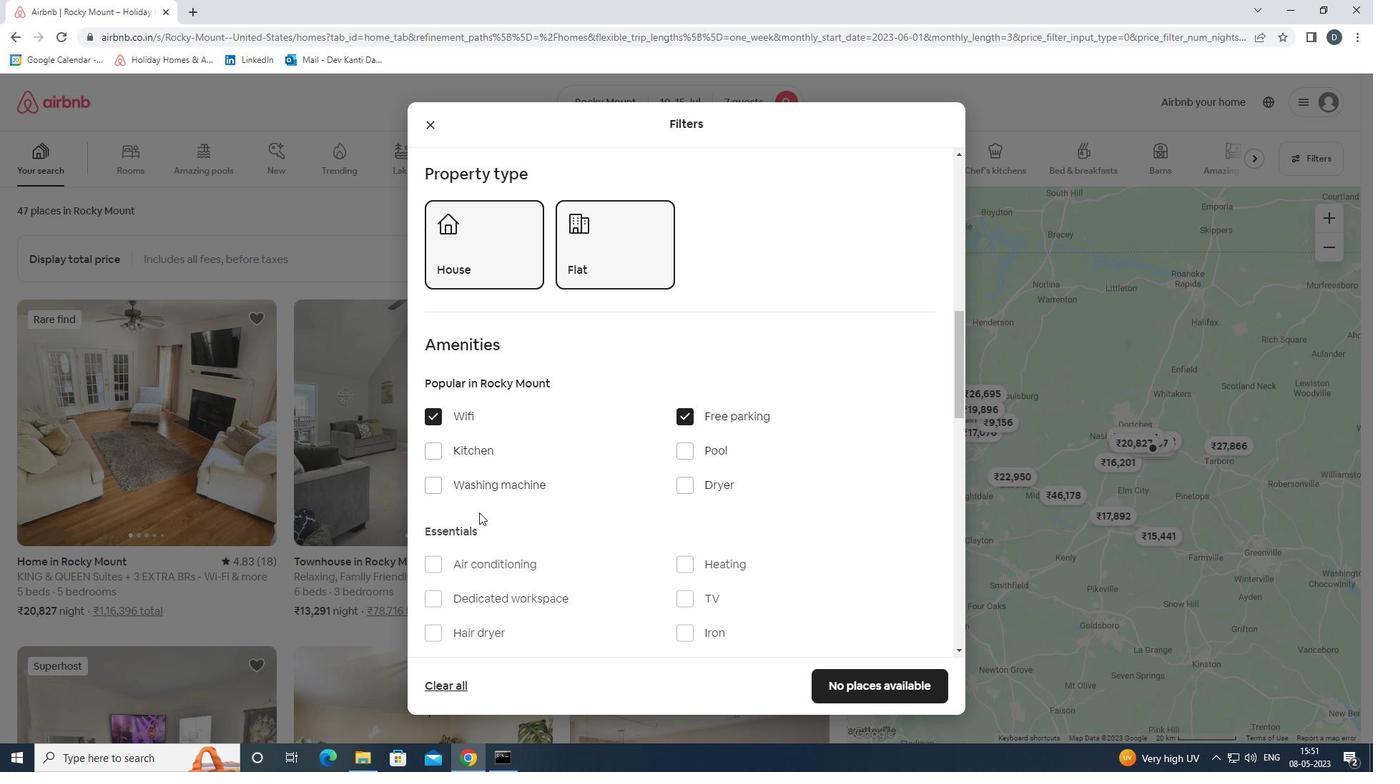 
Action: Mouse scrolled (479, 512) with delta (0, 0)
Screenshot: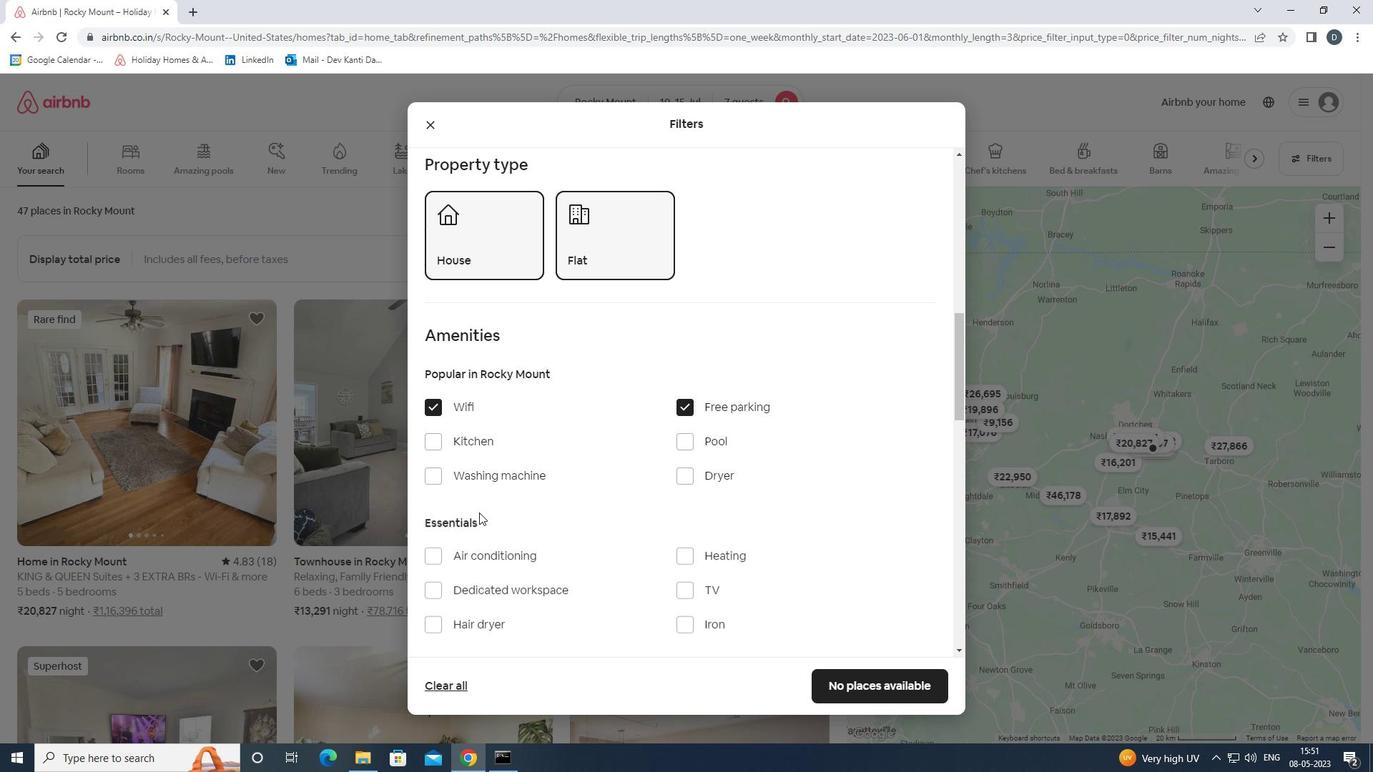 
Action: Mouse scrolled (479, 512) with delta (0, 0)
Screenshot: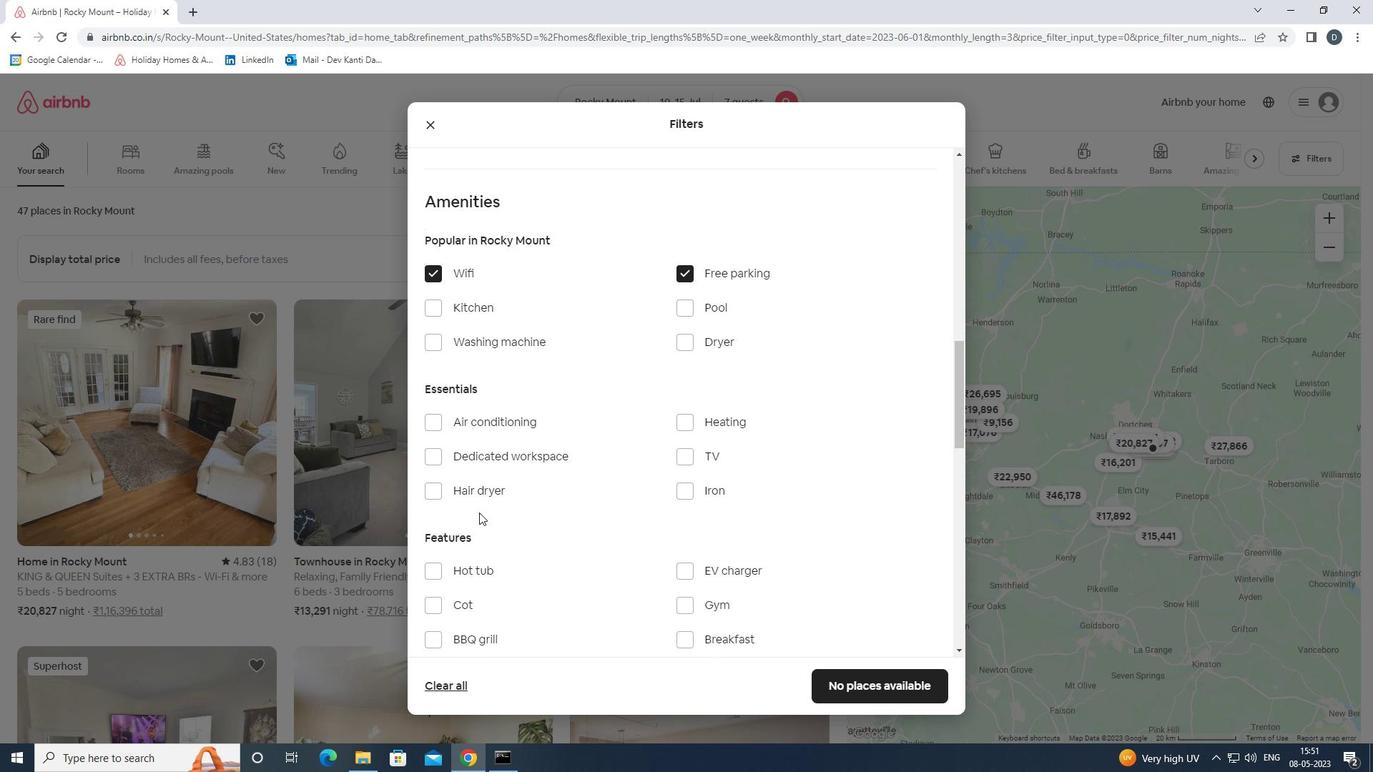 
Action: Mouse moved to (683, 388)
Screenshot: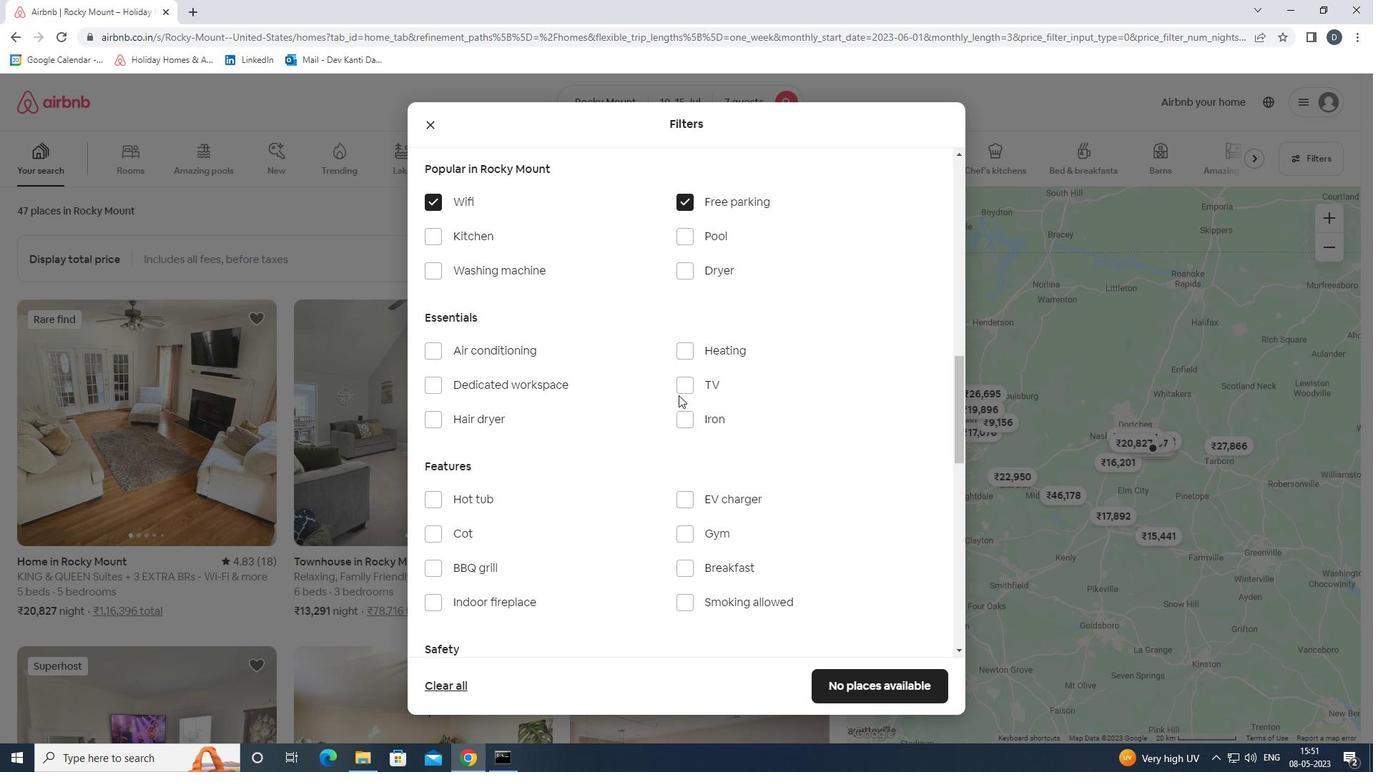 
Action: Mouse pressed left at (683, 388)
Screenshot: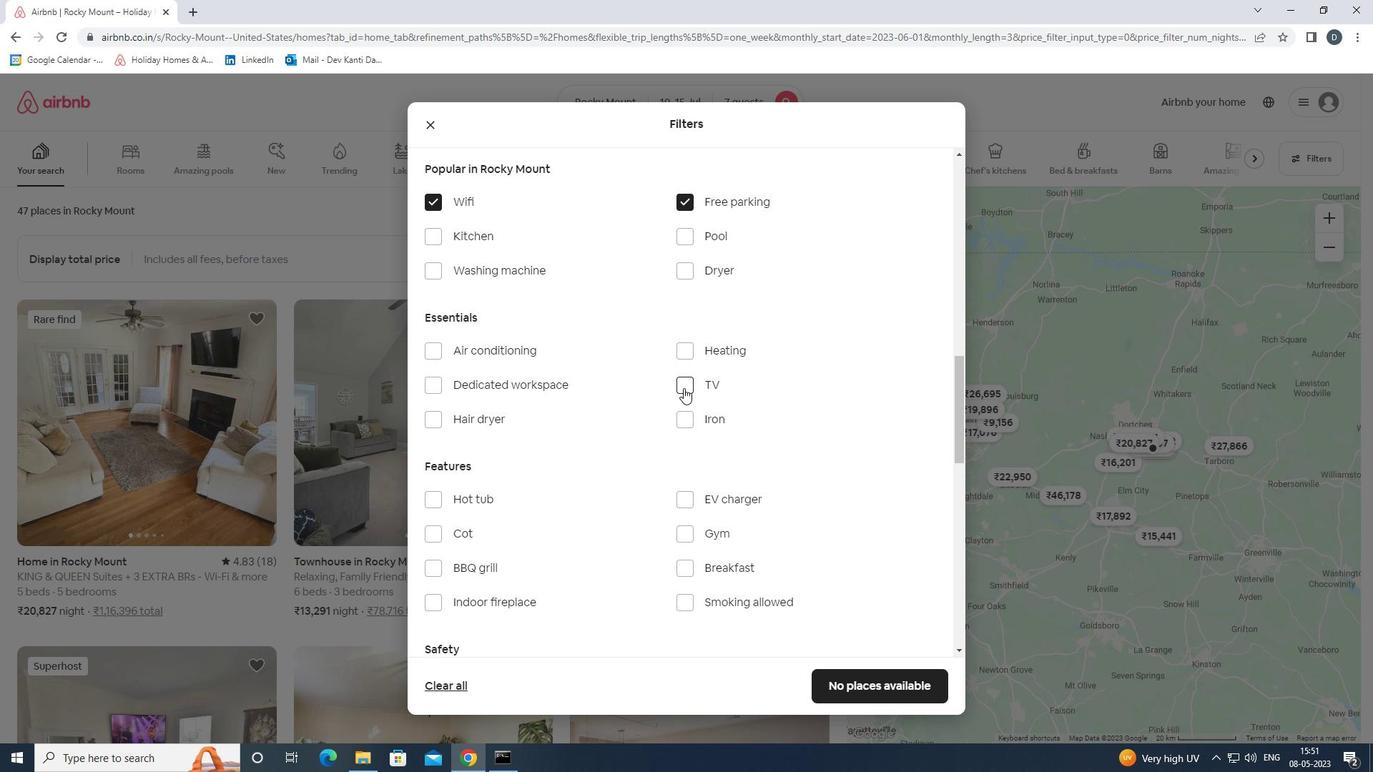 
Action: Mouse moved to (690, 532)
Screenshot: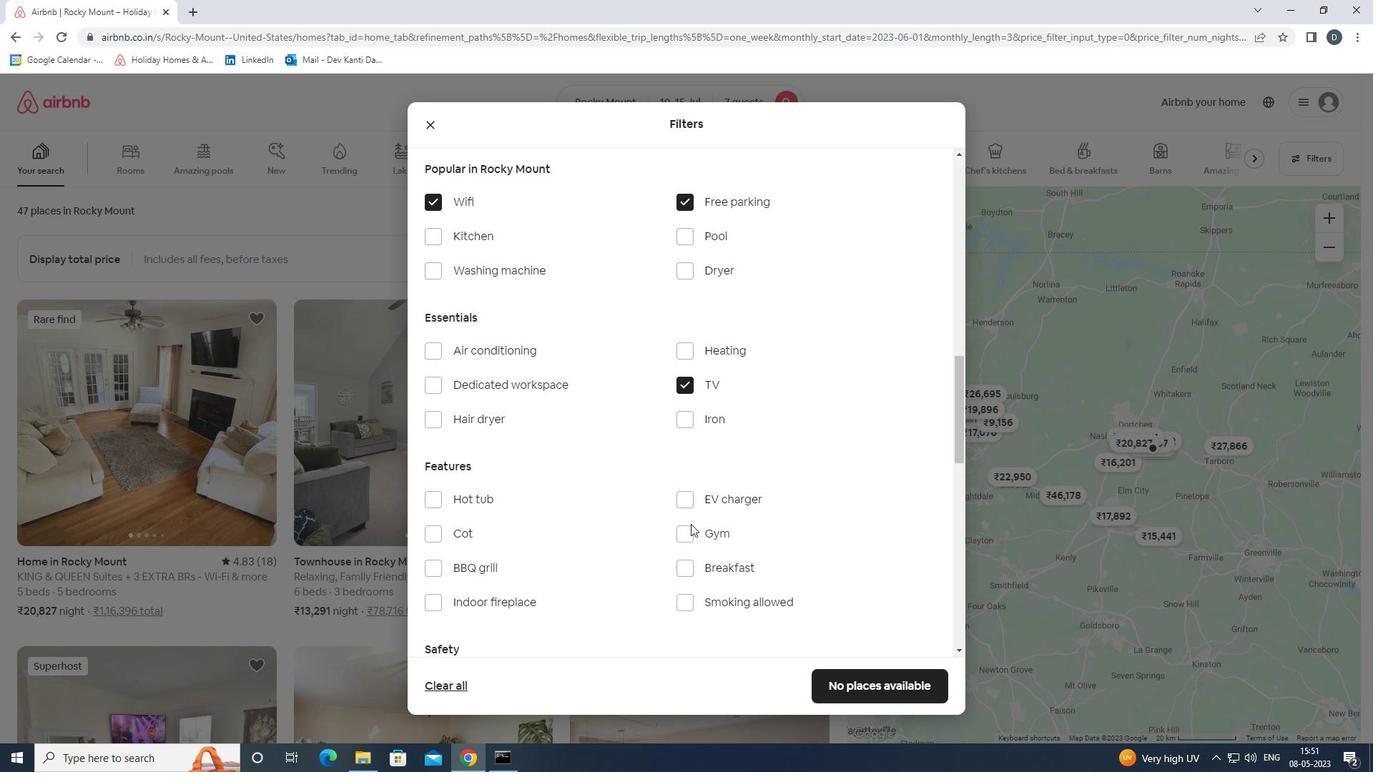 
Action: Mouse pressed left at (690, 532)
Screenshot: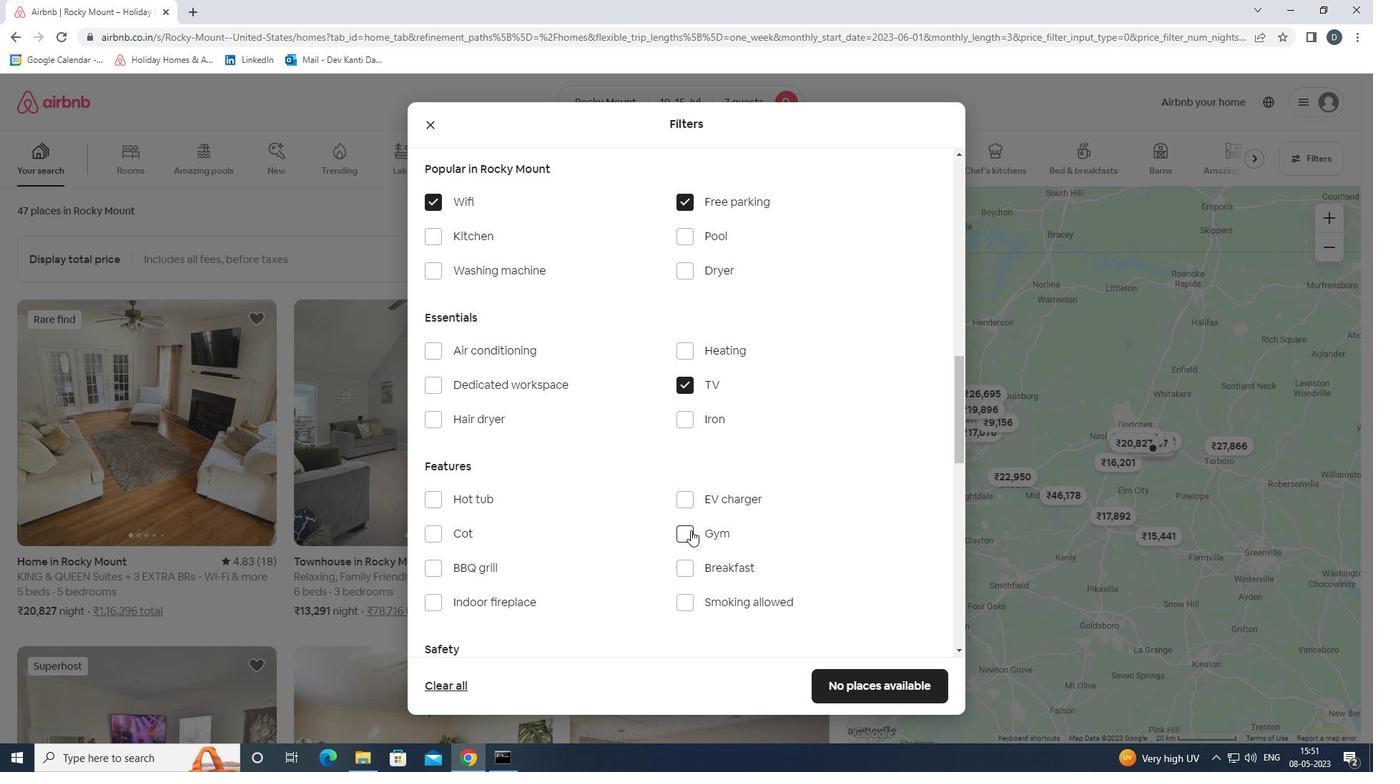 
Action: Mouse moved to (687, 572)
Screenshot: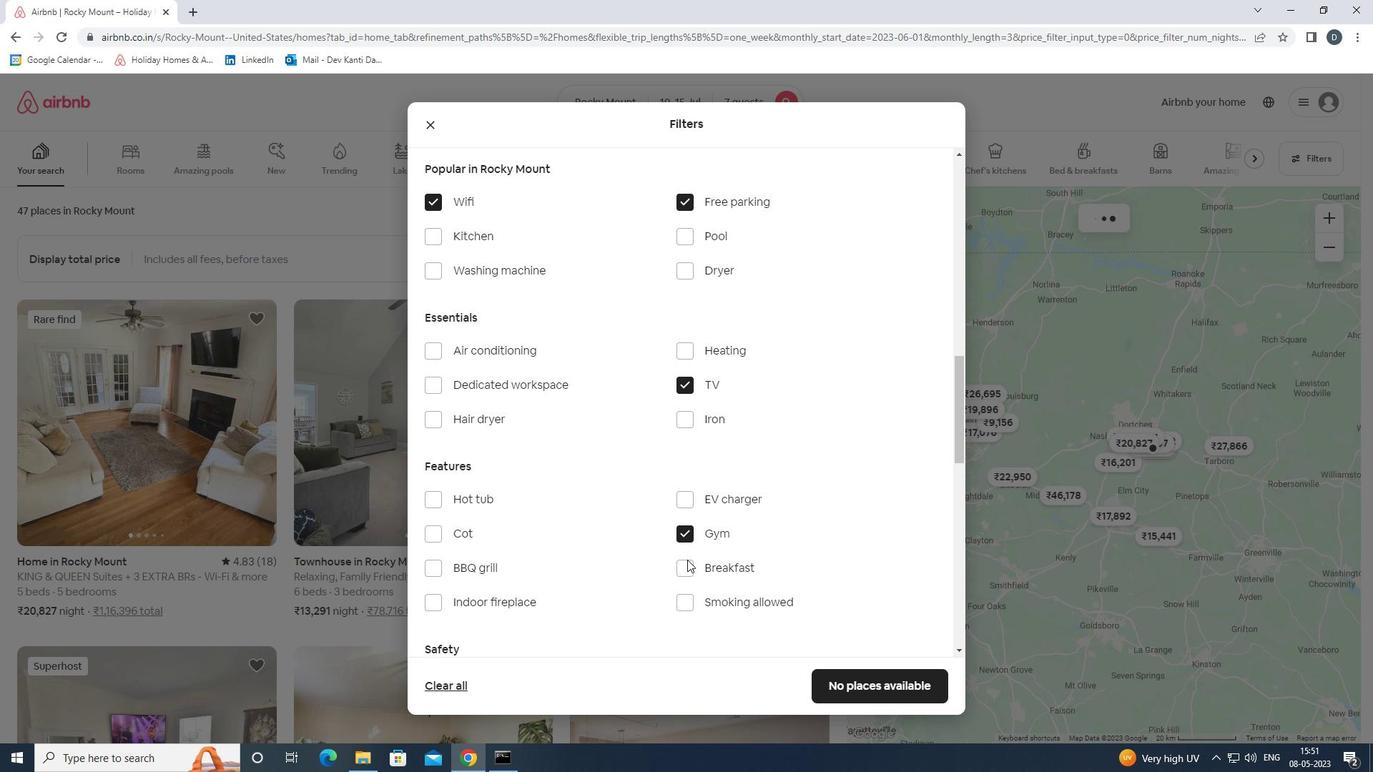 
Action: Mouse pressed left at (687, 572)
Screenshot: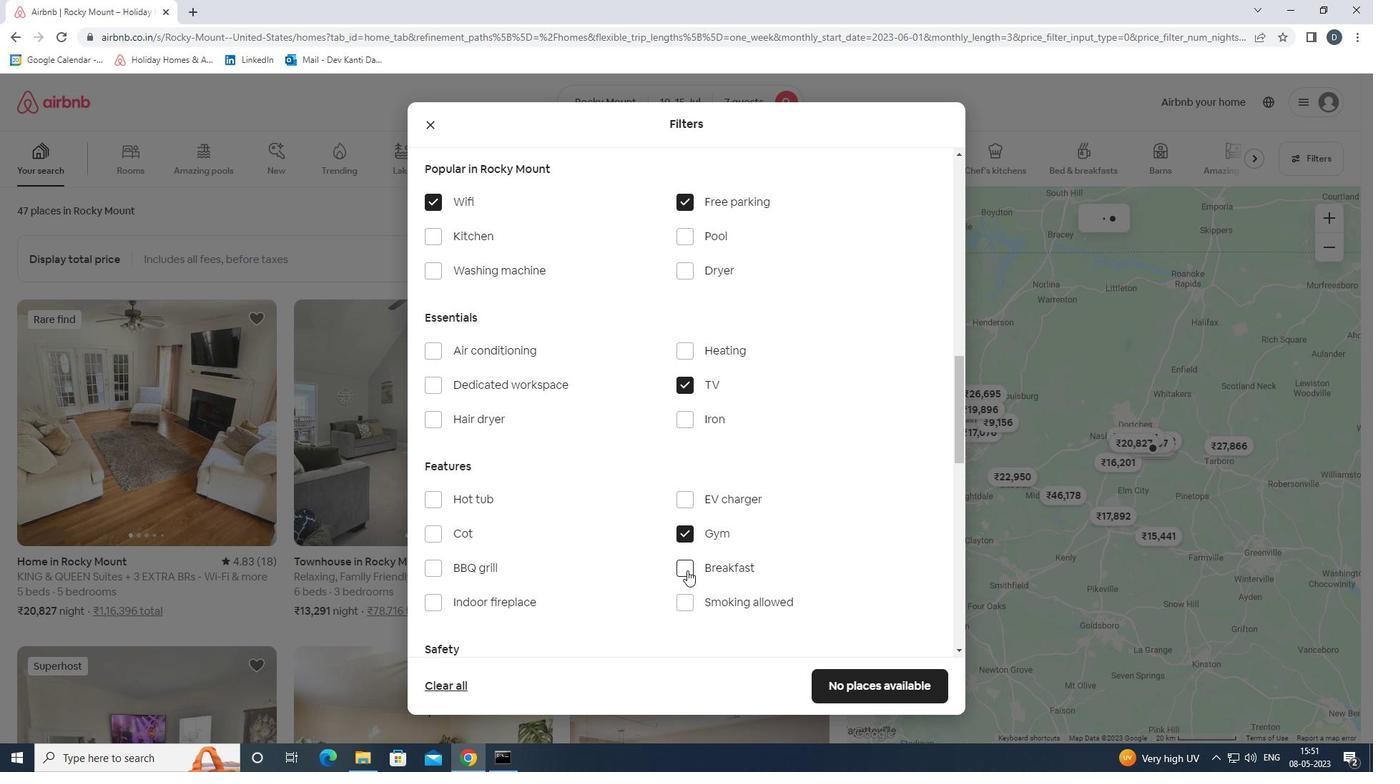 
Action: Mouse moved to (786, 495)
Screenshot: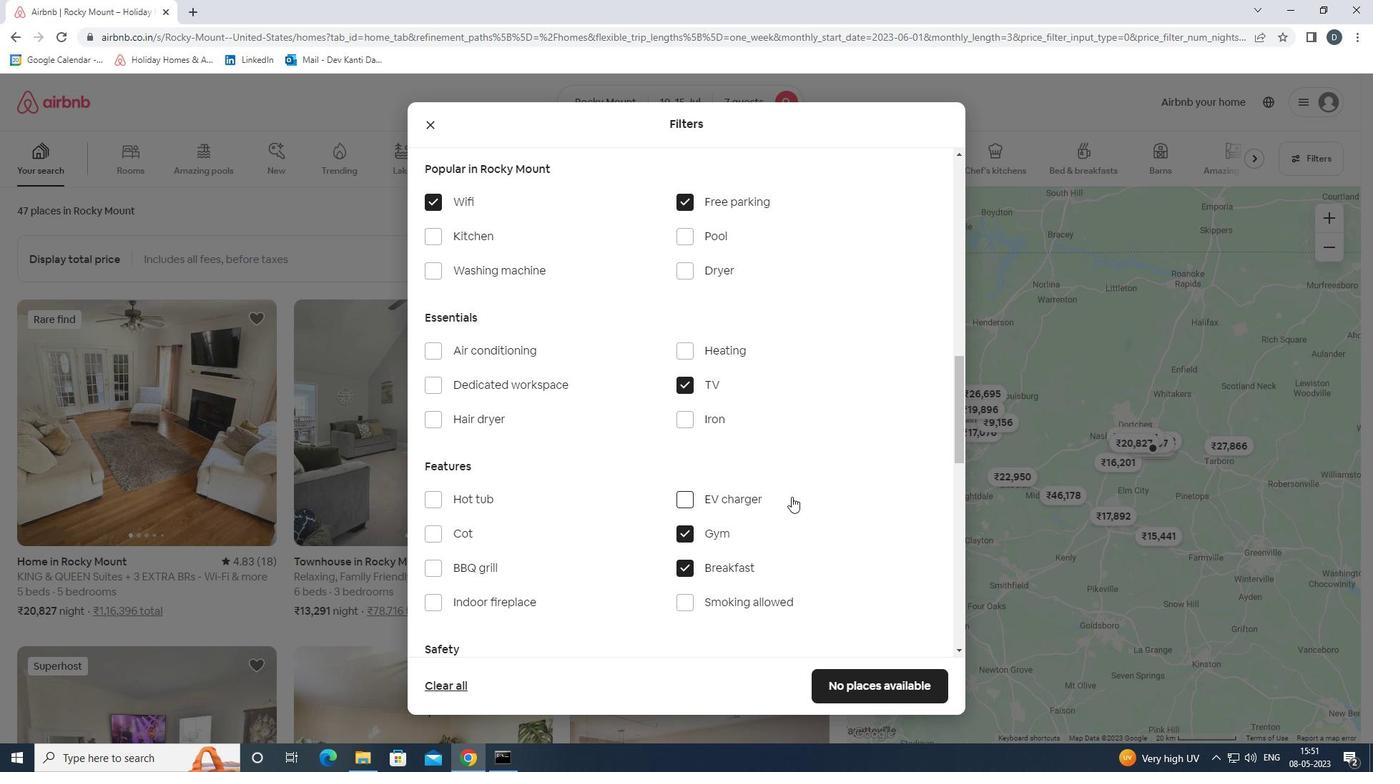 
Action: Mouse scrolled (786, 494) with delta (0, 0)
Screenshot: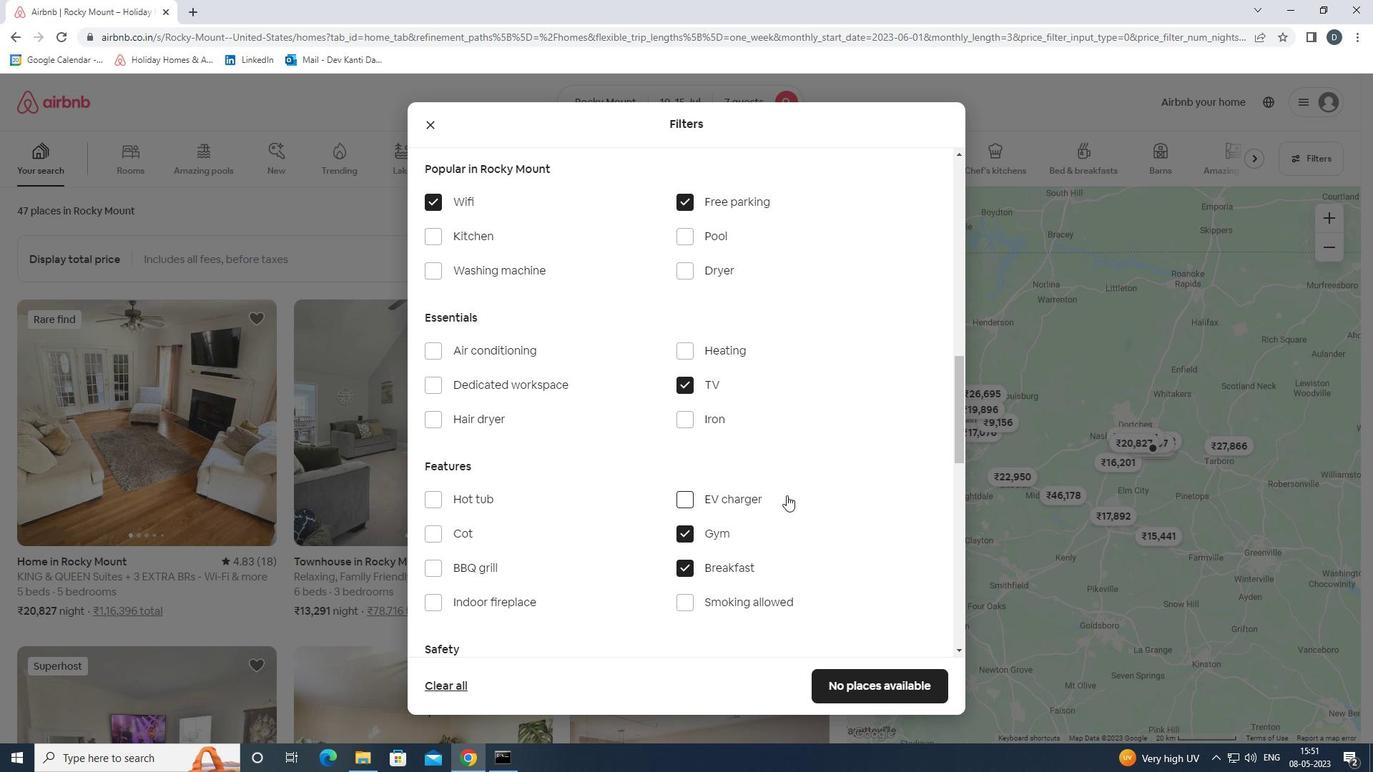 
Action: Mouse scrolled (786, 494) with delta (0, 0)
Screenshot: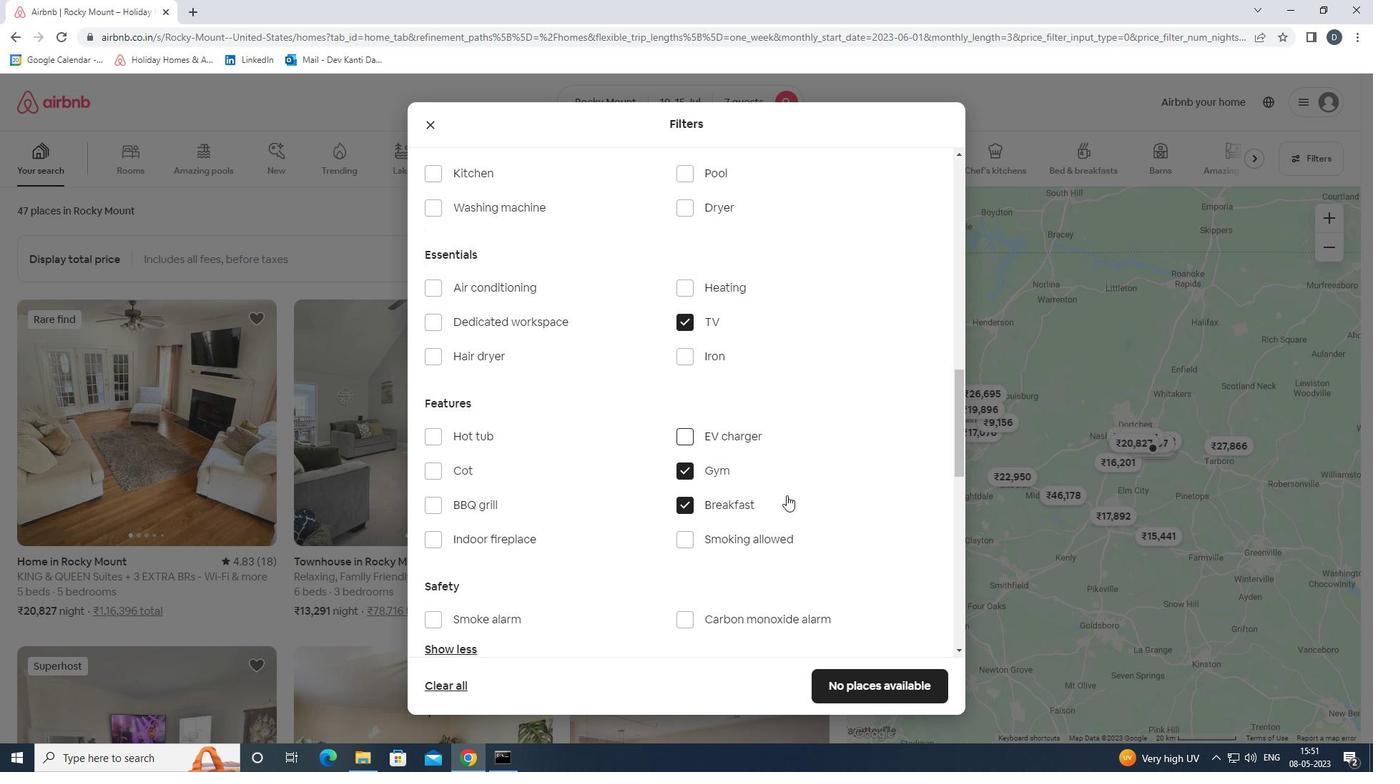 
Action: Mouse scrolled (786, 494) with delta (0, 0)
Screenshot: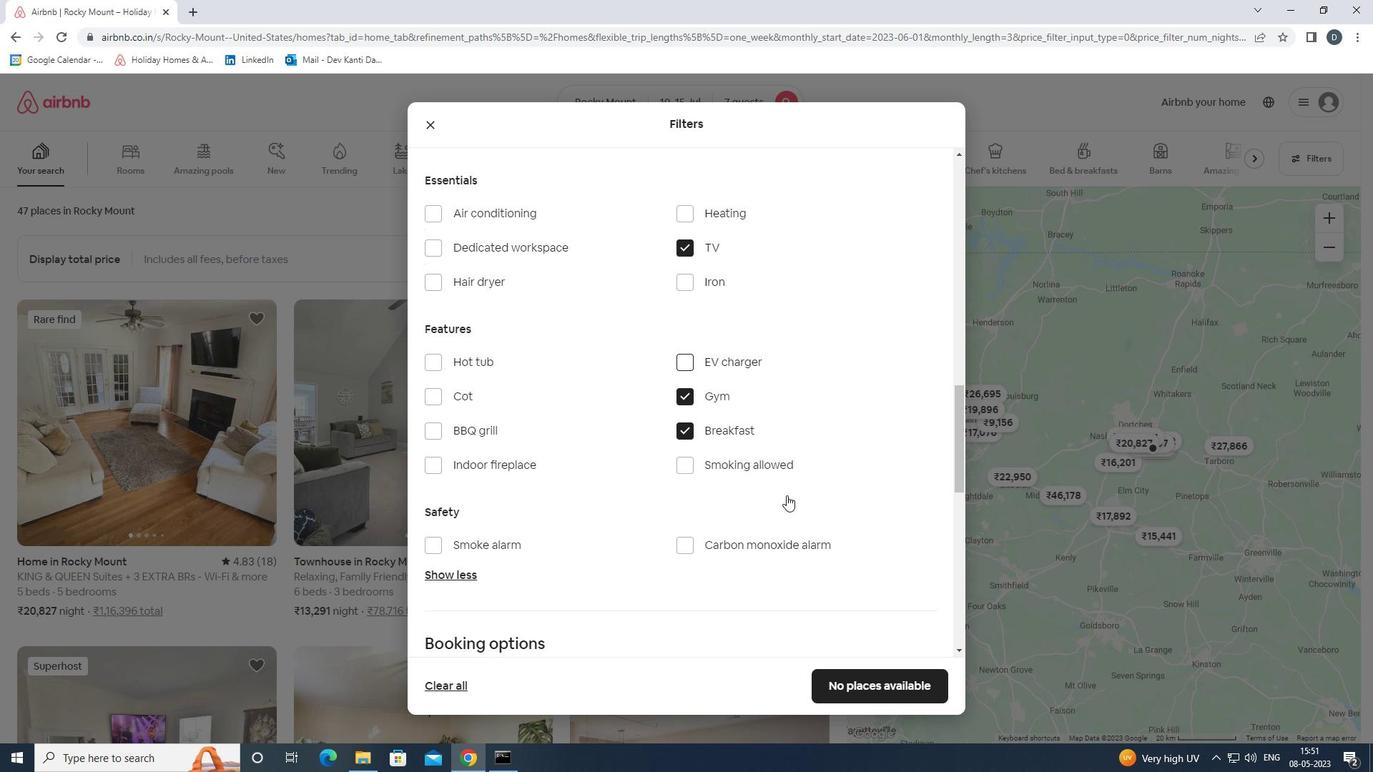 
Action: Mouse scrolled (786, 494) with delta (0, 0)
Screenshot: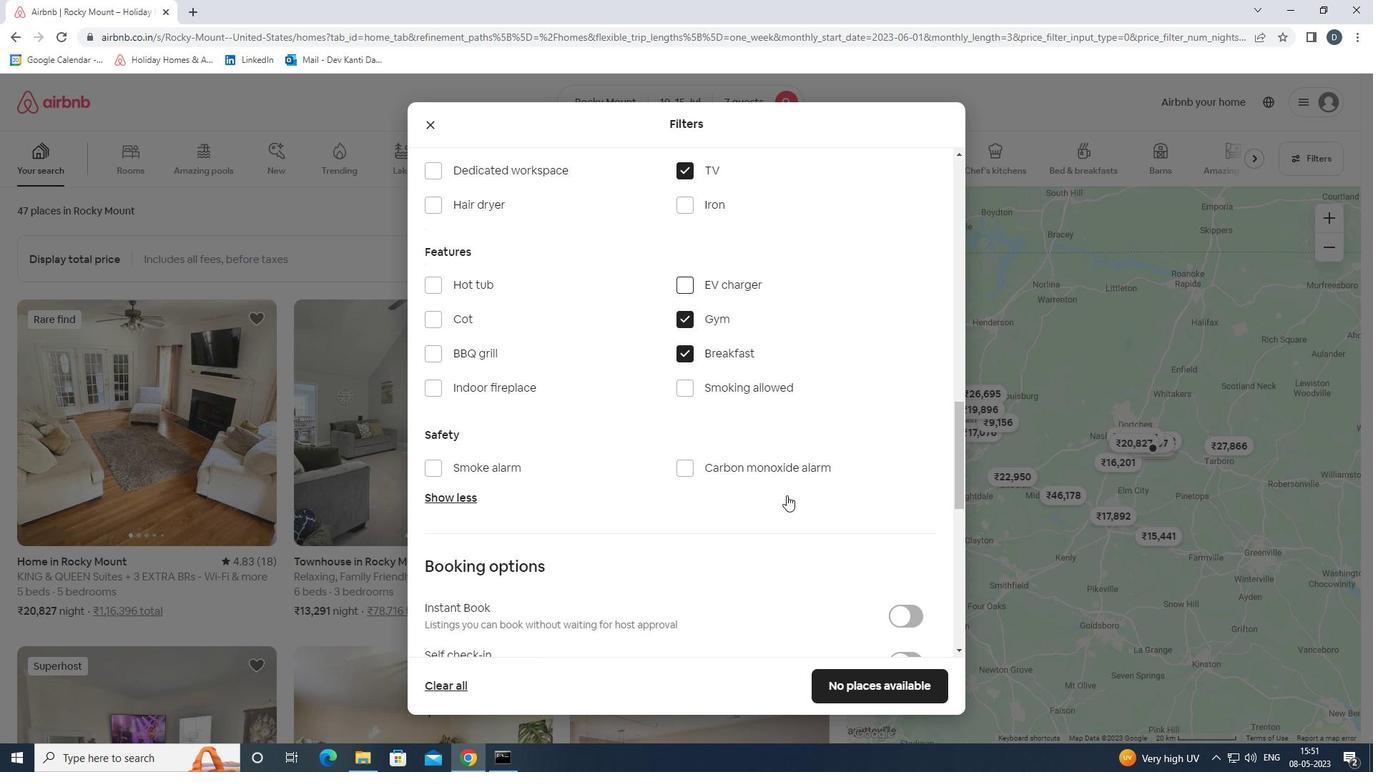 
Action: Mouse moved to (785, 495)
Screenshot: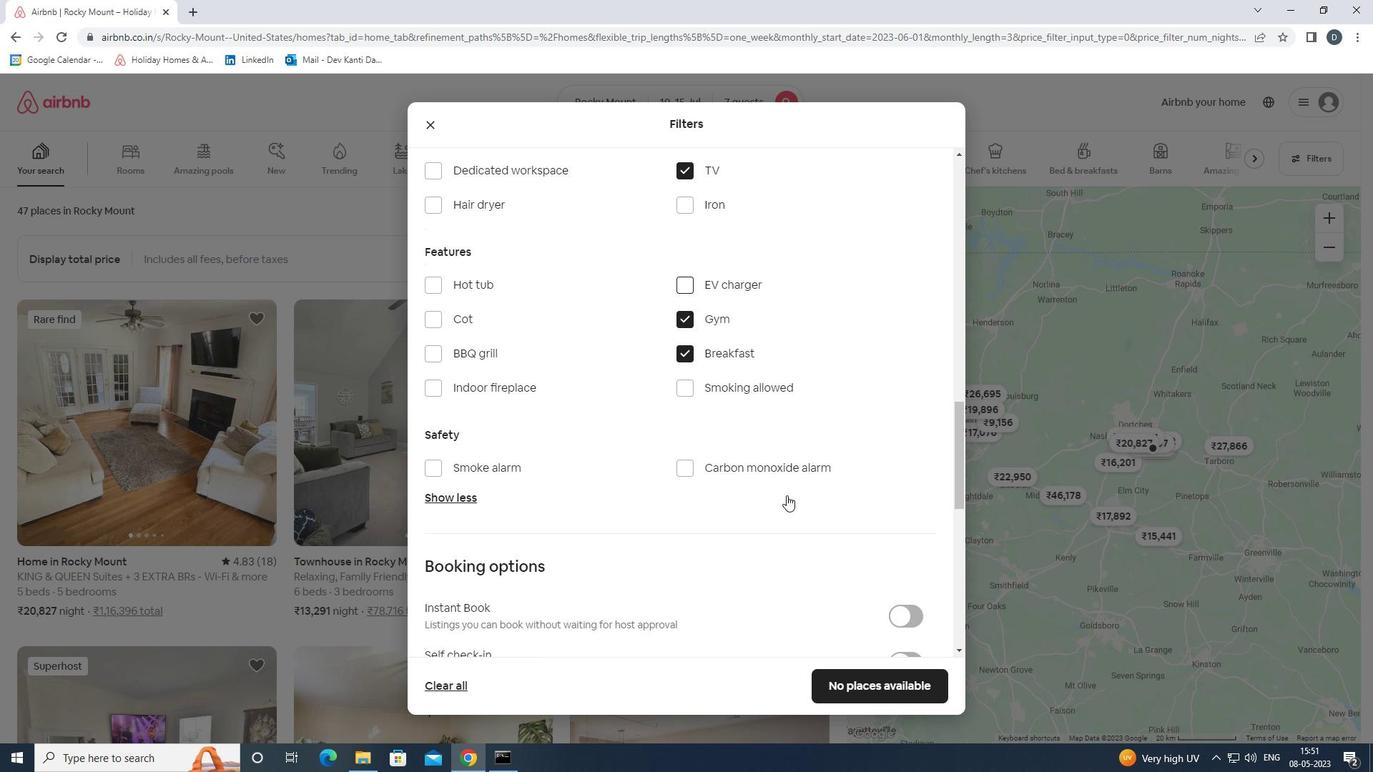 
Action: Mouse scrolled (785, 494) with delta (0, 0)
Screenshot: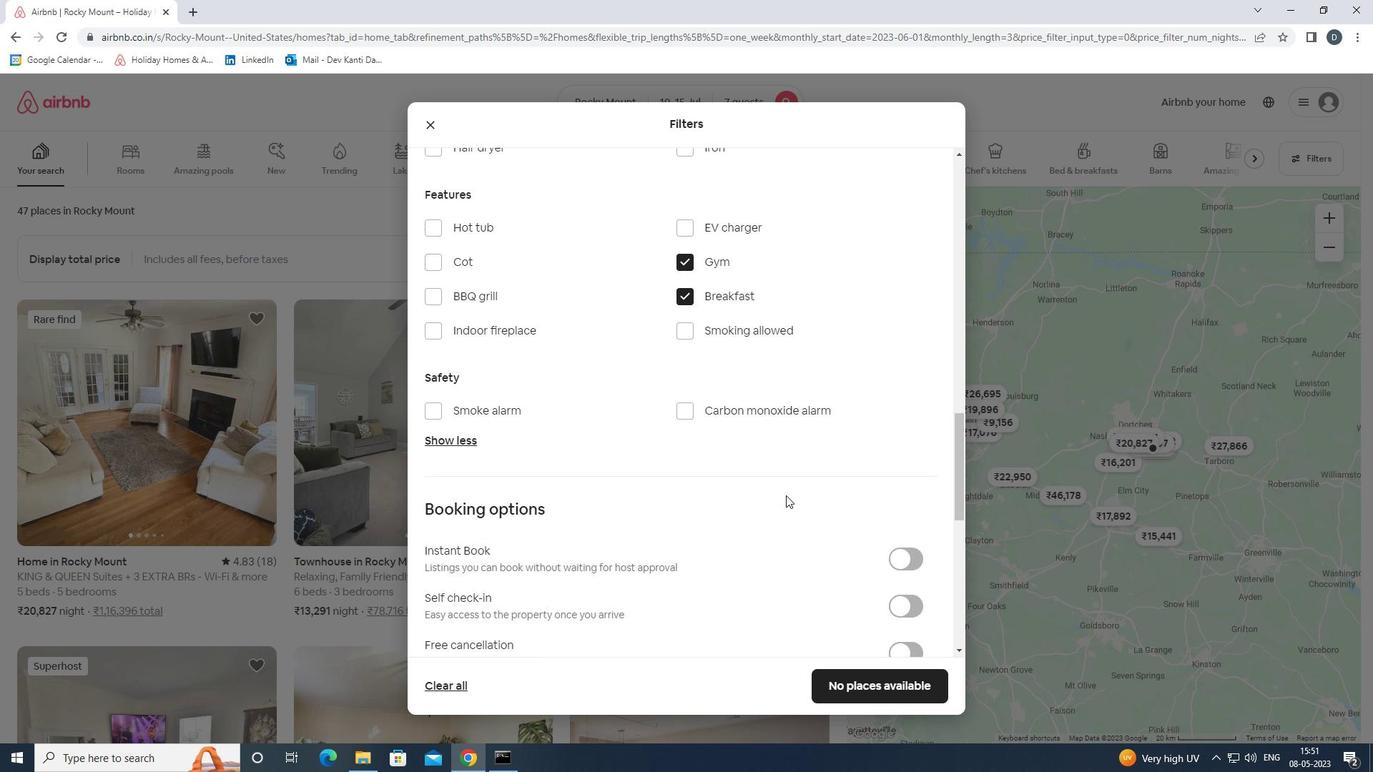 
Action: Mouse moved to (908, 511)
Screenshot: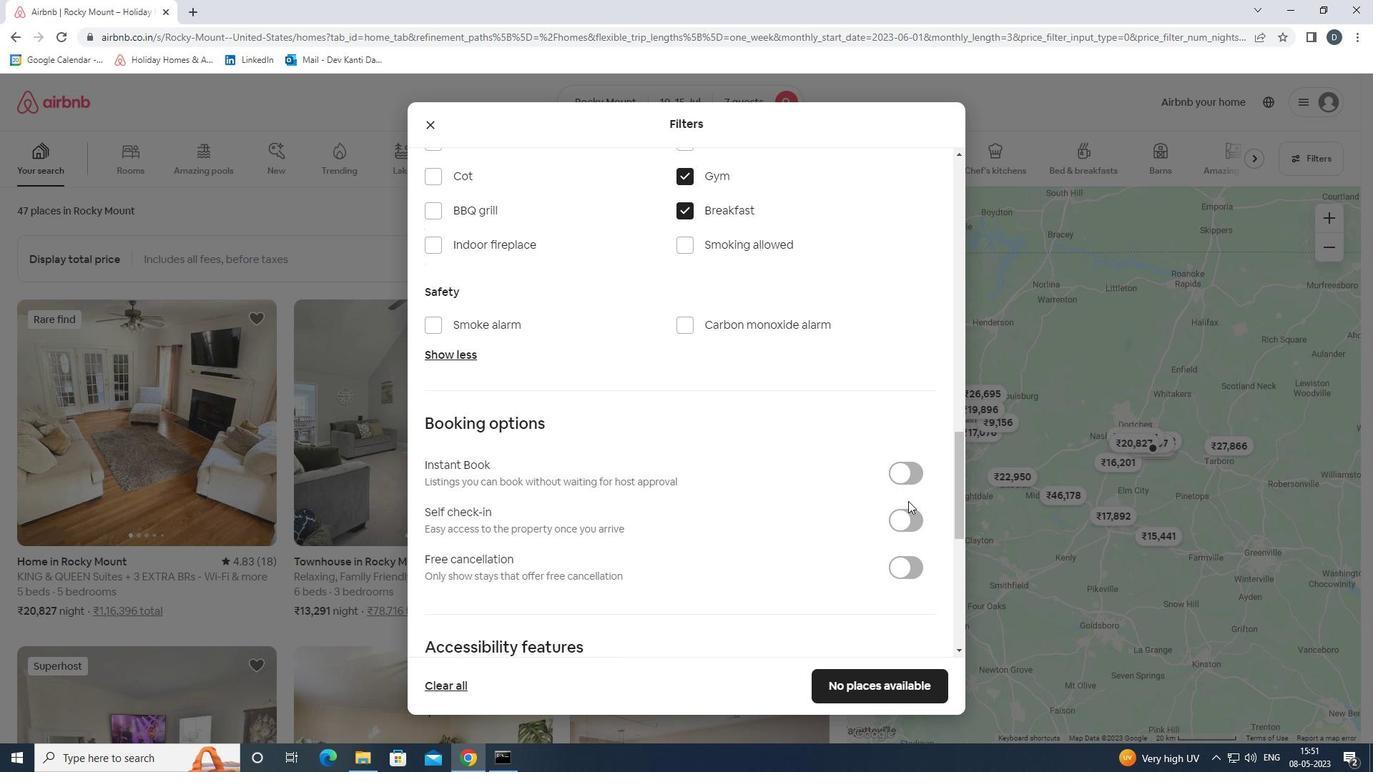 
Action: Mouse pressed left at (908, 511)
Screenshot: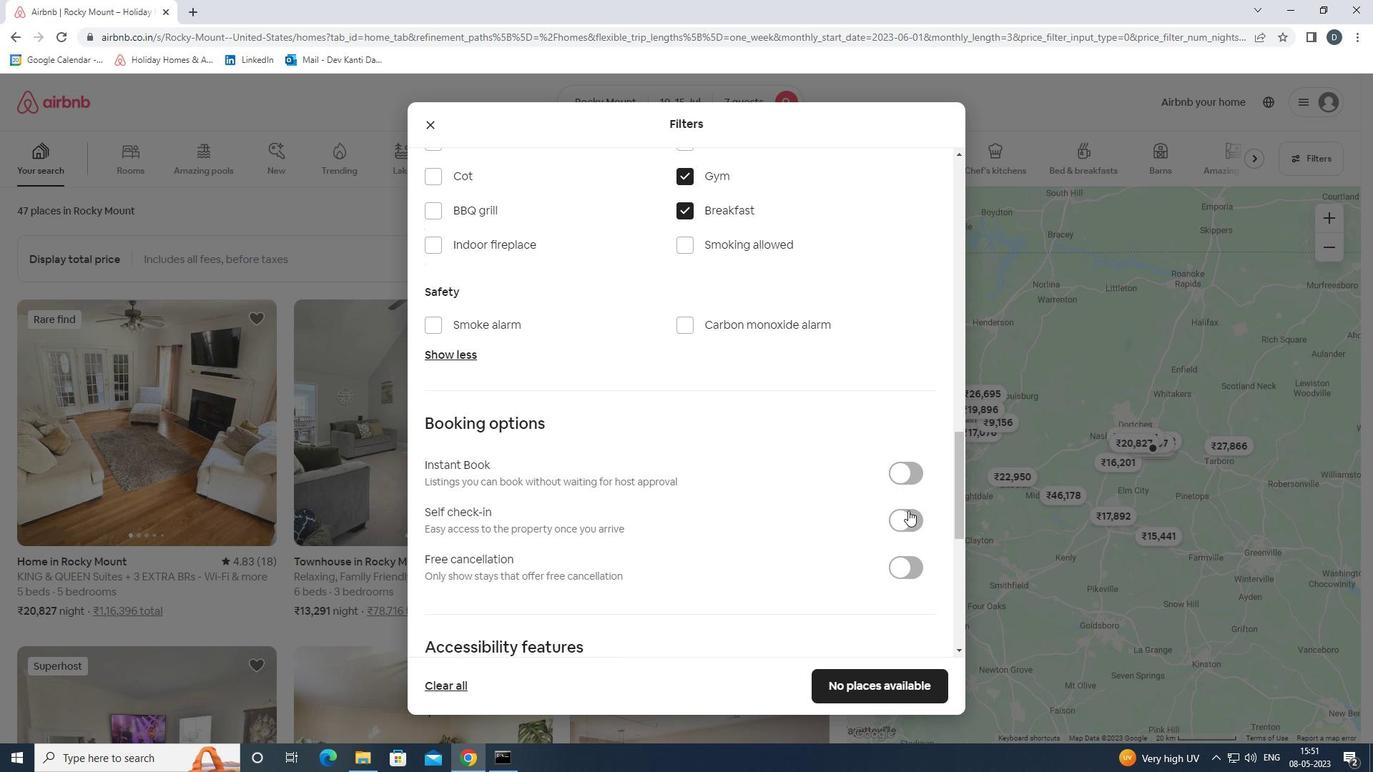 
Action: Mouse moved to (888, 509)
Screenshot: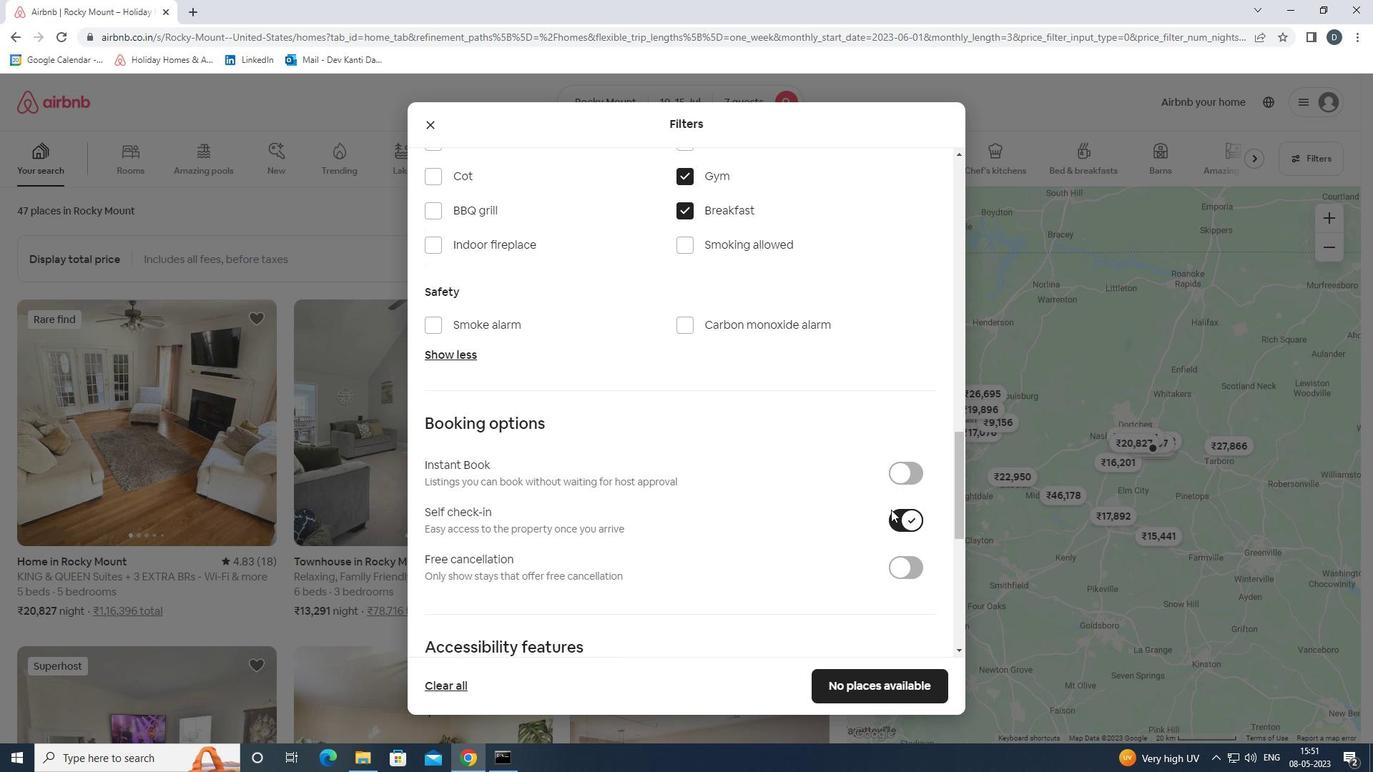 
Action: Mouse scrolled (888, 509) with delta (0, 0)
Screenshot: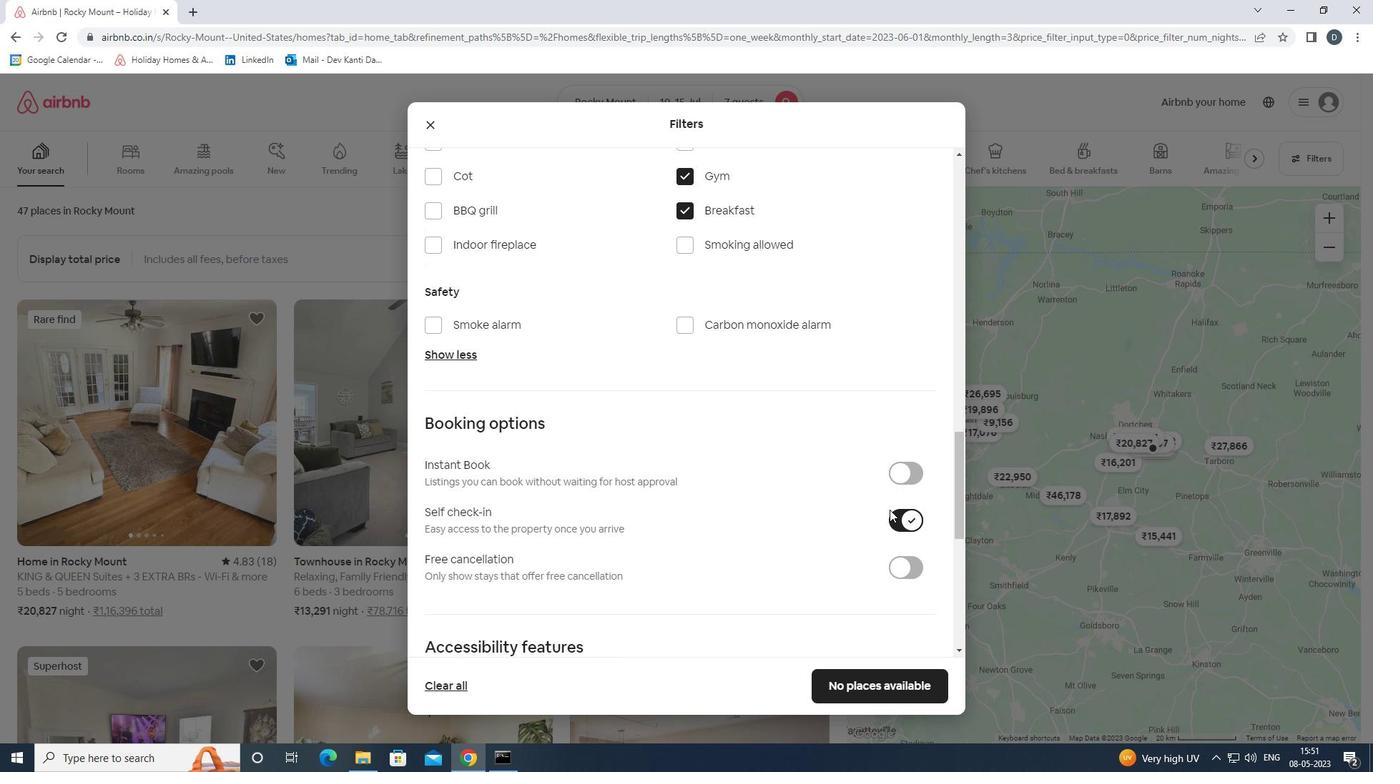 
Action: Mouse scrolled (888, 509) with delta (0, 0)
Screenshot: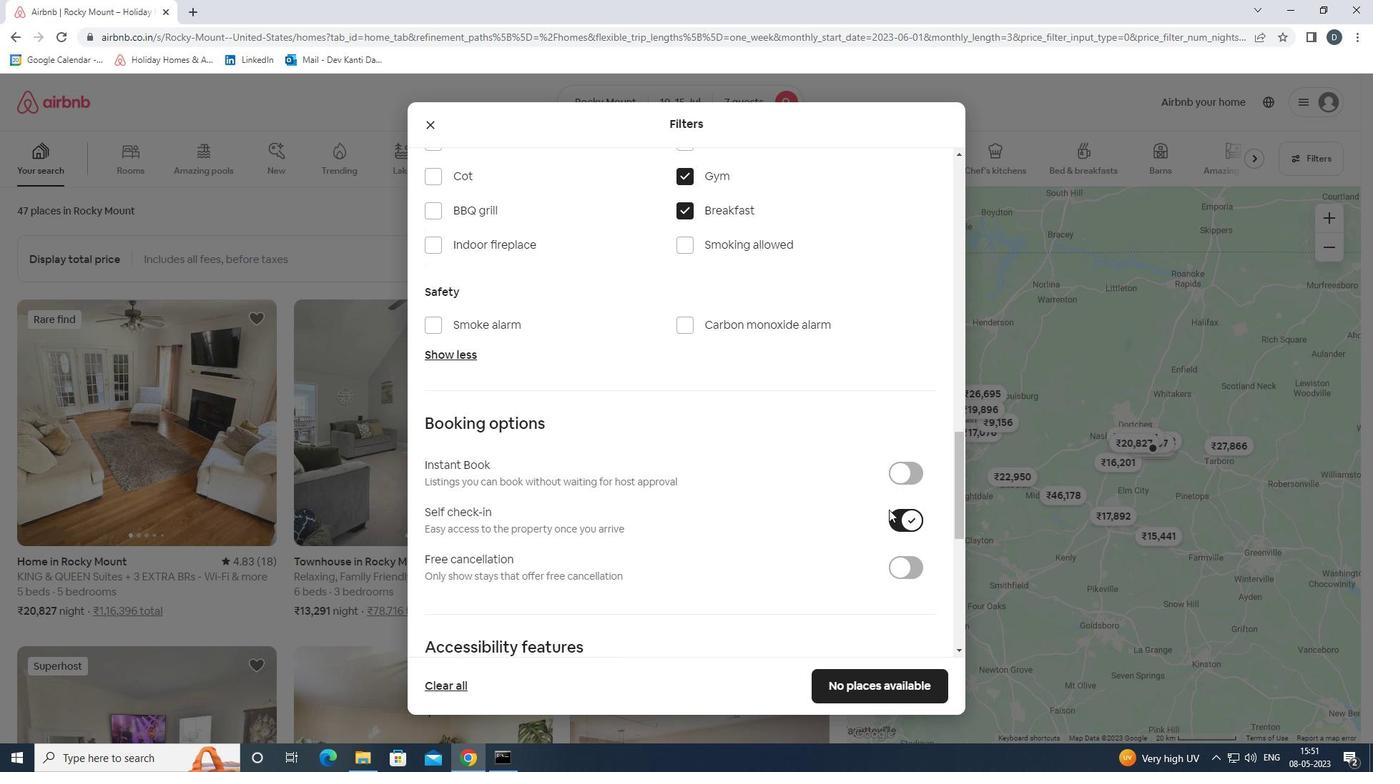 
Action: Mouse moved to (838, 369)
Screenshot: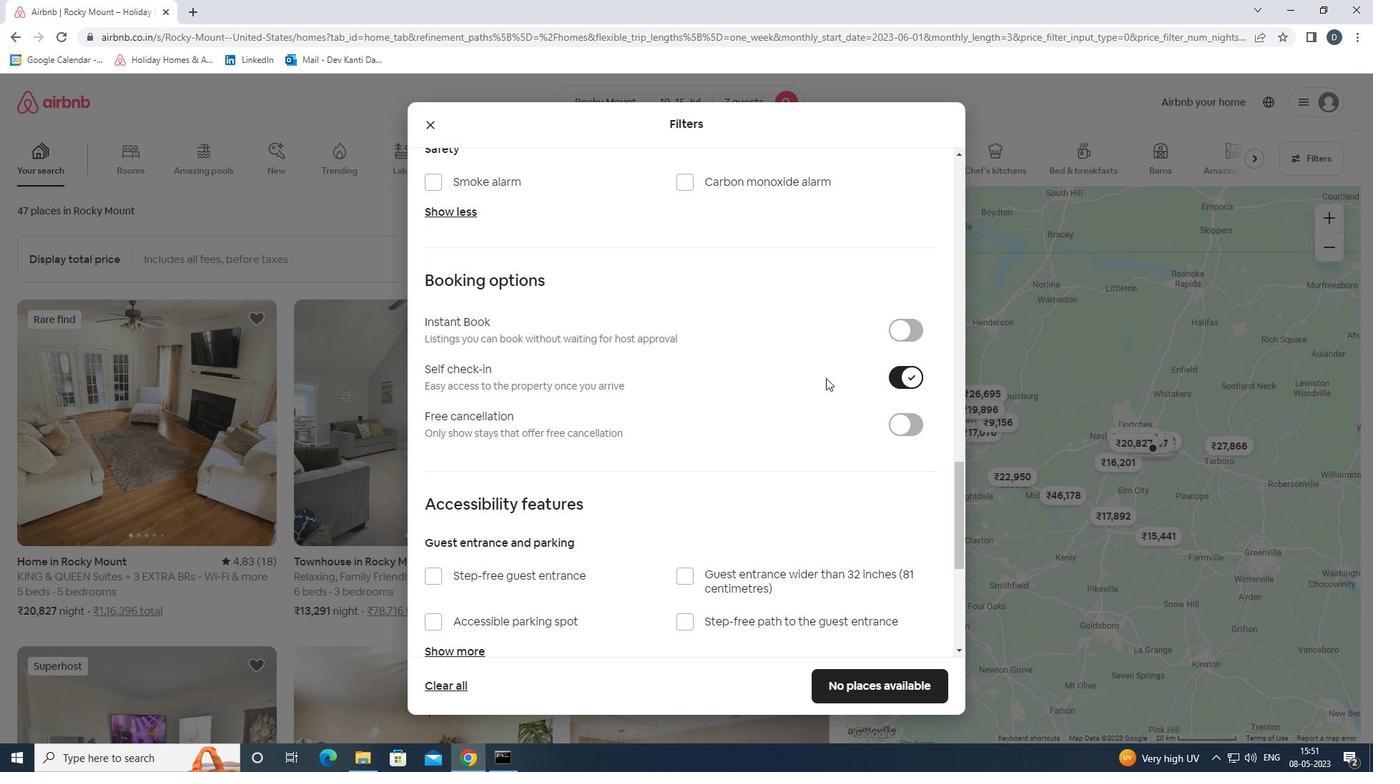
Action: Mouse scrolled (838, 368) with delta (0, 0)
Screenshot: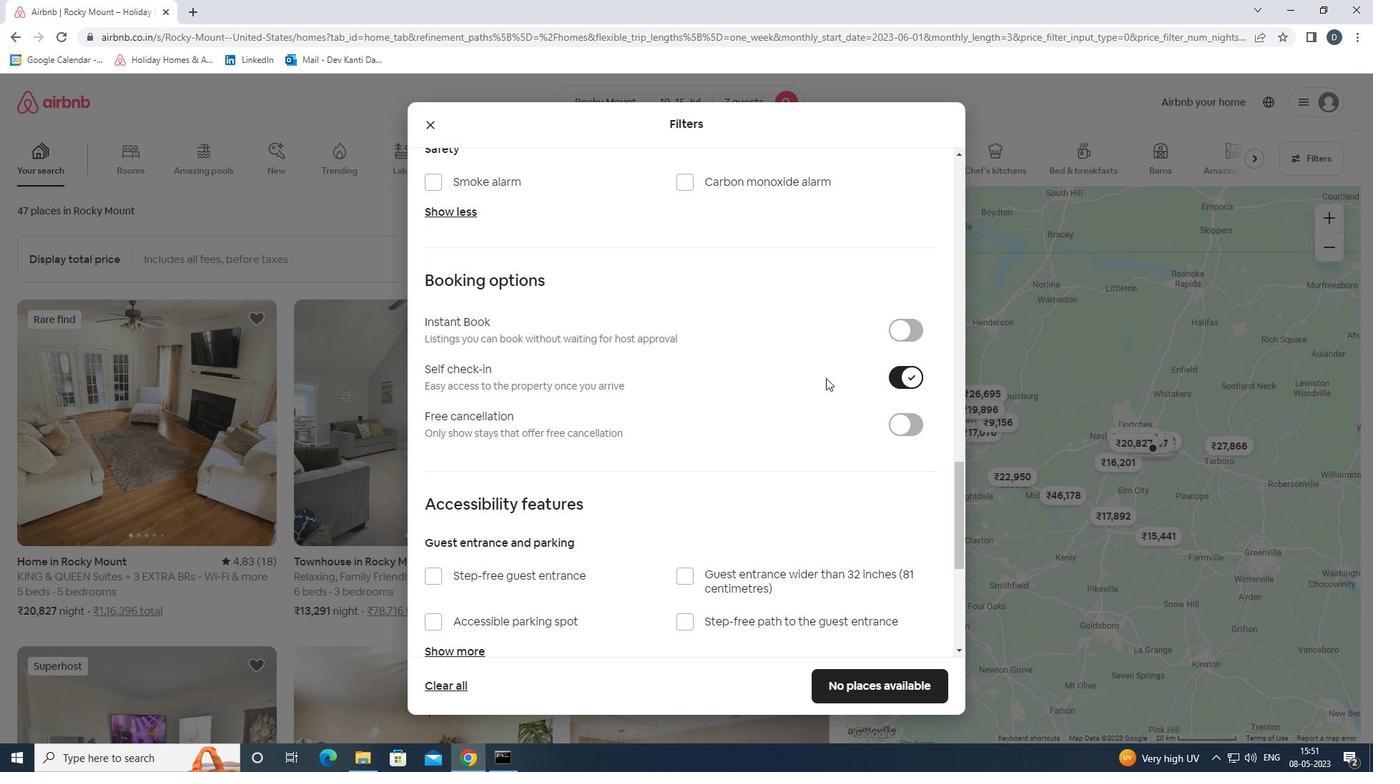 
Action: Mouse moved to (842, 379)
Screenshot: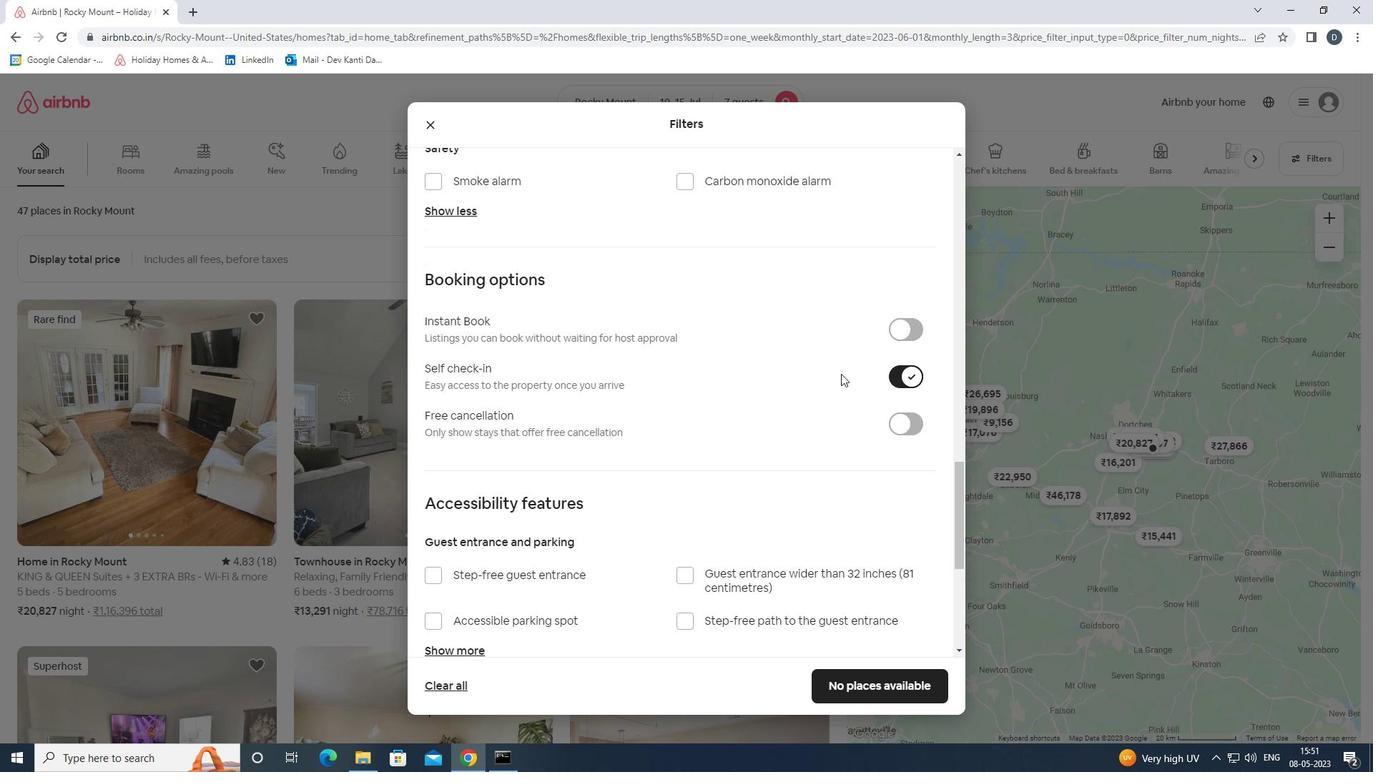 
Action: Mouse scrolled (842, 379) with delta (0, 0)
Screenshot: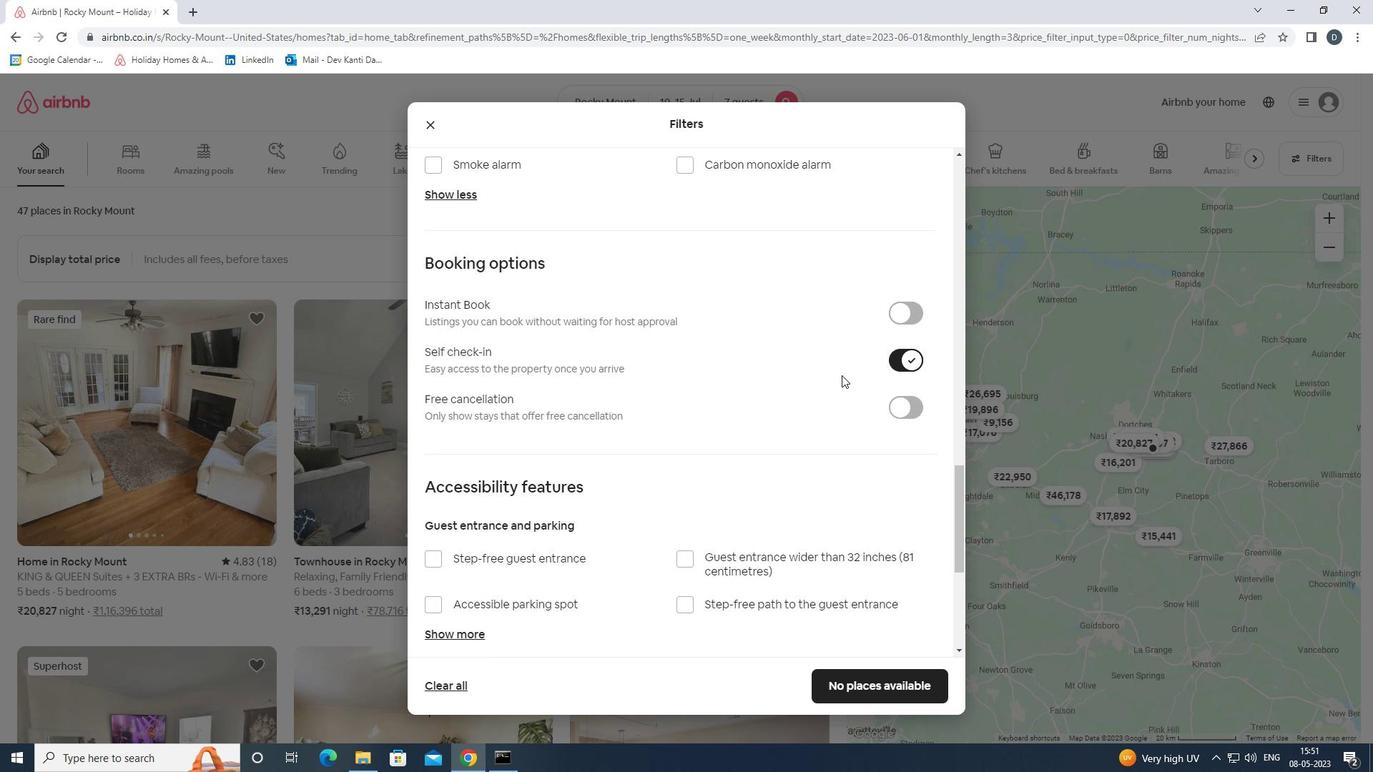 
Action: Mouse moved to (843, 385)
Screenshot: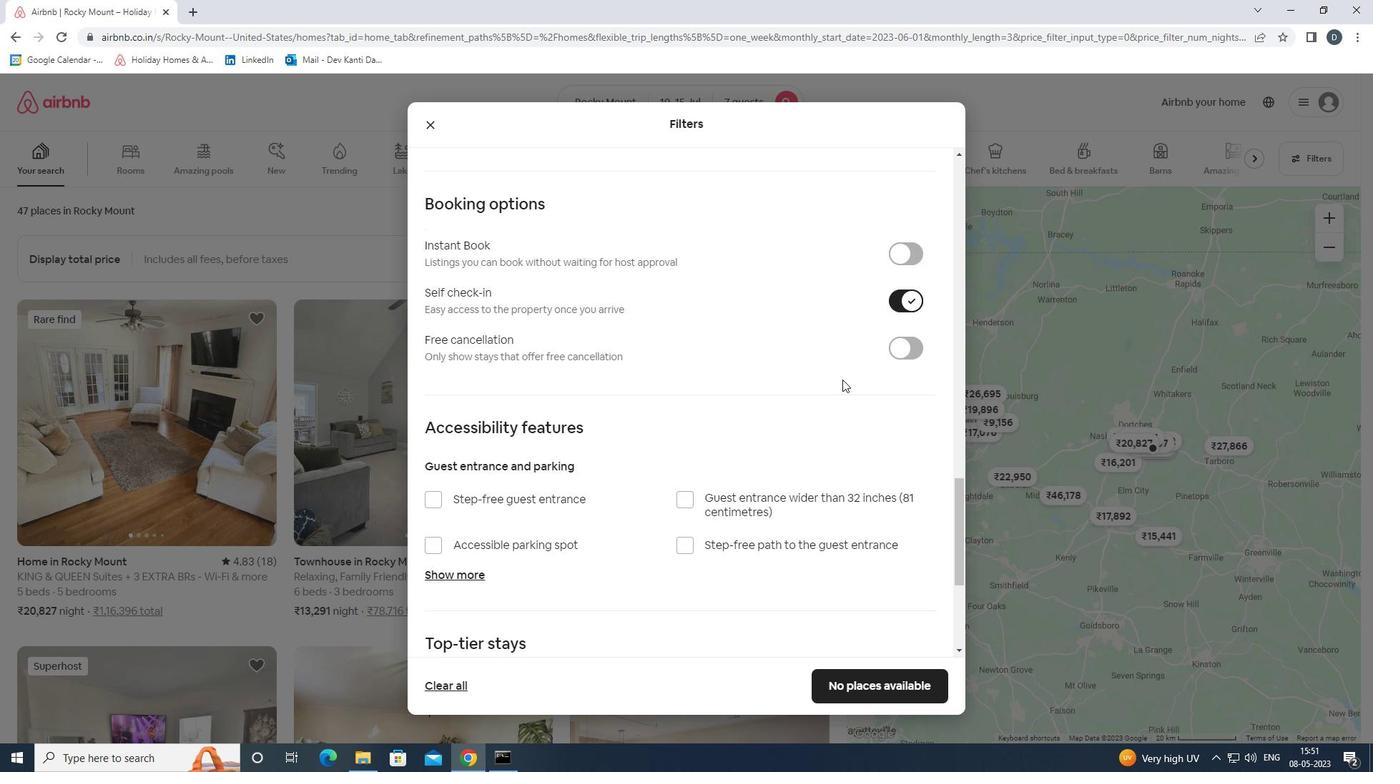 
Action: Mouse scrolled (843, 384) with delta (0, 0)
Screenshot: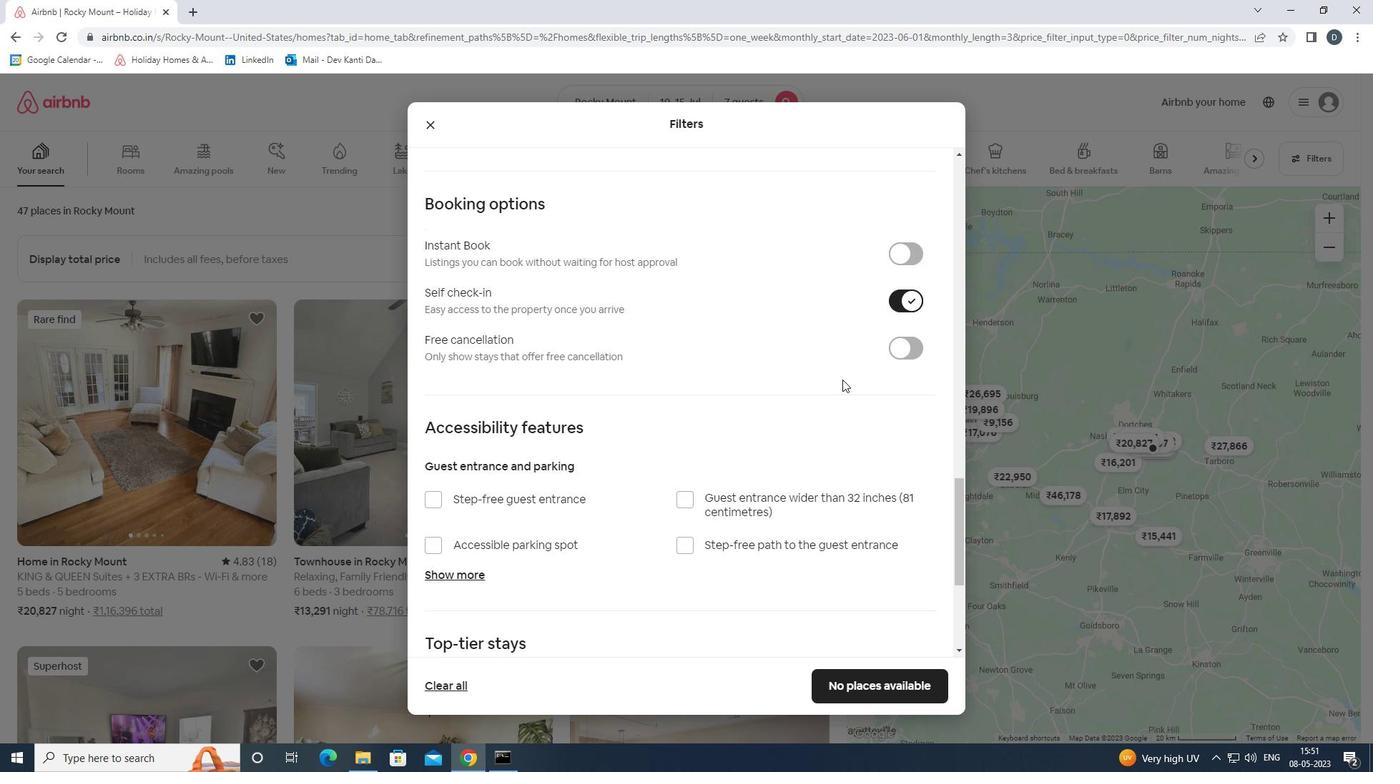 
Action: Mouse moved to (843, 392)
Screenshot: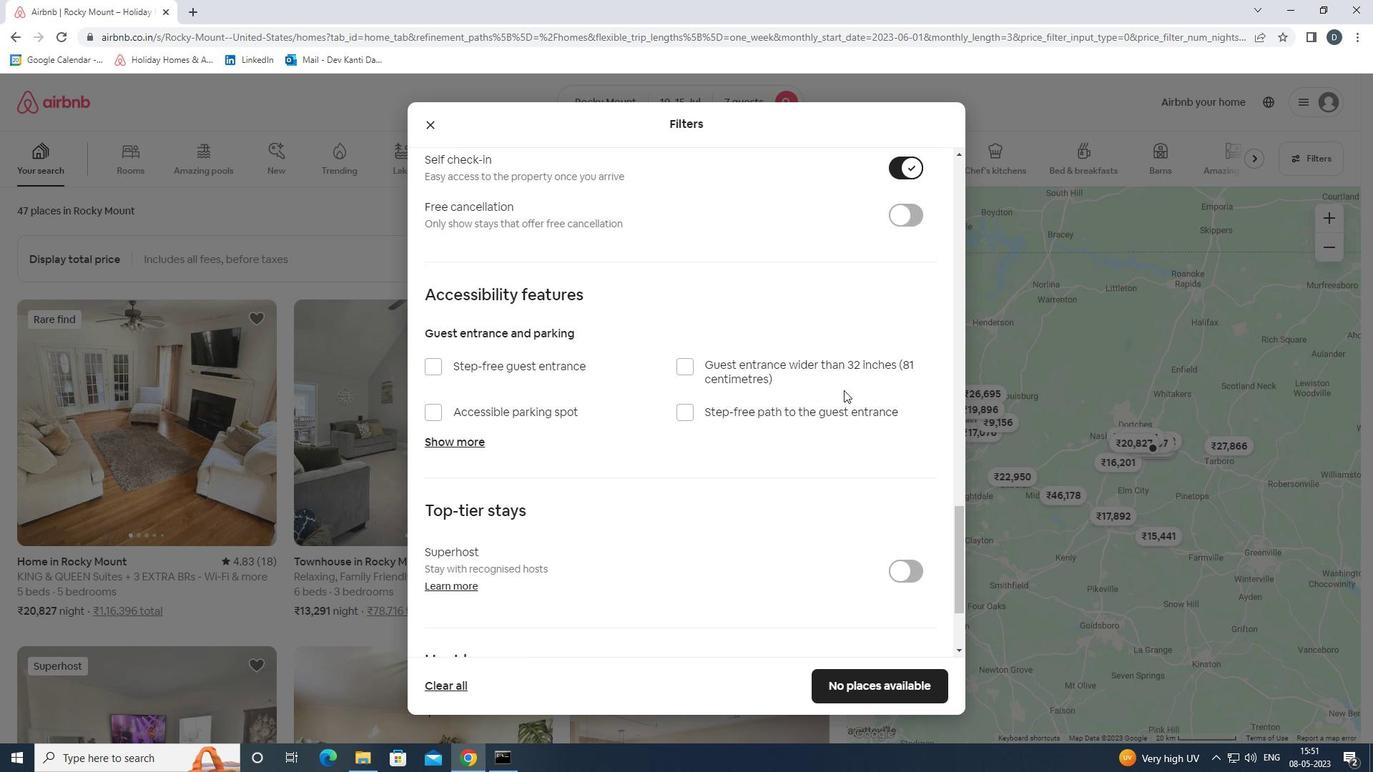 
Action: Mouse scrolled (843, 391) with delta (0, 0)
Screenshot: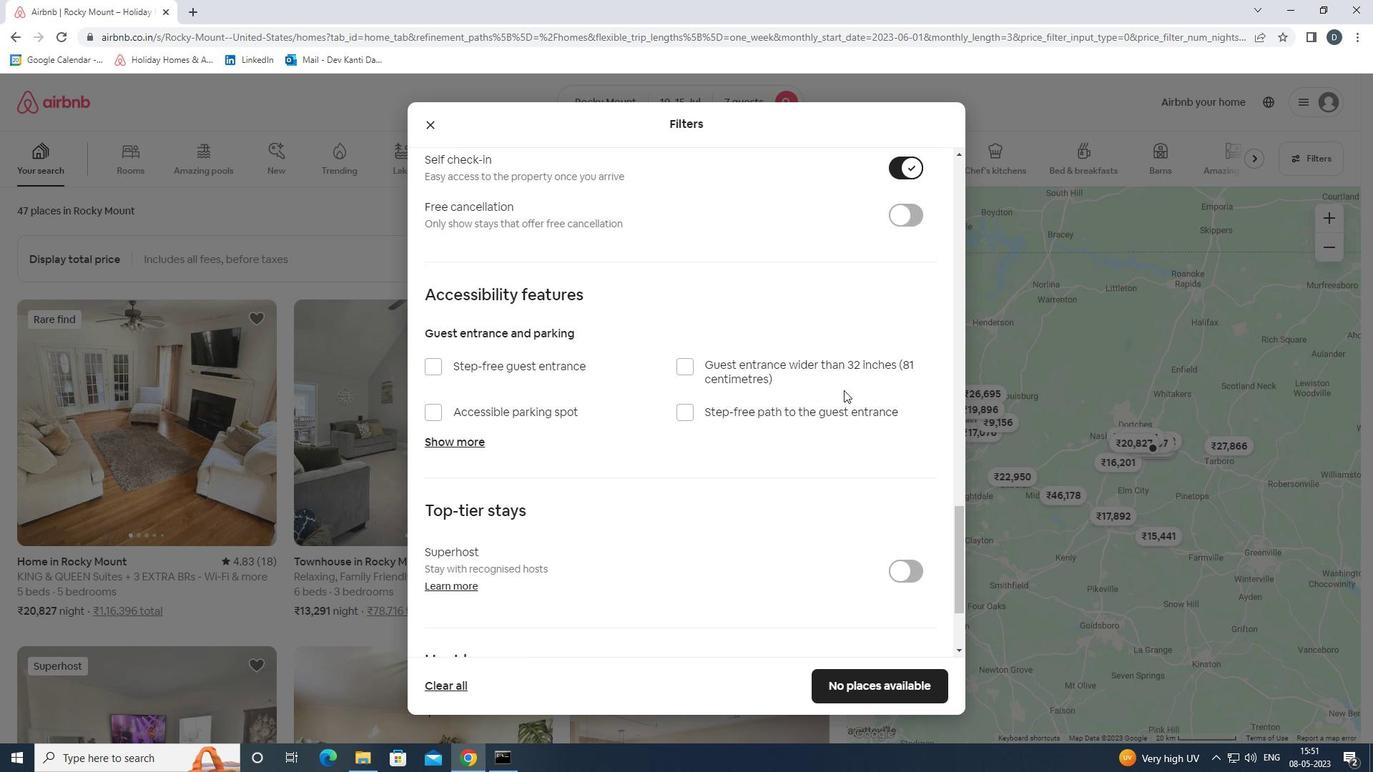 
Action: Mouse moved to (843, 393)
Screenshot: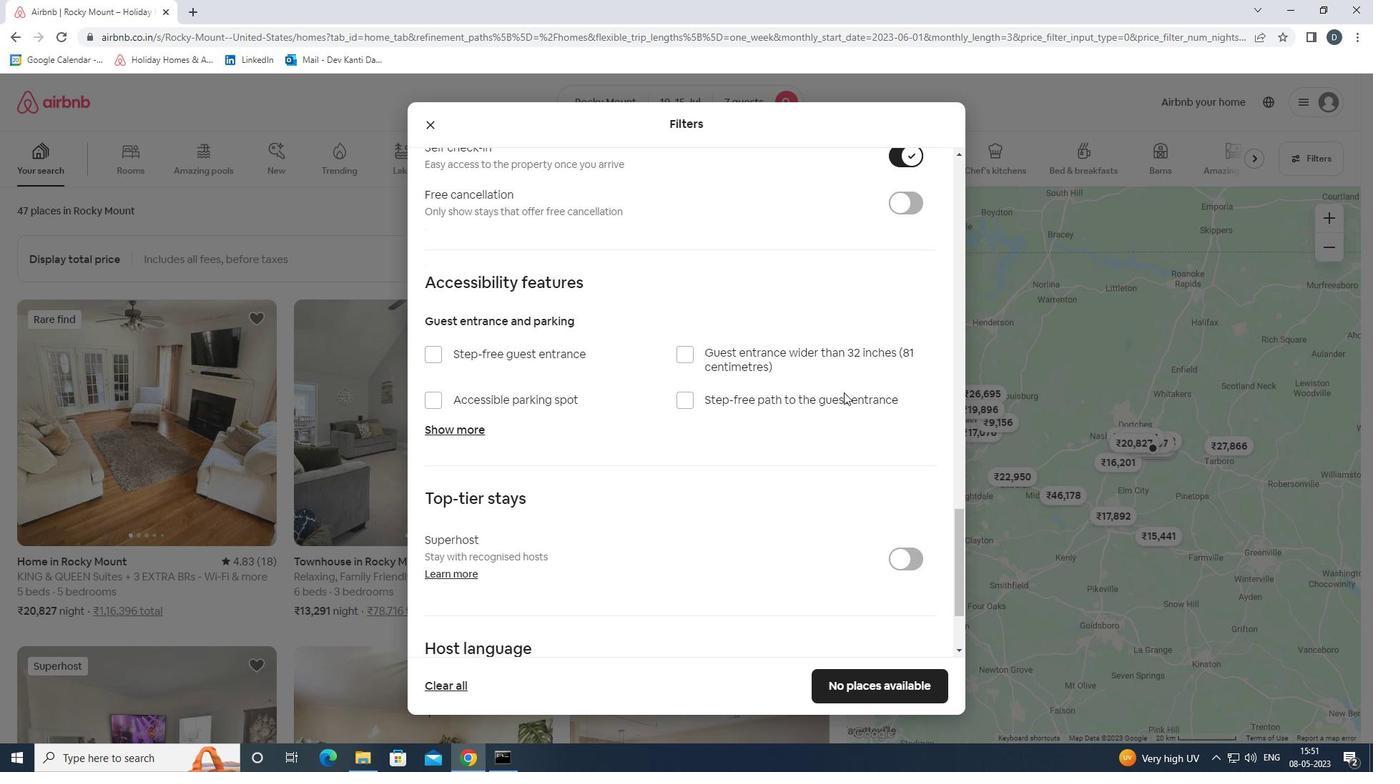 
Action: Mouse scrolled (843, 392) with delta (0, 0)
Screenshot: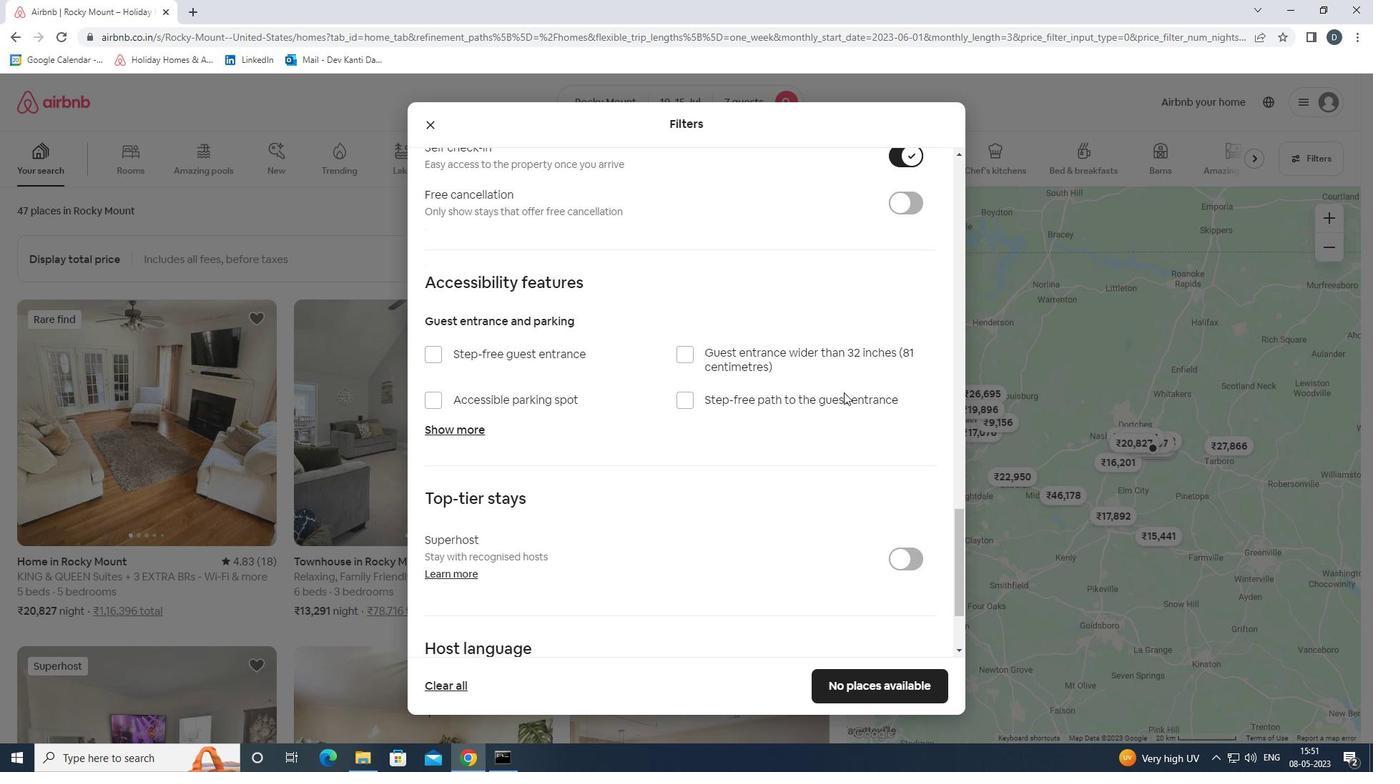 
Action: Mouse moved to (843, 396)
Screenshot: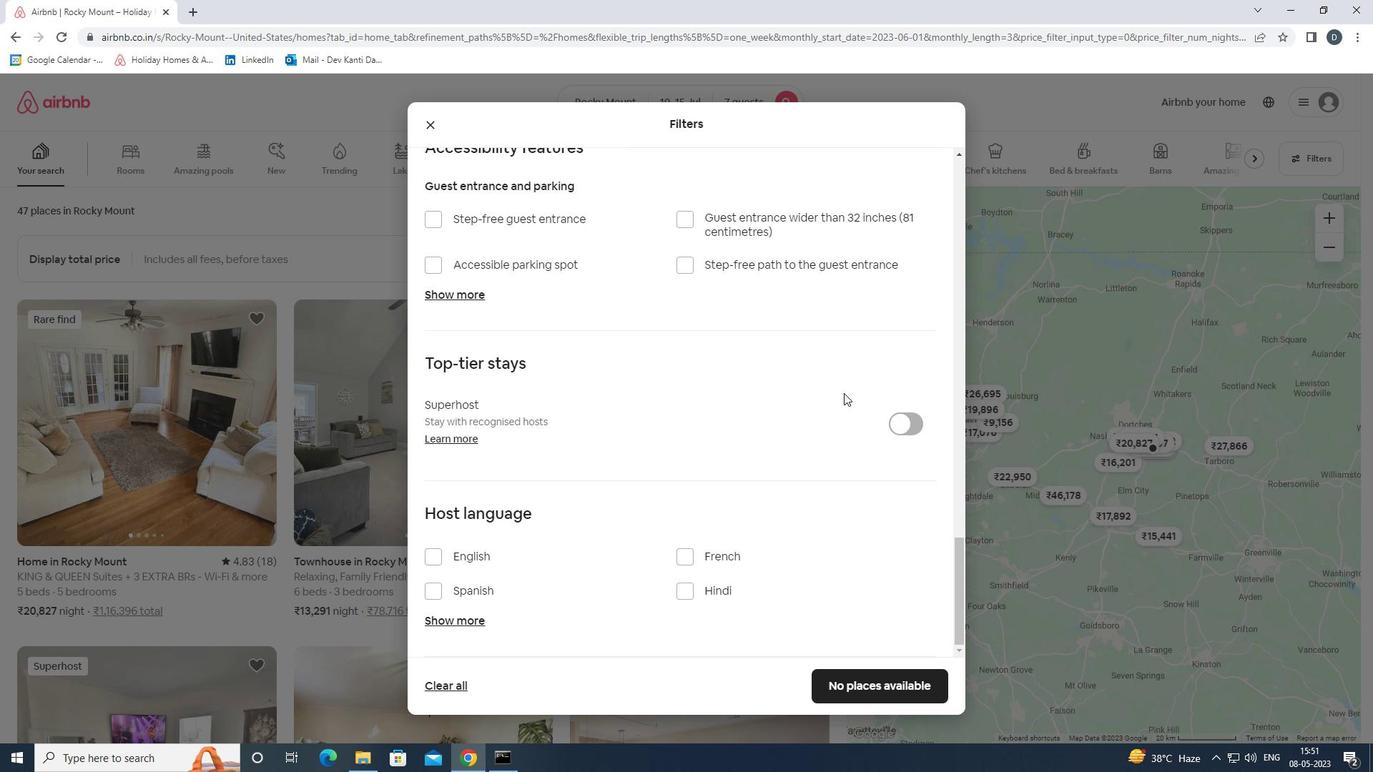 
Action: Mouse scrolled (843, 395) with delta (0, 0)
Screenshot: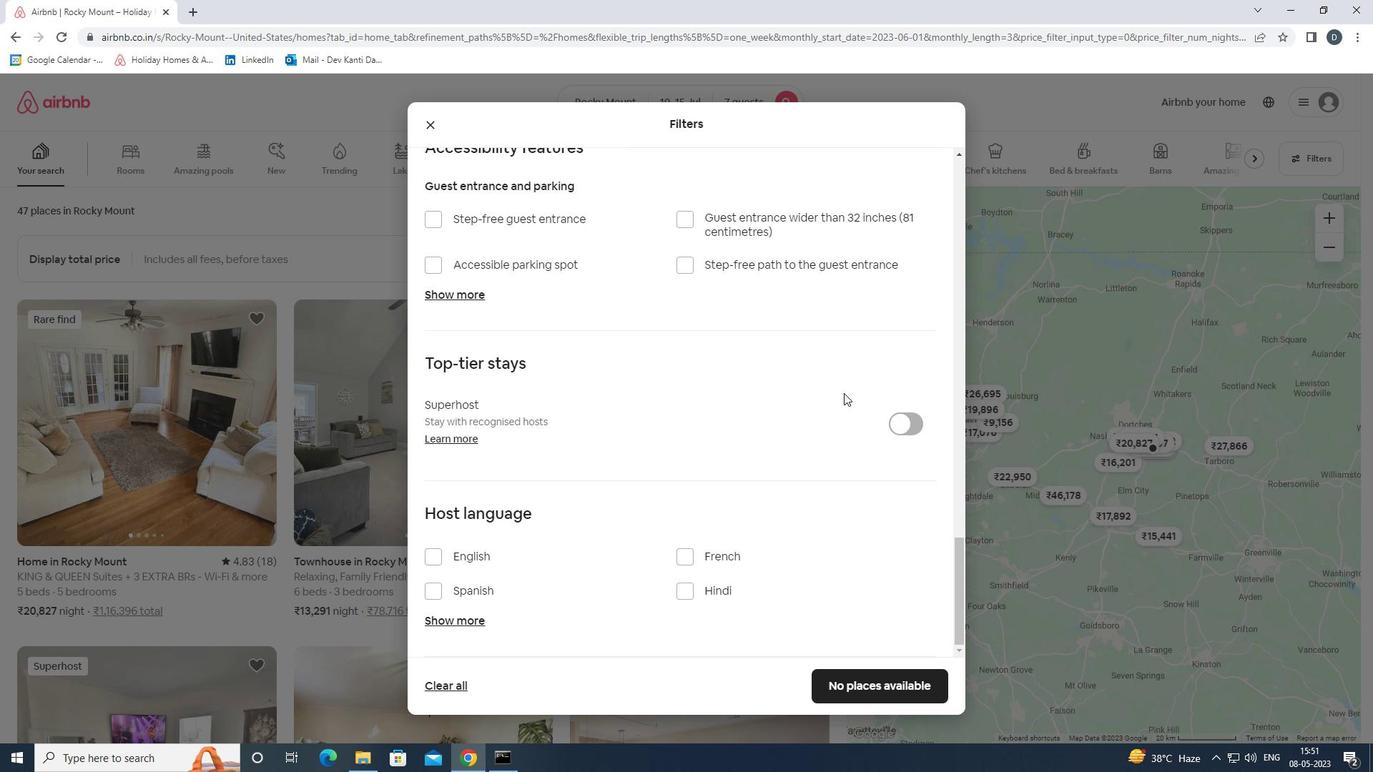 
Action: Mouse moved to (474, 554)
Screenshot: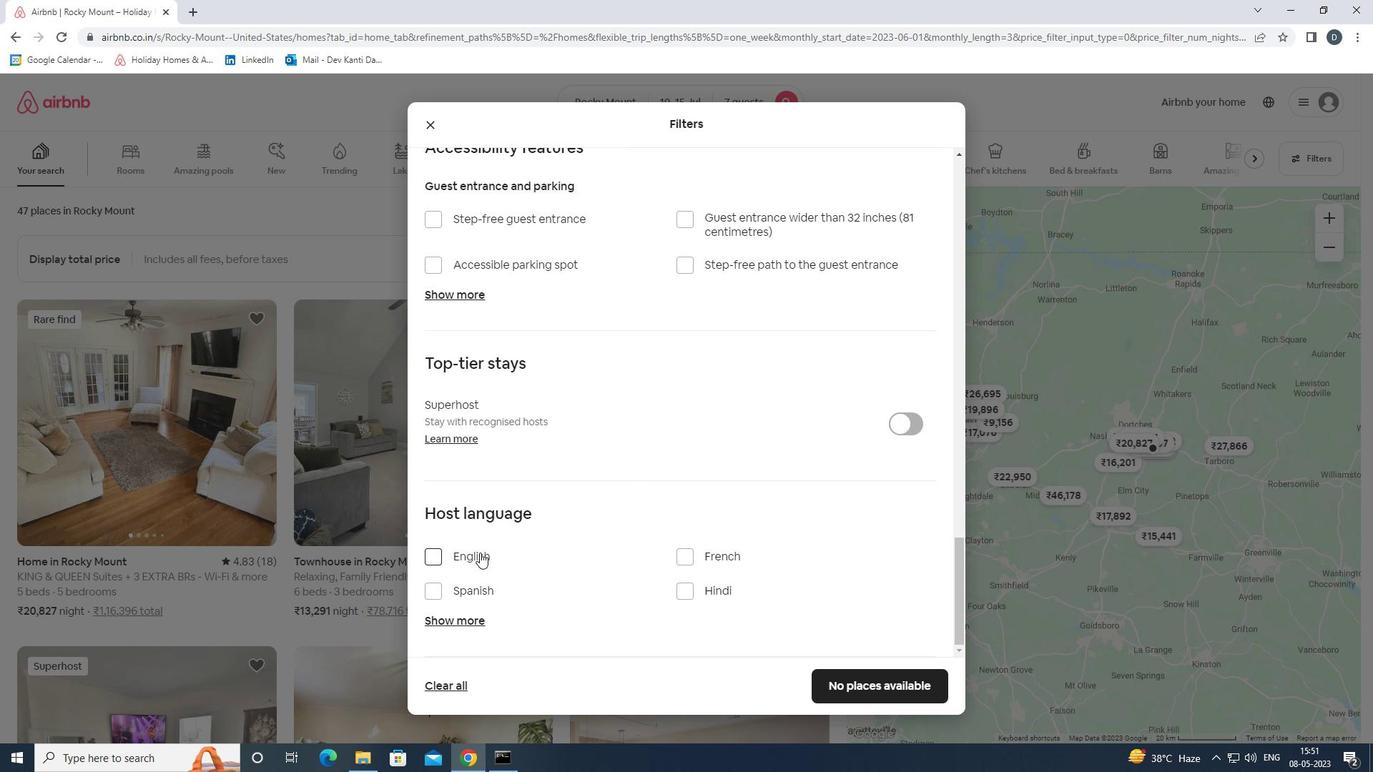 
Action: Mouse pressed left at (474, 554)
Screenshot: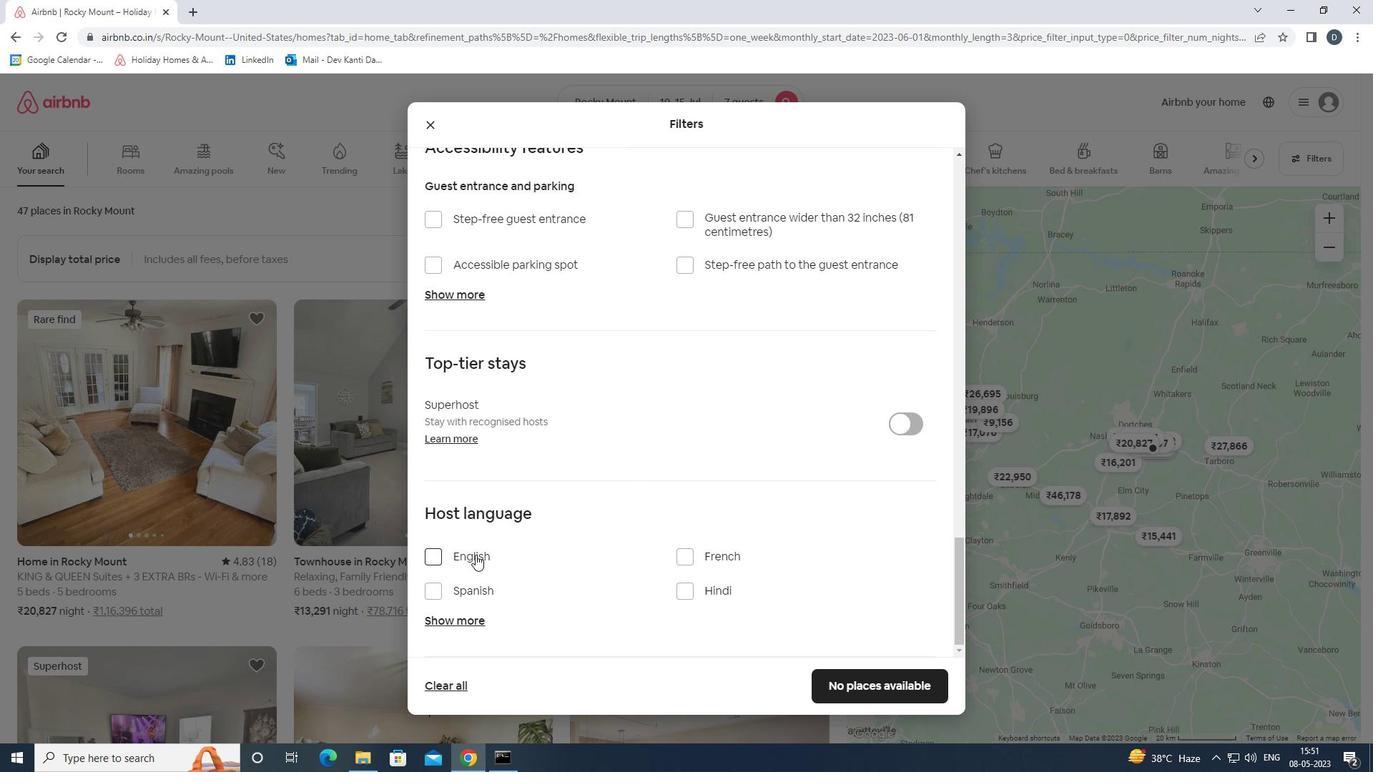 
Action: Mouse moved to (878, 680)
Screenshot: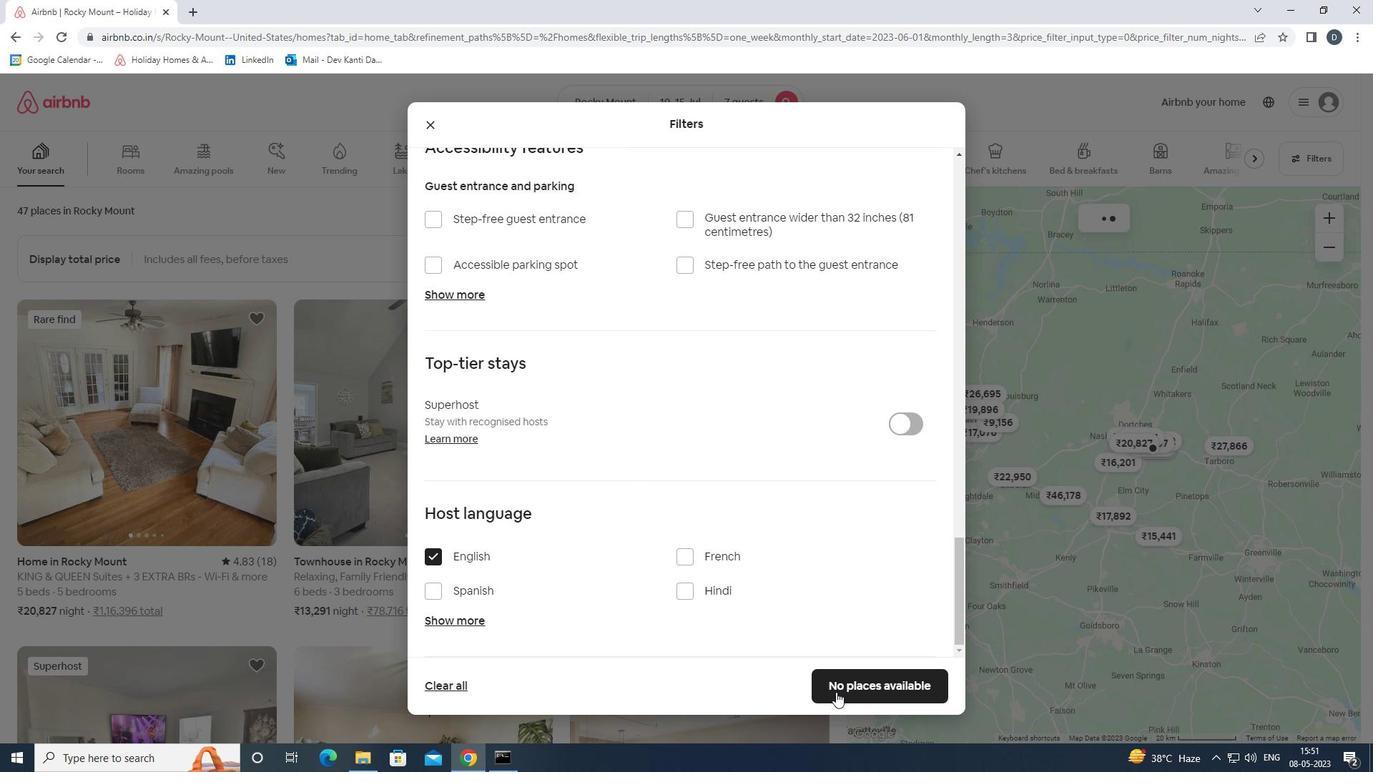 
Action: Mouse pressed left at (878, 680)
Screenshot: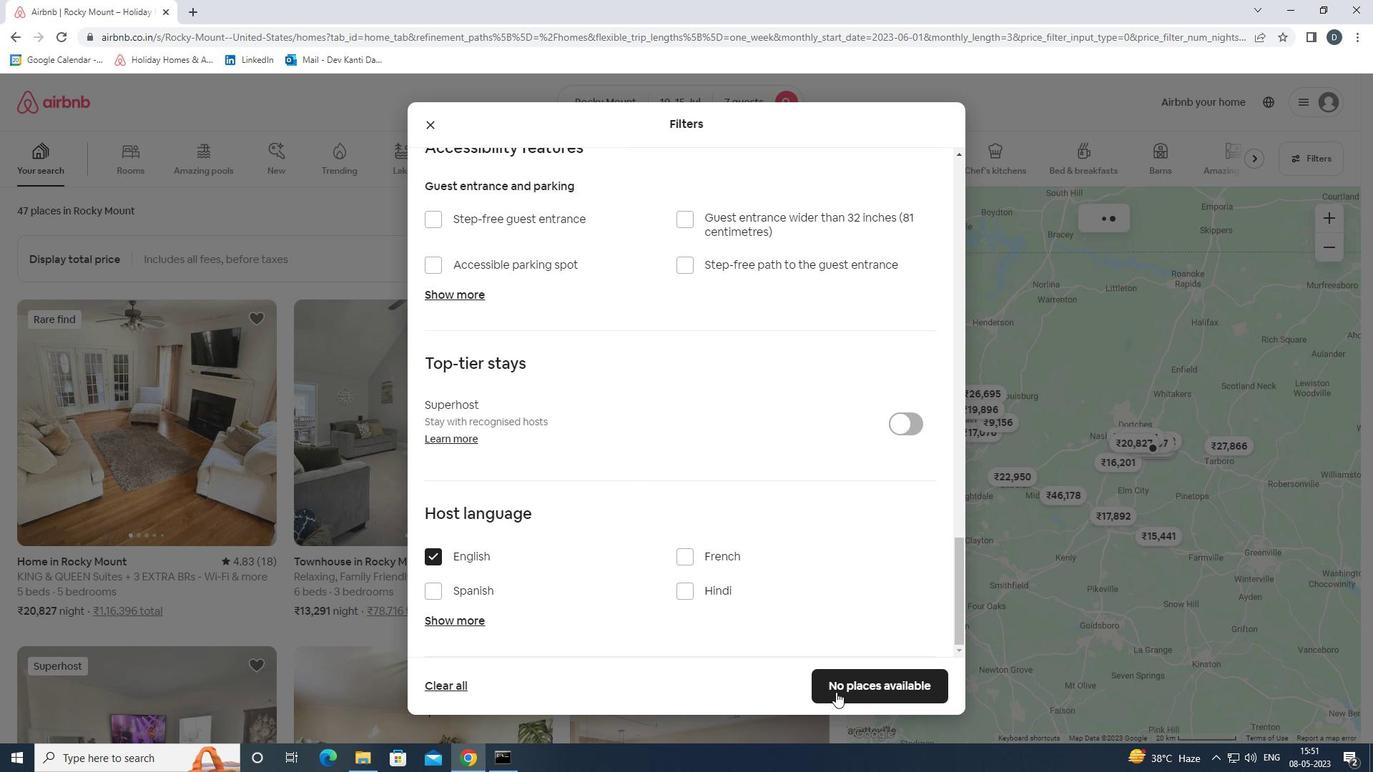
Action: Mouse moved to (878, 677)
Screenshot: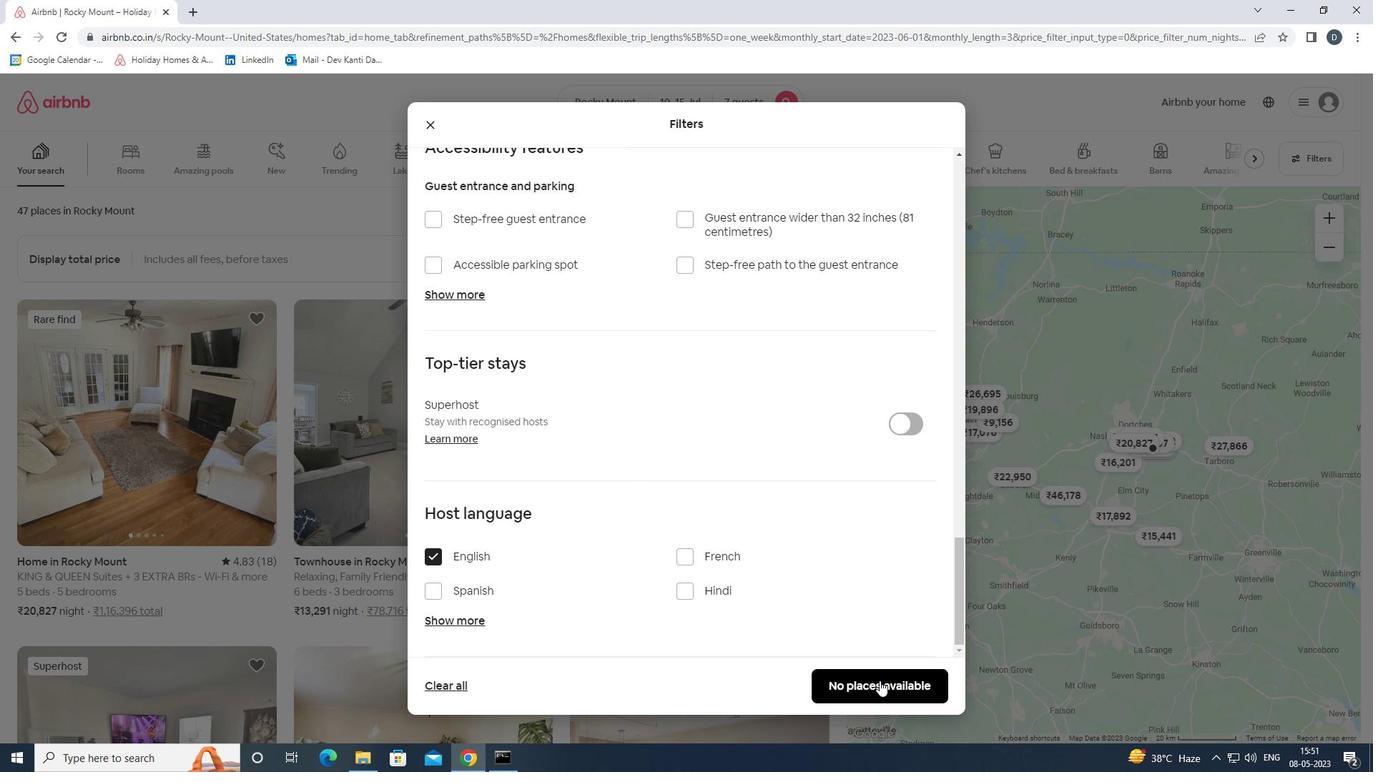 
